 Task: Find connections with filter location Halifax with filter topic #branding with filter profile language French with filter current company Aditi Consulting with filter school NMKRV College for Women with filter industry Food and Beverage Services with filter service category Home Networking with filter keywords title Customer Service
Action: Mouse moved to (507, 93)
Screenshot: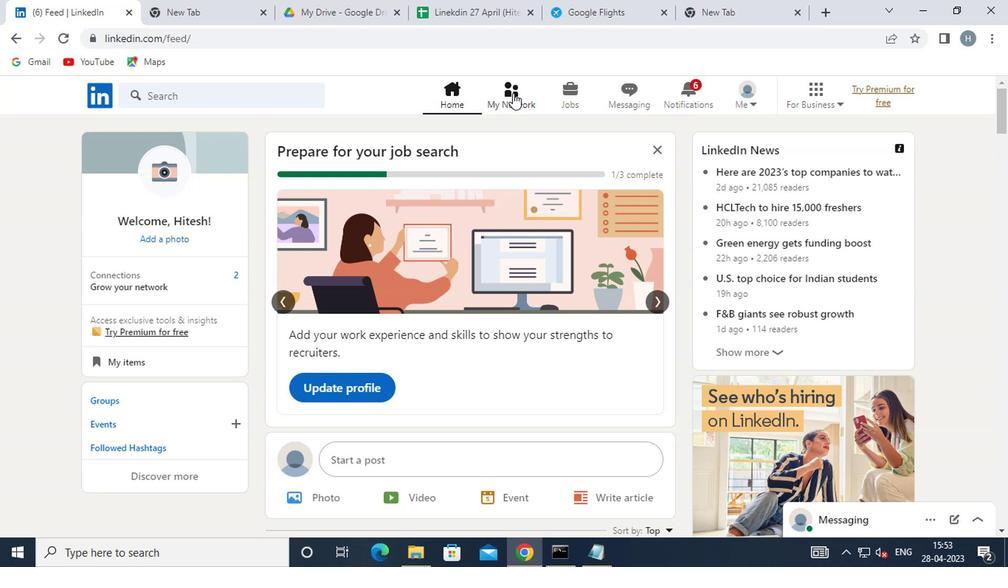 
Action: Mouse pressed left at (507, 93)
Screenshot: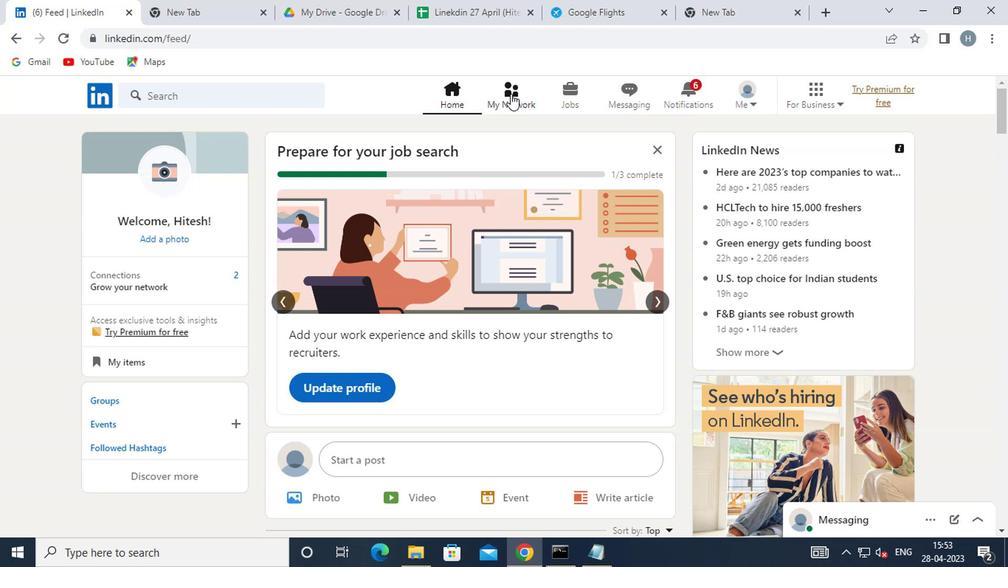 
Action: Mouse moved to (215, 175)
Screenshot: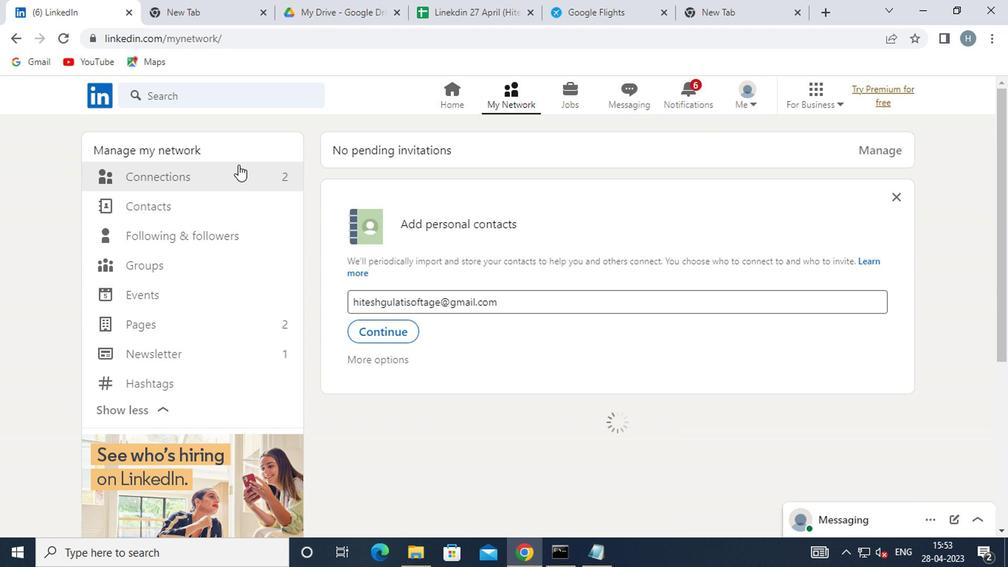 
Action: Mouse pressed left at (215, 175)
Screenshot: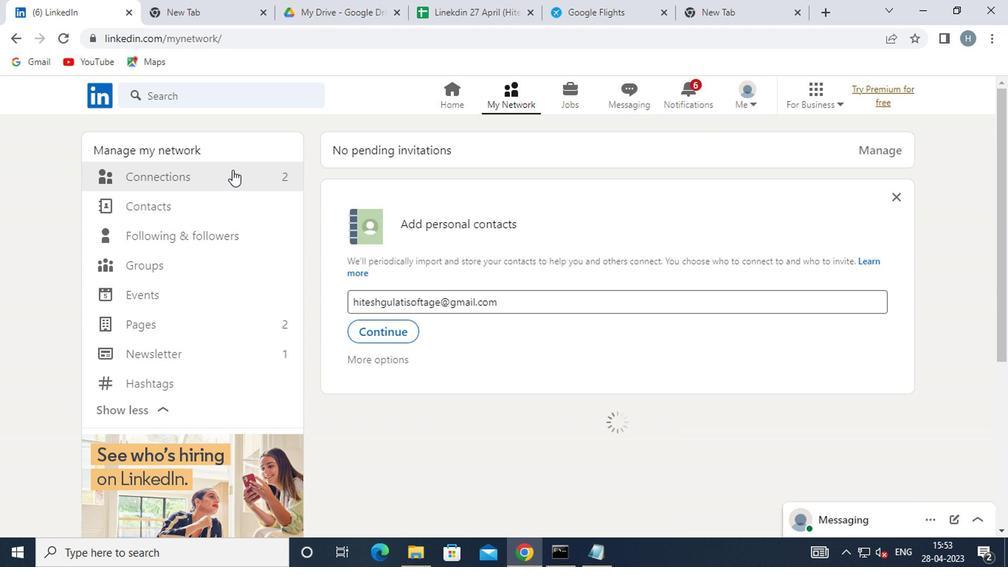 
Action: Mouse moved to (586, 175)
Screenshot: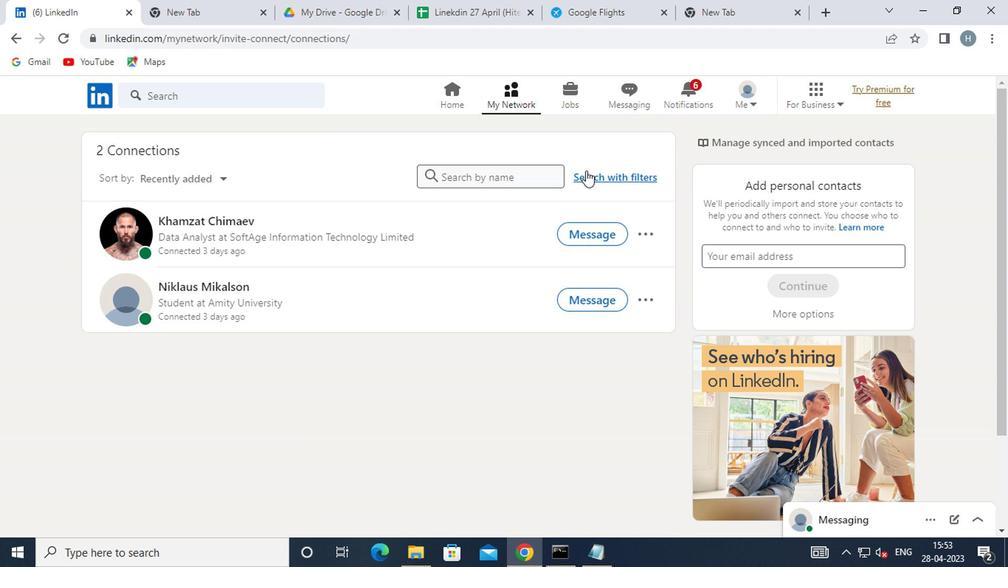 
Action: Mouse pressed left at (586, 175)
Screenshot: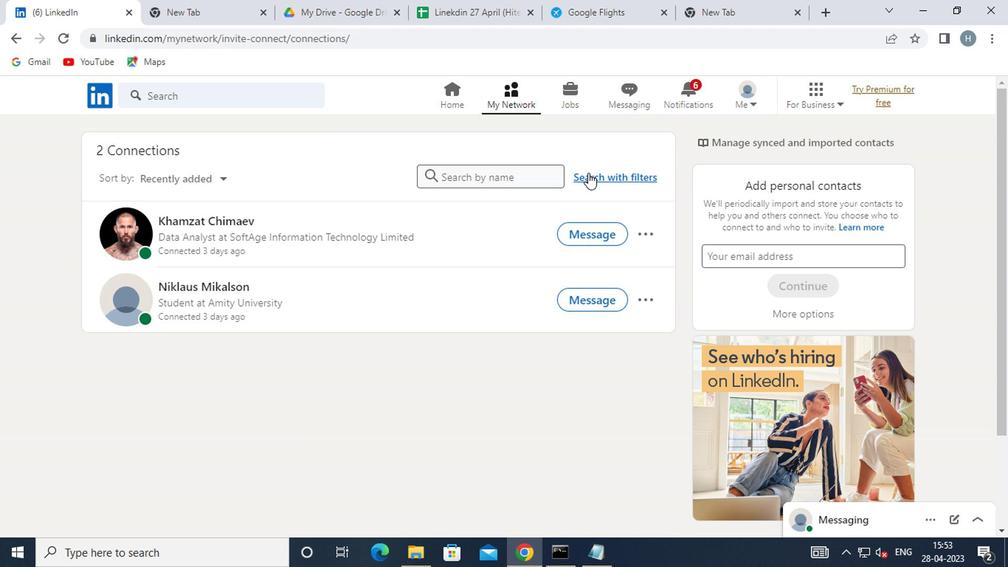 
Action: Mouse moved to (545, 133)
Screenshot: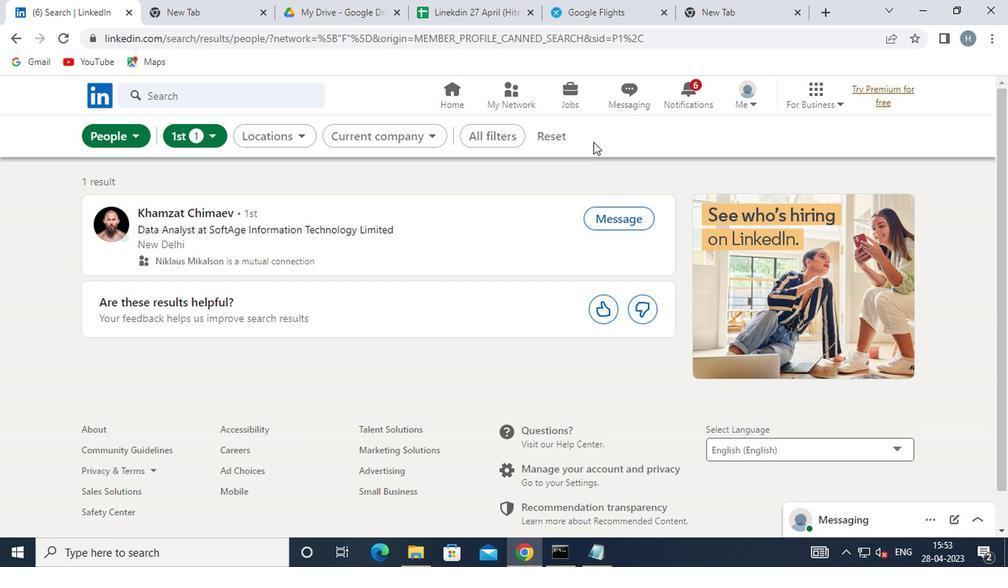 
Action: Mouse pressed left at (545, 133)
Screenshot: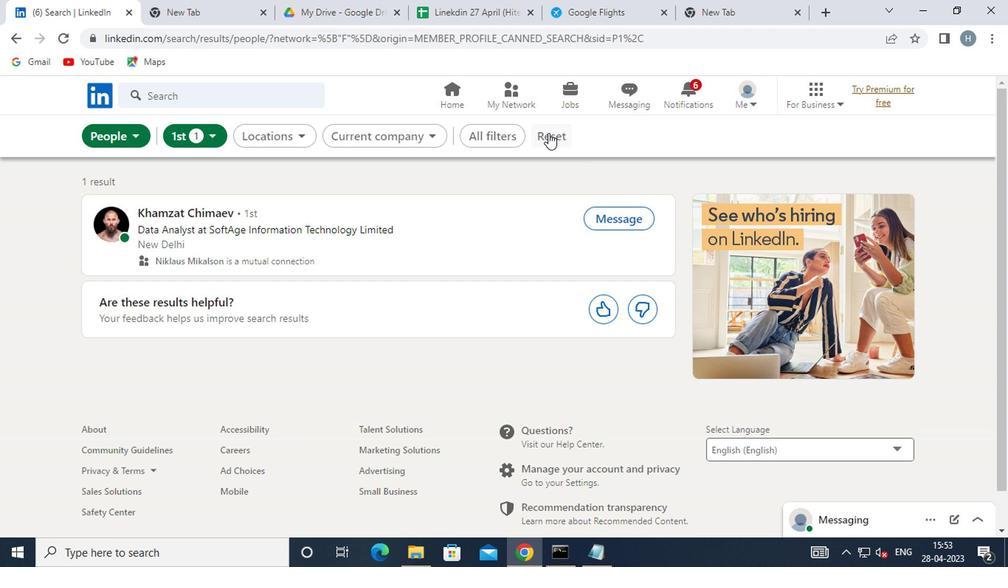 
Action: Mouse moved to (527, 134)
Screenshot: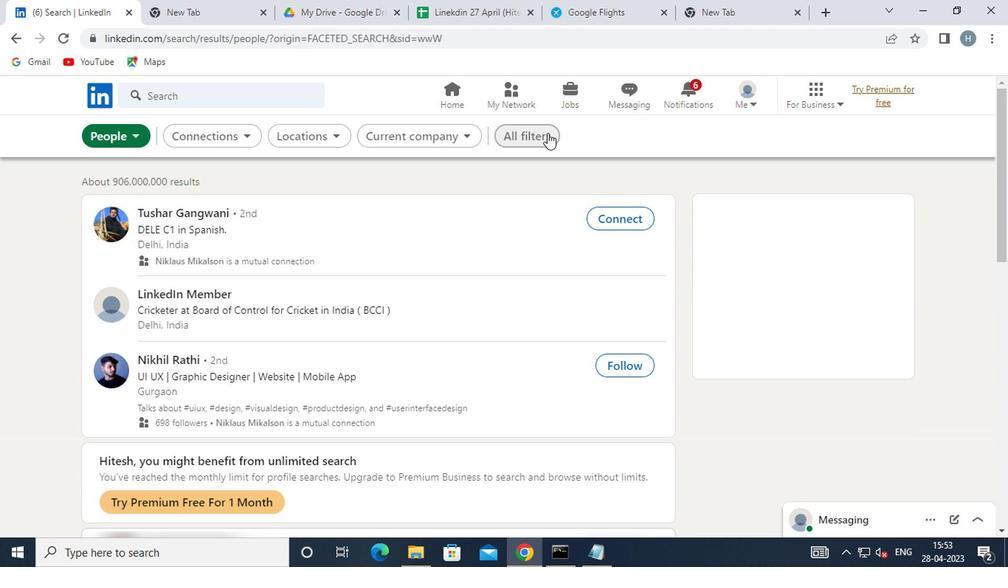 
Action: Mouse pressed left at (527, 134)
Screenshot: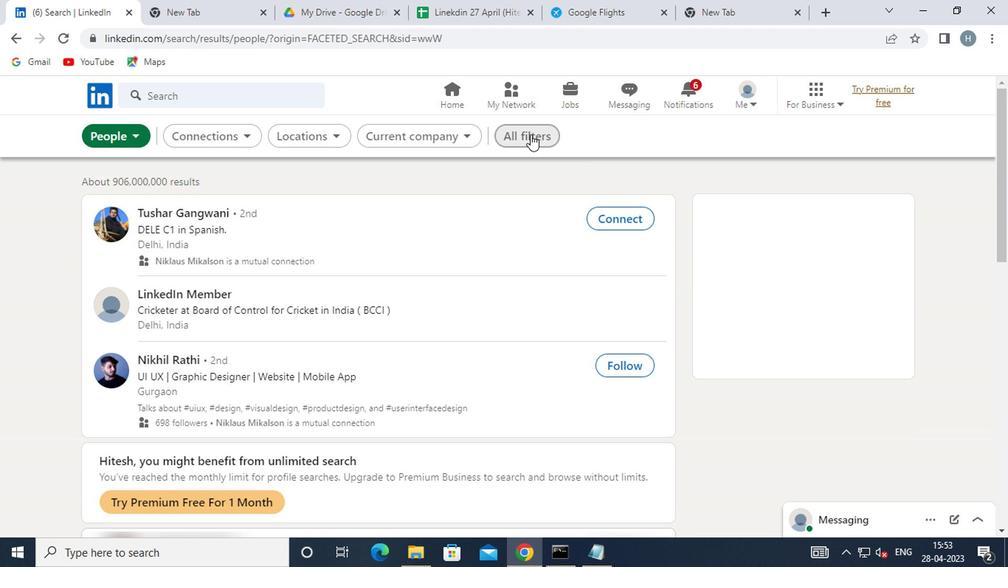 
Action: Mouse moved to (707, 260)
Screenshot: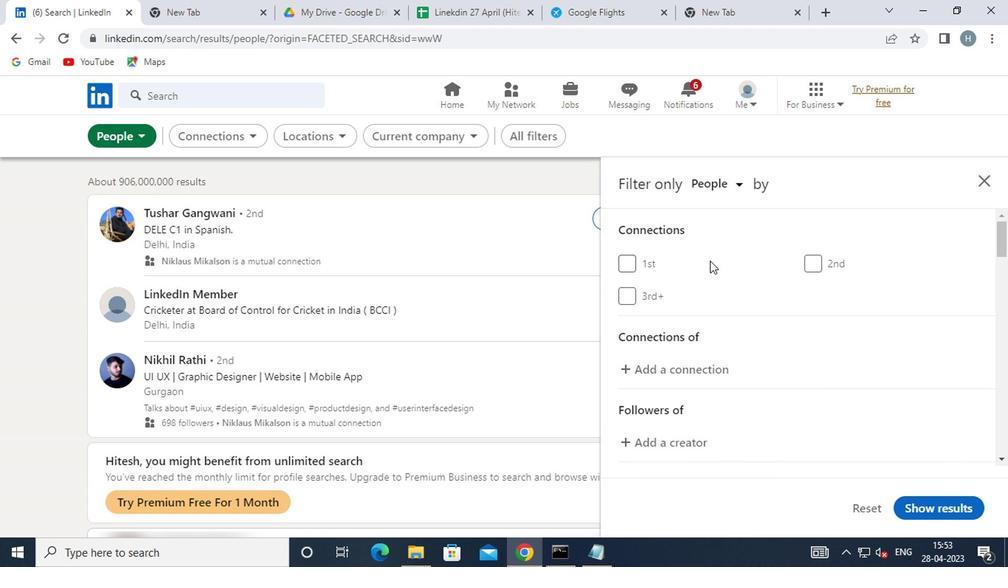 
Action: Mouse scrolled (707, 259) with delta (0, -1)
Screenshot: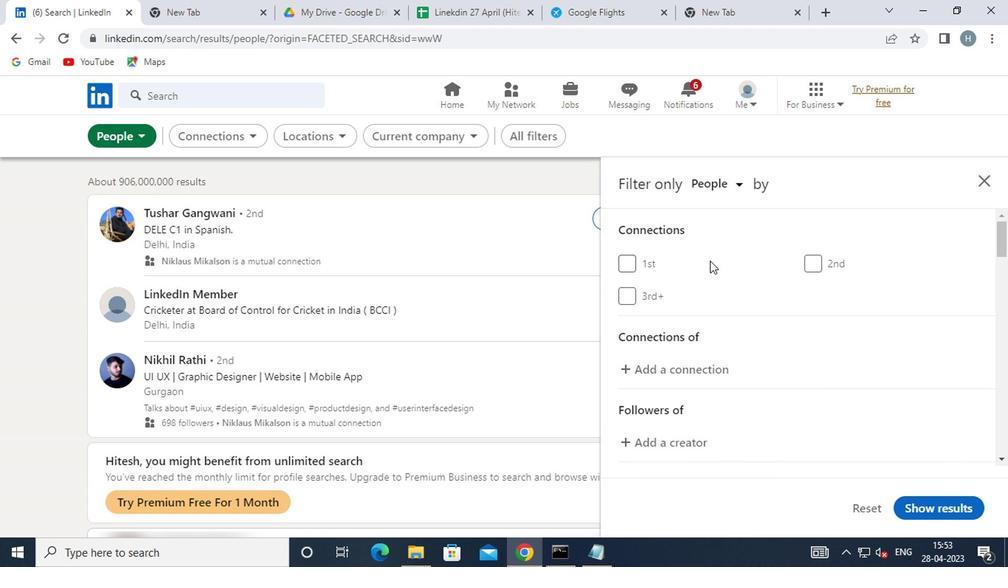 
Action: Mouse moved to (707, 261)
Screenshot: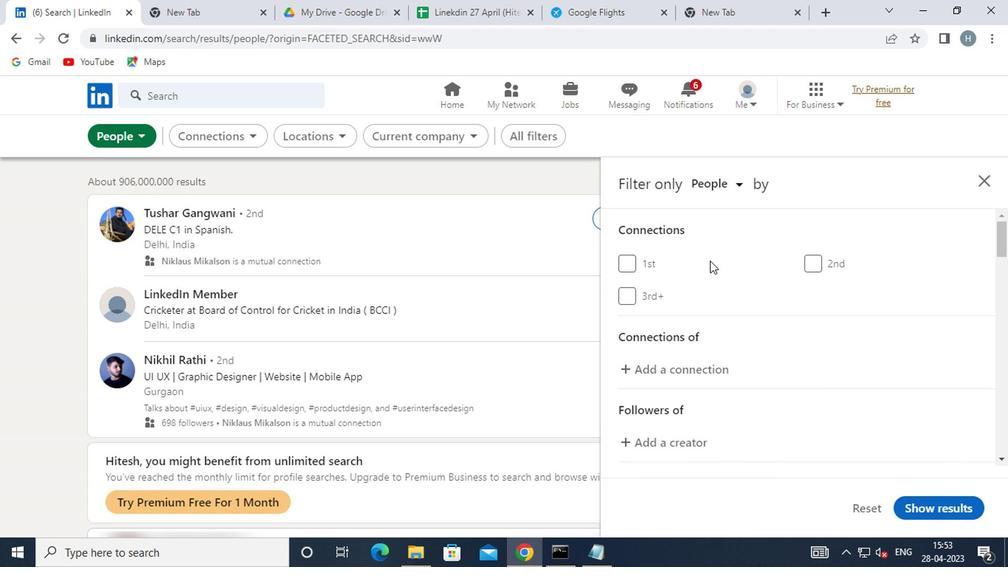 
Action: Mouse scrolled (707, 260) with delta (0, 0)
Screenshot: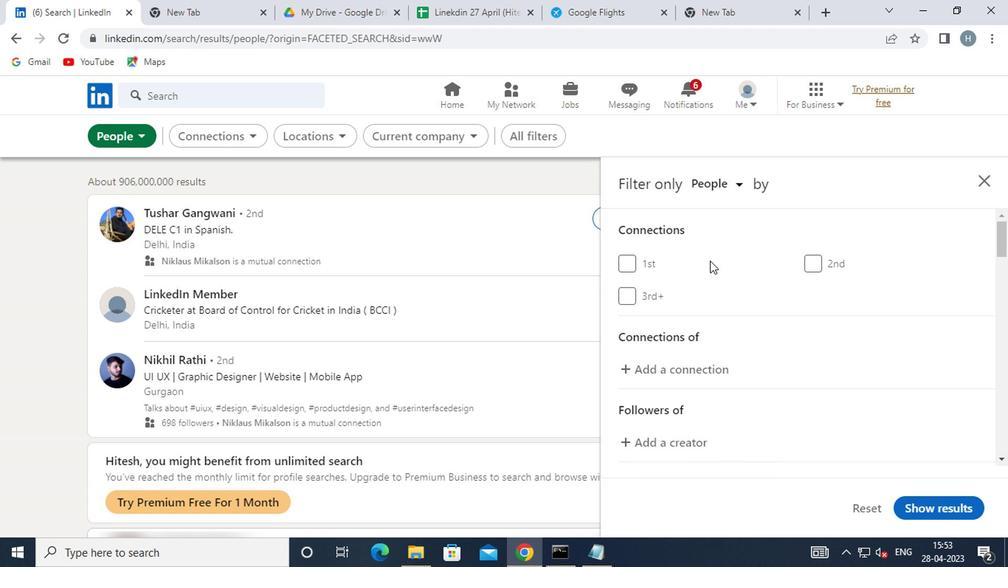 
Action: Mouse scrolled (707, 260) with delta (0, 0)
Screenshot: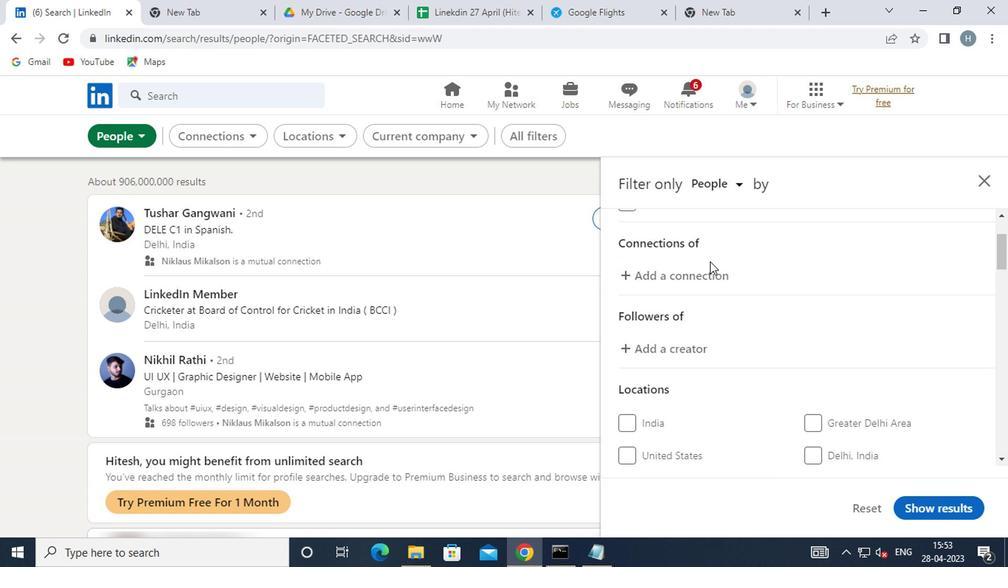
Action: Mouse scrolled (707, 260) with delta (0, 0)
Screenshot: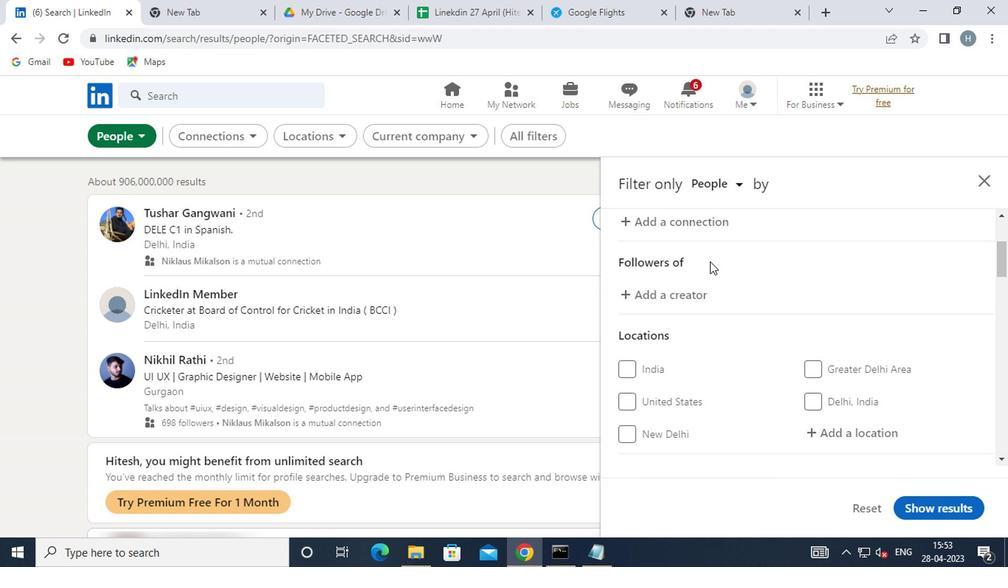 
Action: Mouse moved to (833, 282)
Screenshot: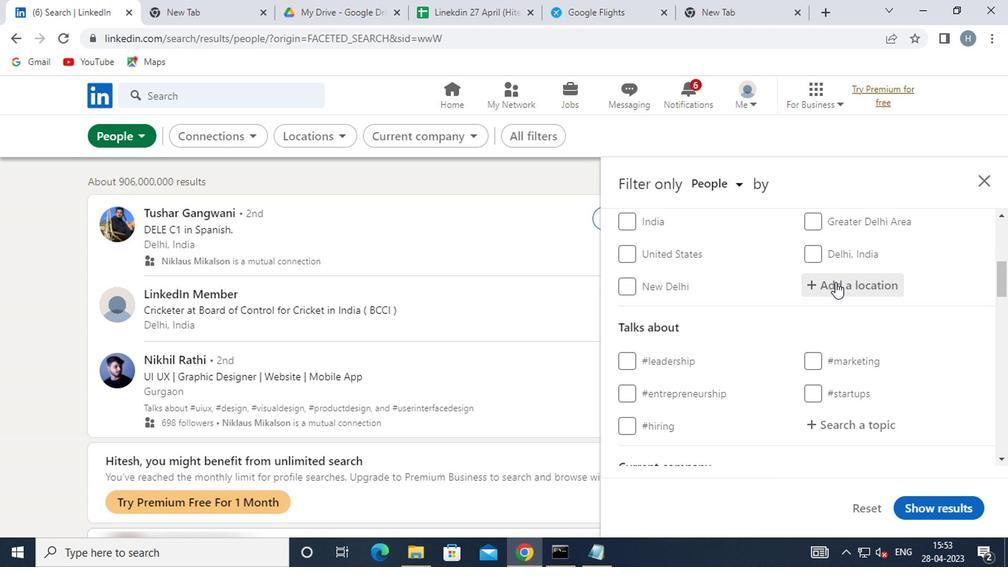 
Action: Mouse pressed left at (833, 282)
Screenshot: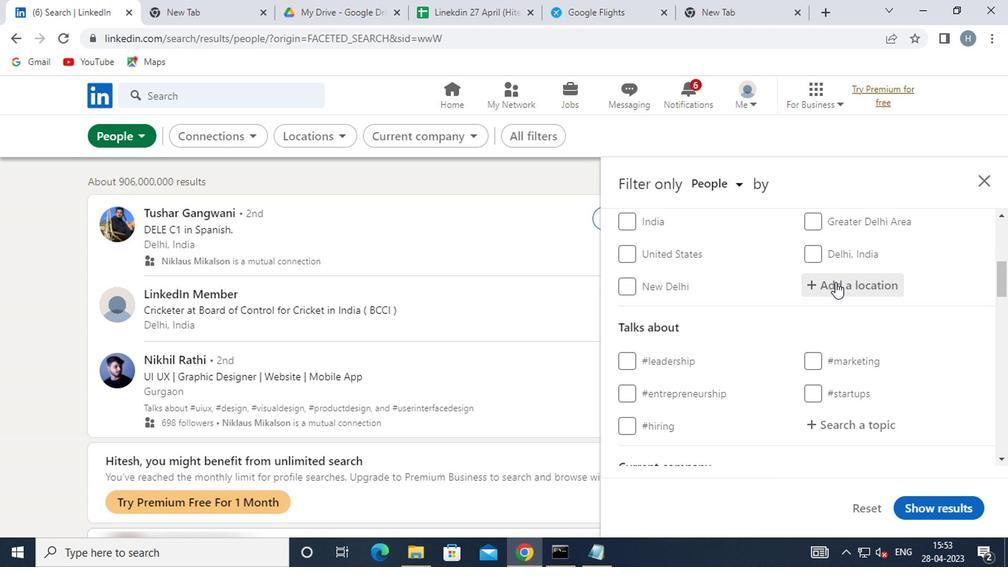 
Action: Key pressed <Key.shift>HALIFAX<Key.enter>
Screenshot: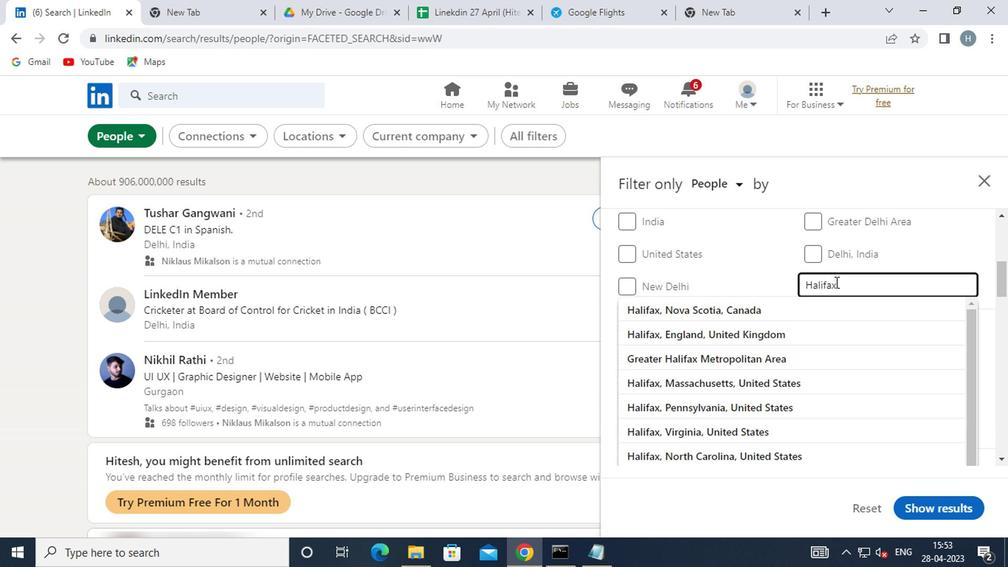 
Action: Mouse moved to (844, 306)
Screenshot: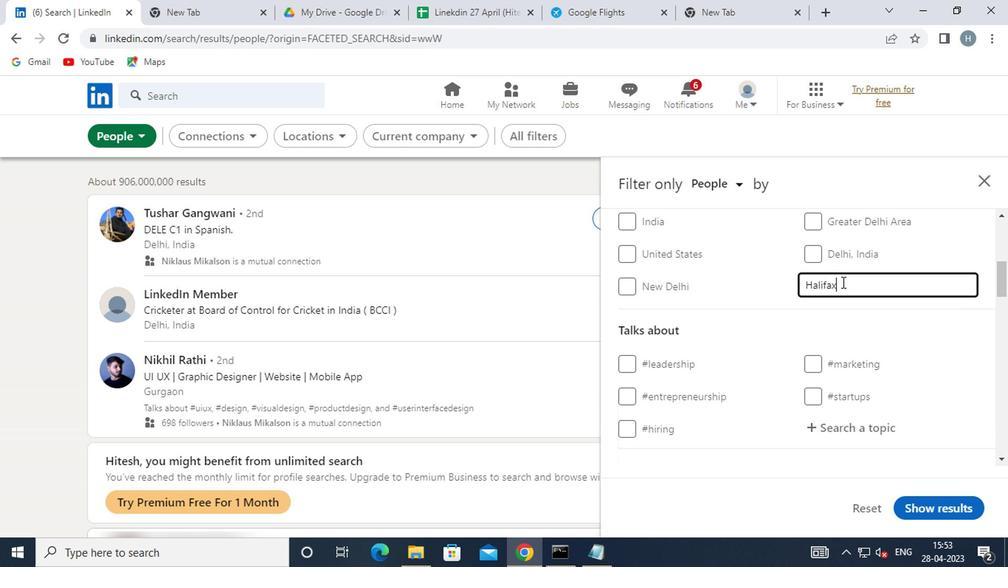 
Action: Mouse scrolled (844, 306) with delta (0, 0)
Screenshot: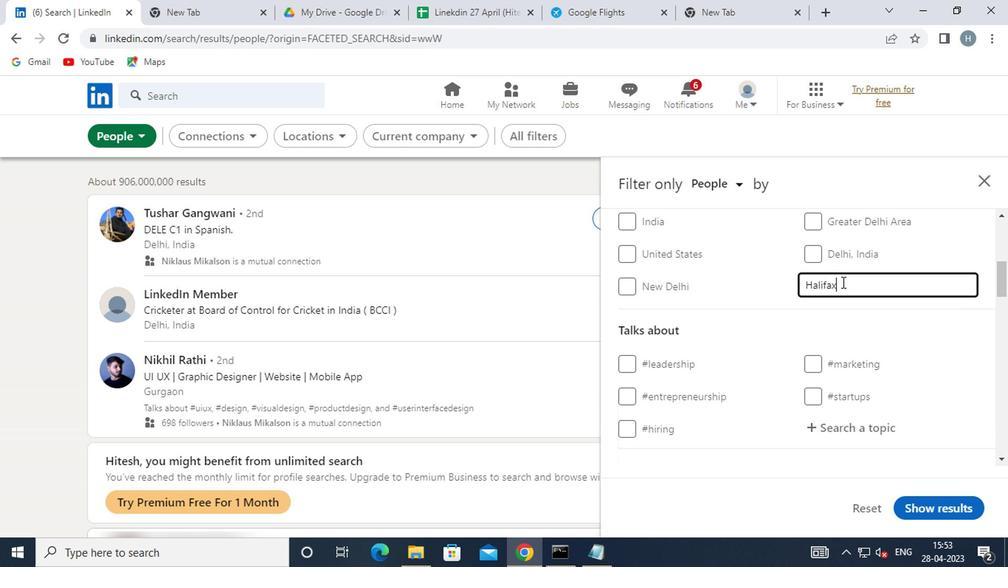 
Action: Mouse moved to (844, 307)
Screenshot: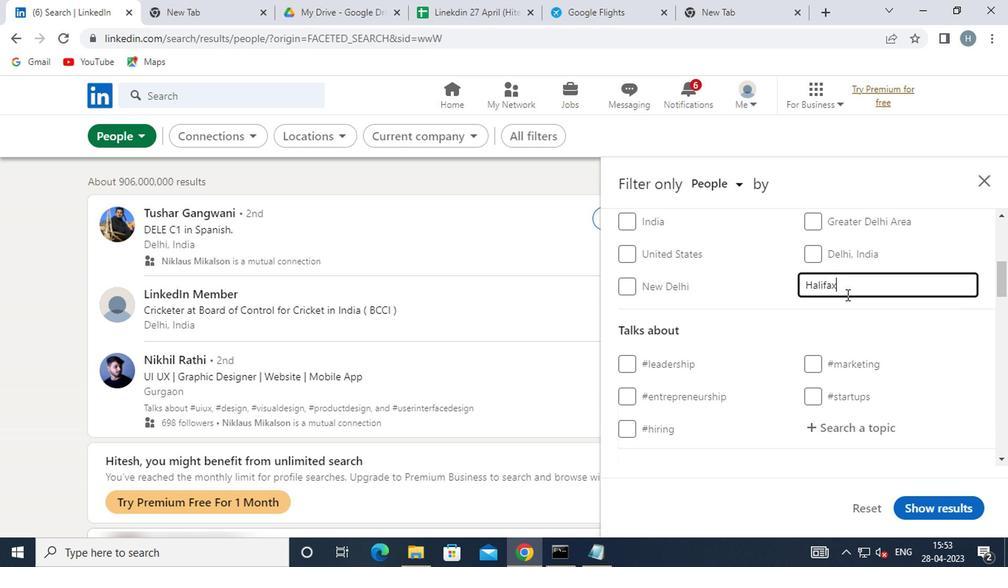 
Action: Mouse scrolled (844, 306) with delta (0, 0)
Screenshot: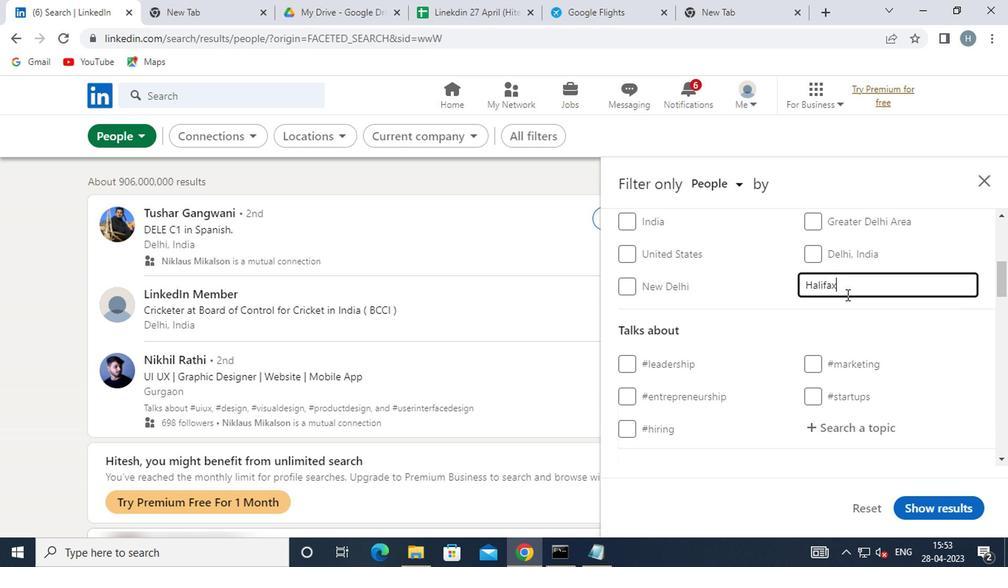 
Action: Mouse moved to (862, 277)
Screenshot: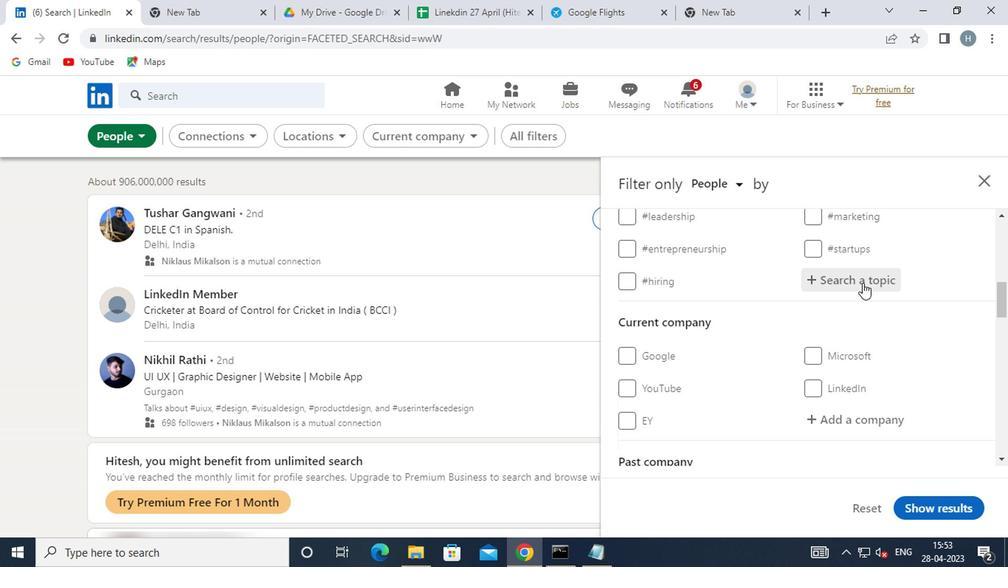 
Action: Mouse pressed left at (862, 277)
Screenshot: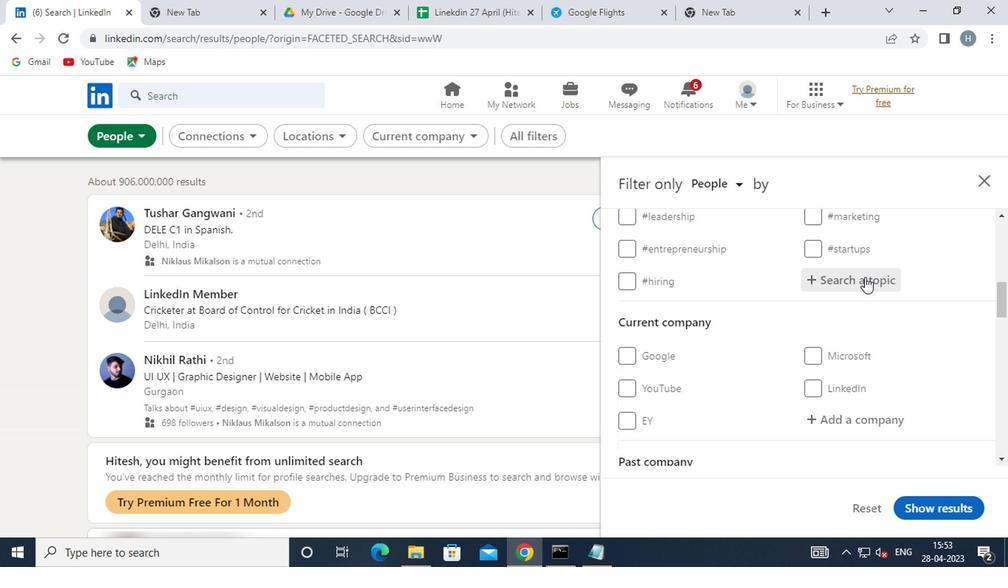 
Action: Key pressed <Key.shift>BRANDI
Screenshot: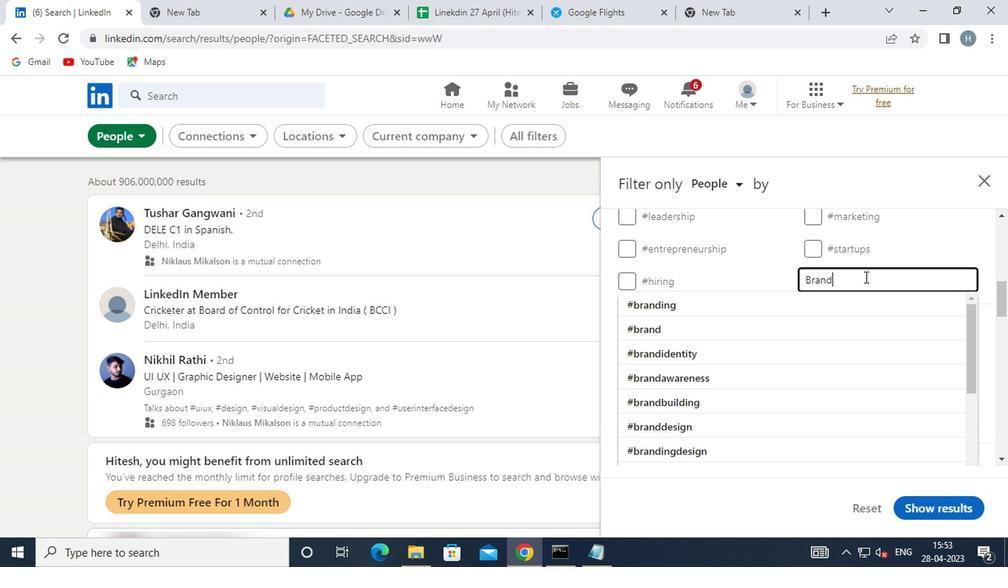 
Action: Mouse moved to (756, 296)
Screenshot: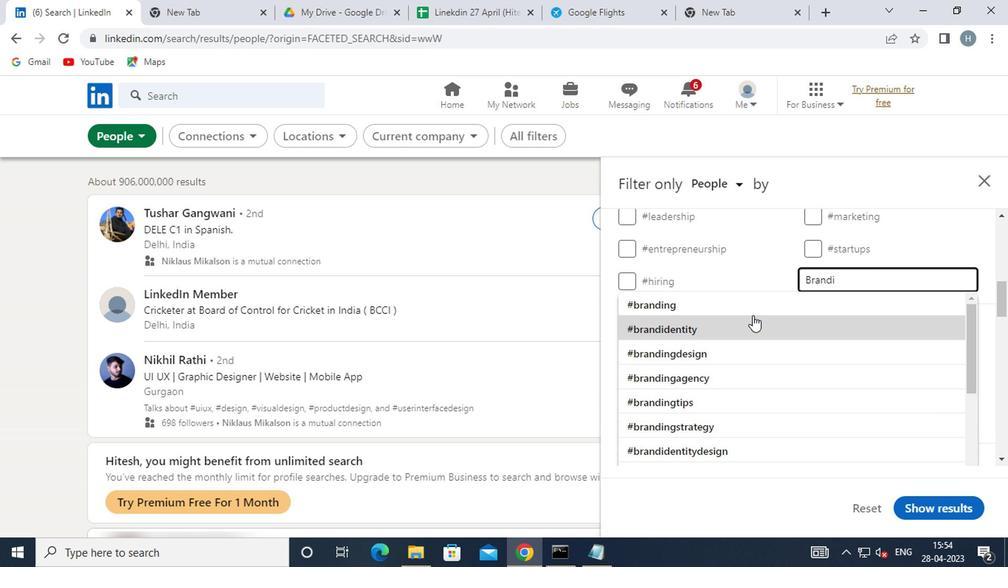 
Action: Mouse pressed left at (756, 296)
Screenshot: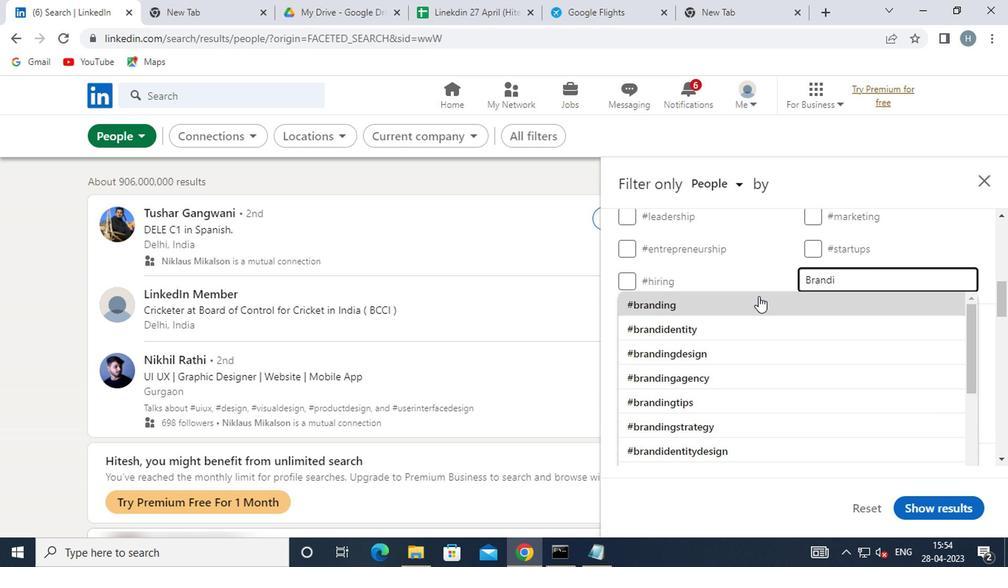 
Action: Mouse moved to (748, 300)
Screenshot: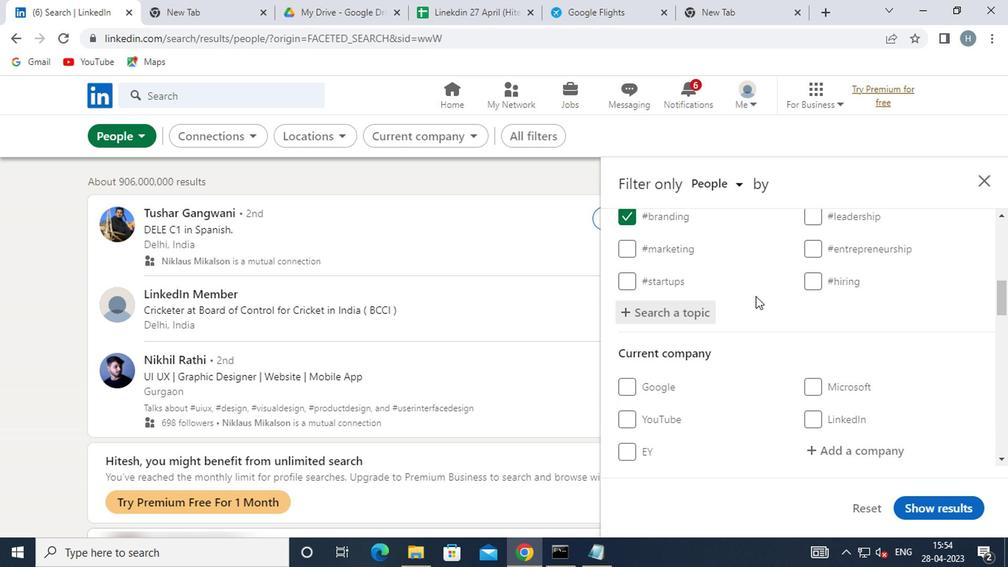 
Action: Mouse scrolled (748, 299) with delta (0, -1)
Screenshot: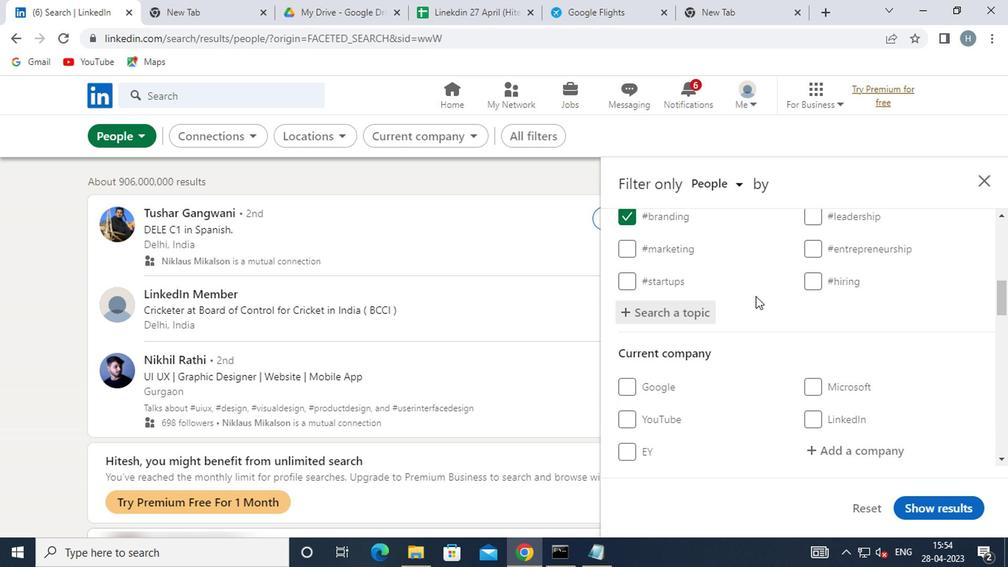 
Action: Mouse moved to (747, 301)
Screenshot: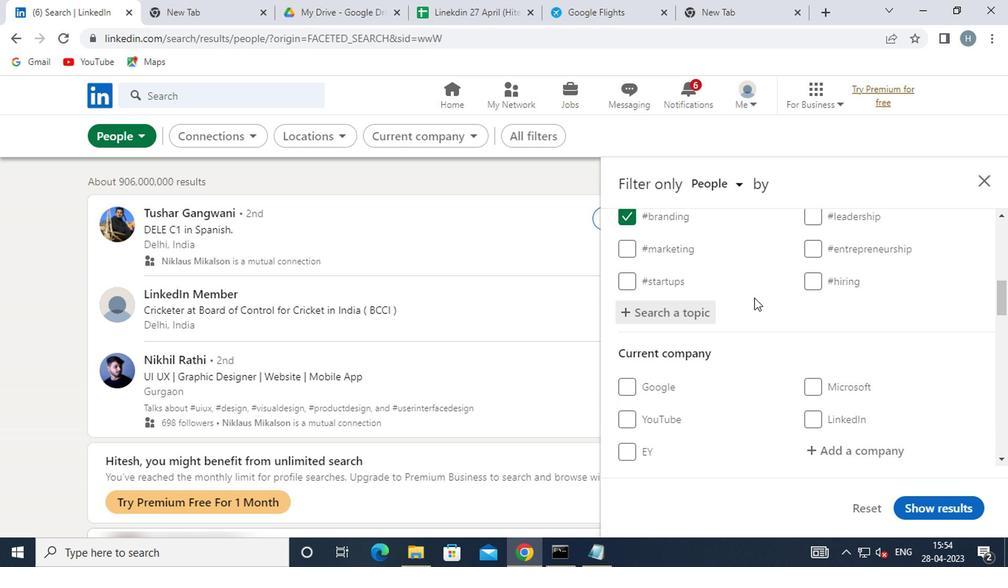 
Action: Mouse scrolled (747, 300) with delta (0, 0)
Screenshot: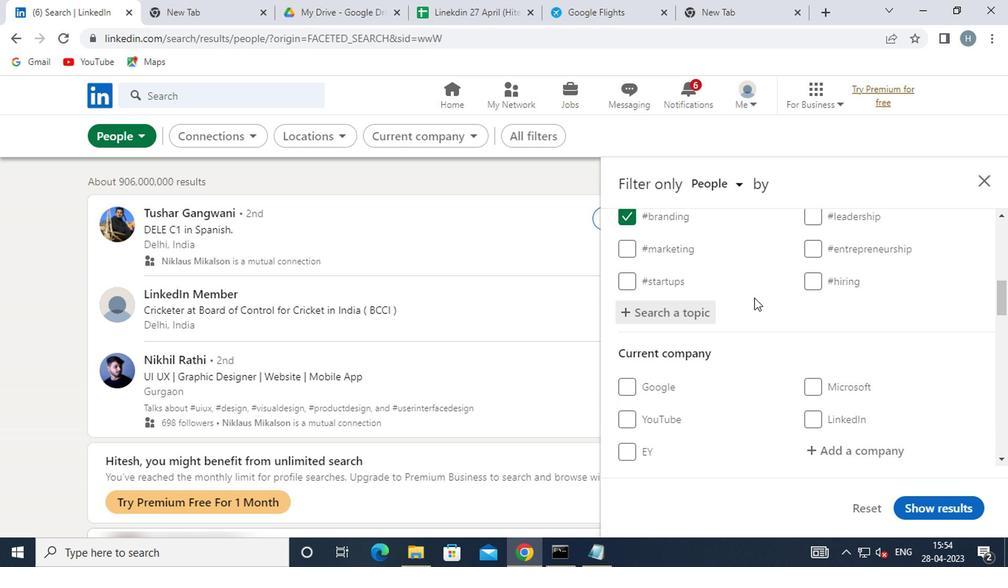 
Action: Mouse scrolled (747, 300) with delta (0, 0)
Screenshot: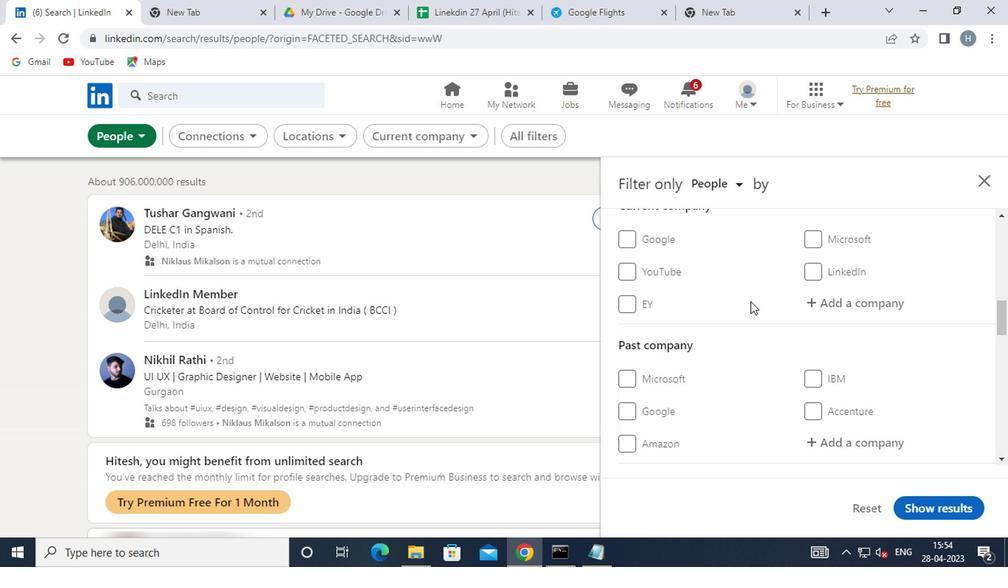 
Action: Mouse scrolled (747, 300) with delta (0, 0)
Screenshot: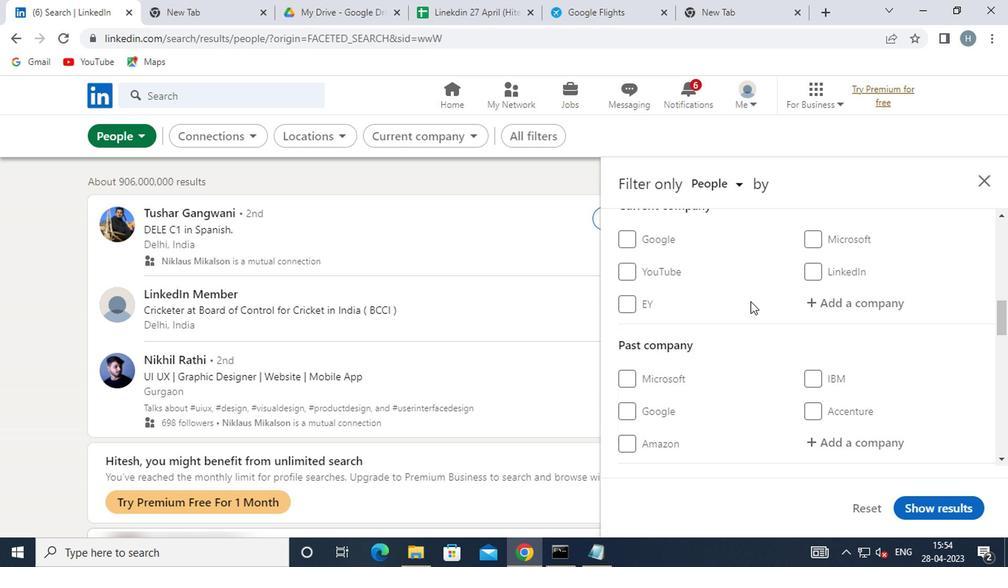 
Action: Mouse moved to (746, 302)
Screenshot: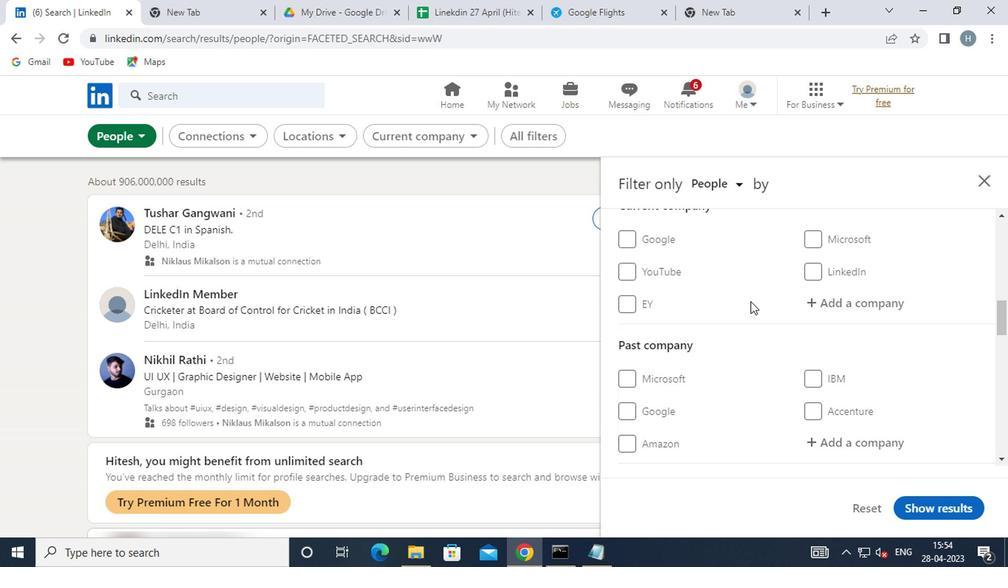 
Action: Mouse scrolled (746, 301) with delta (0, -1)
Screenshot: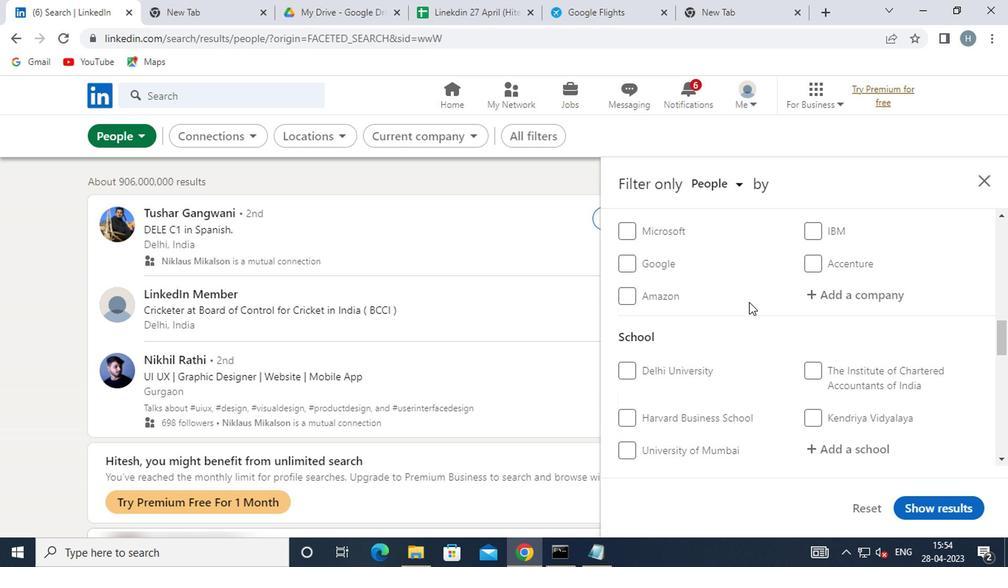 
Action: Mouse scrolled (746, 301) with delta (0, -1)
Screenshot: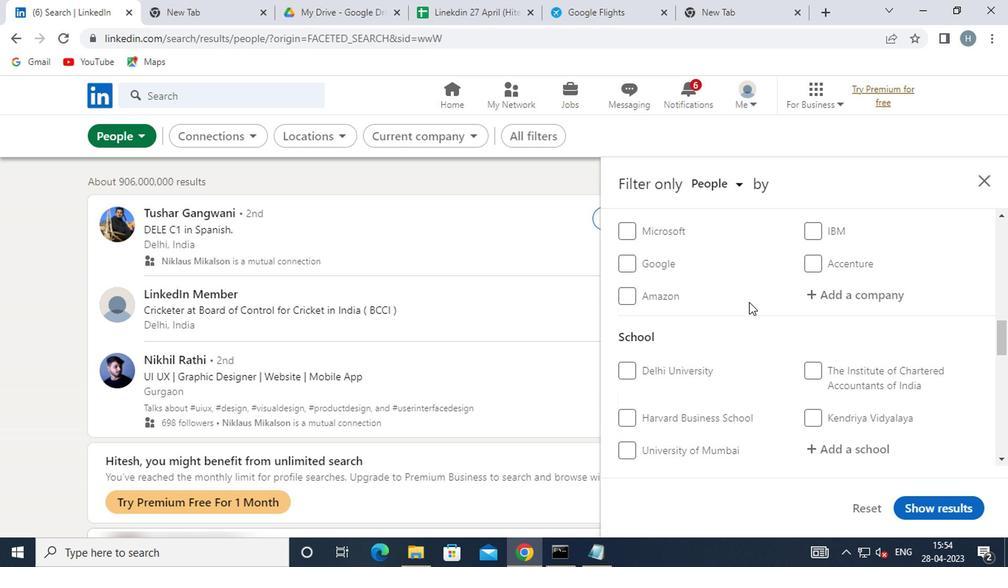 
Action: Mouse moved to (744, 302)
Screenshot: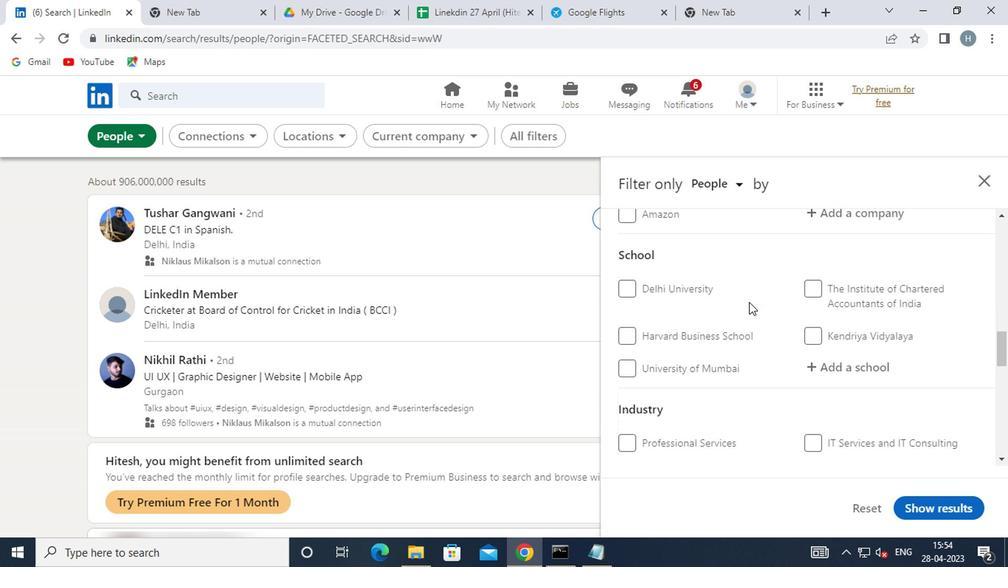 
Action: Mouse scrolled (744, 302) with delta (0, 0)
Screenshot: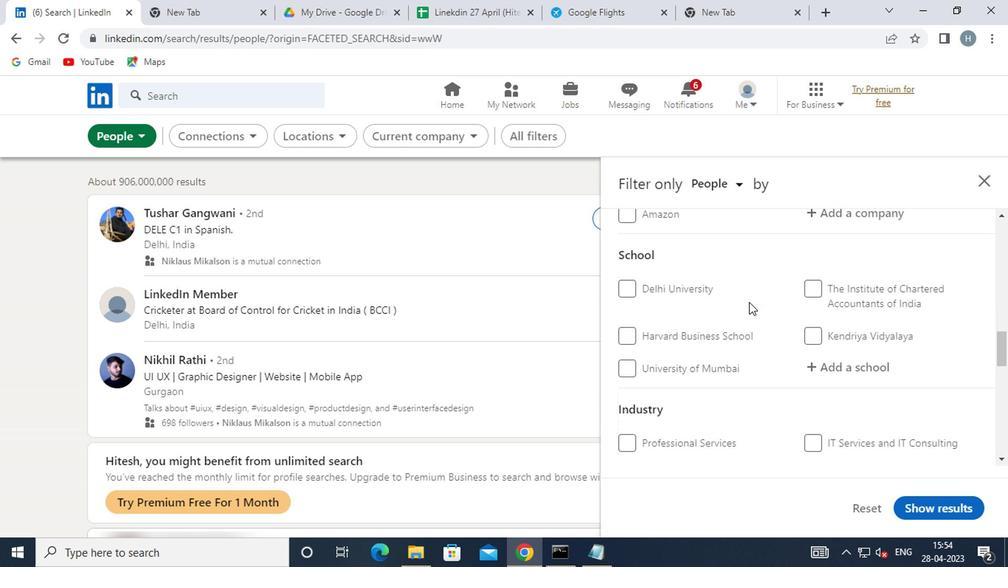 
Action: Mouse moved to (744, 303)
Screenshot: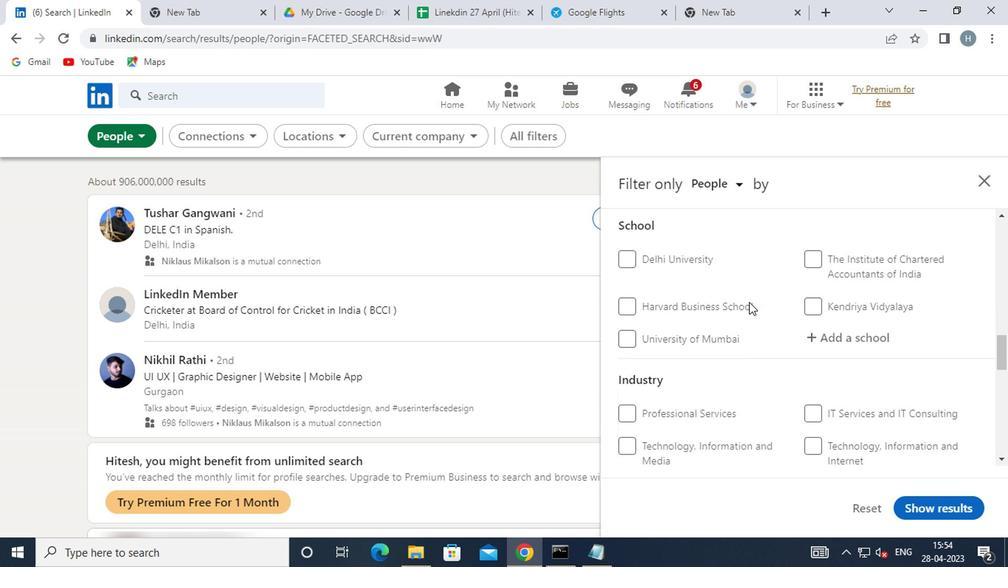 
Action: Mouse scrolled (744, 302) with delta (0, 0)
Screenshot: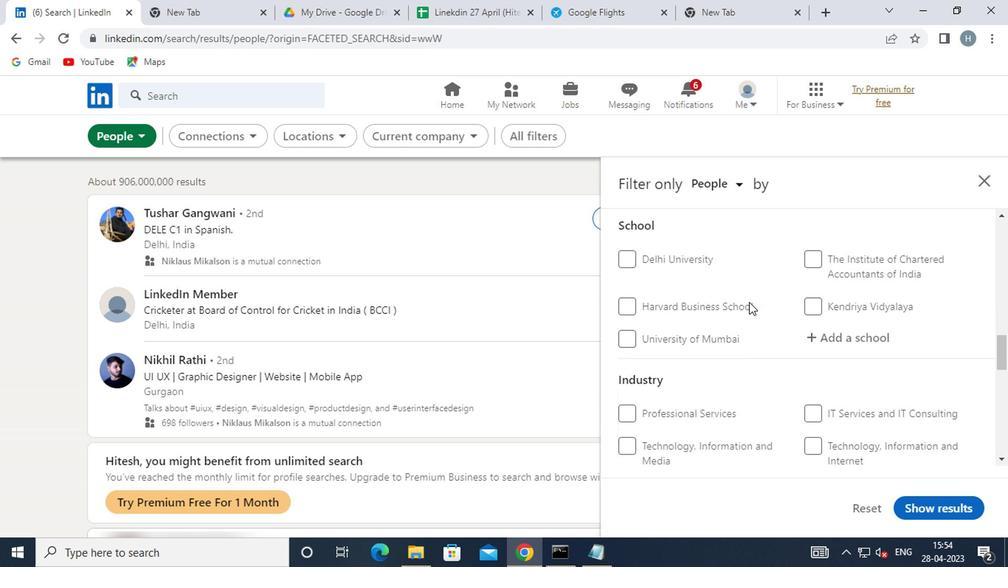 
Action: Mouse moved to (741, 306)
Screenshot: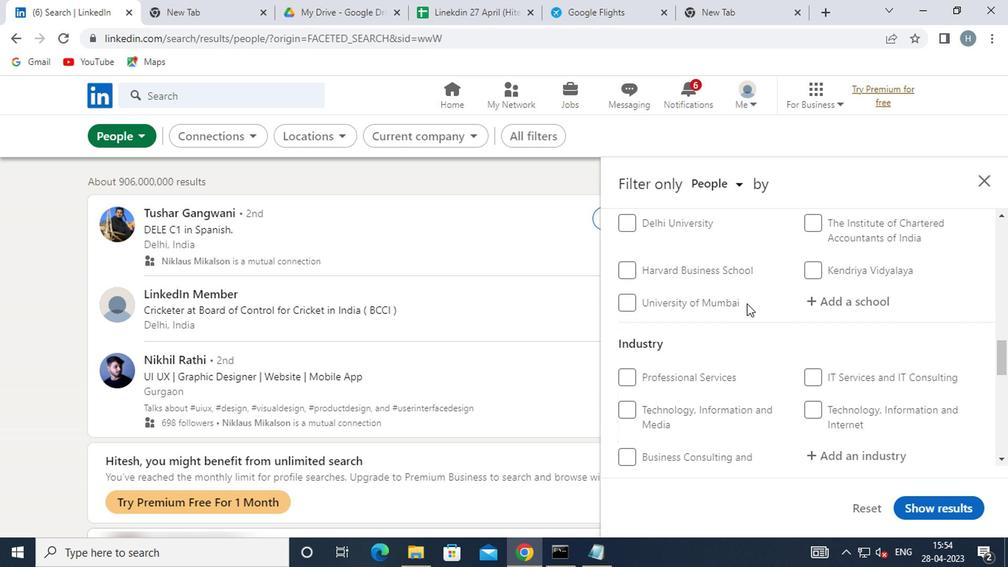 
Action: Mouse scrolled (741, 305) with delta (0, -1)
Screenshot: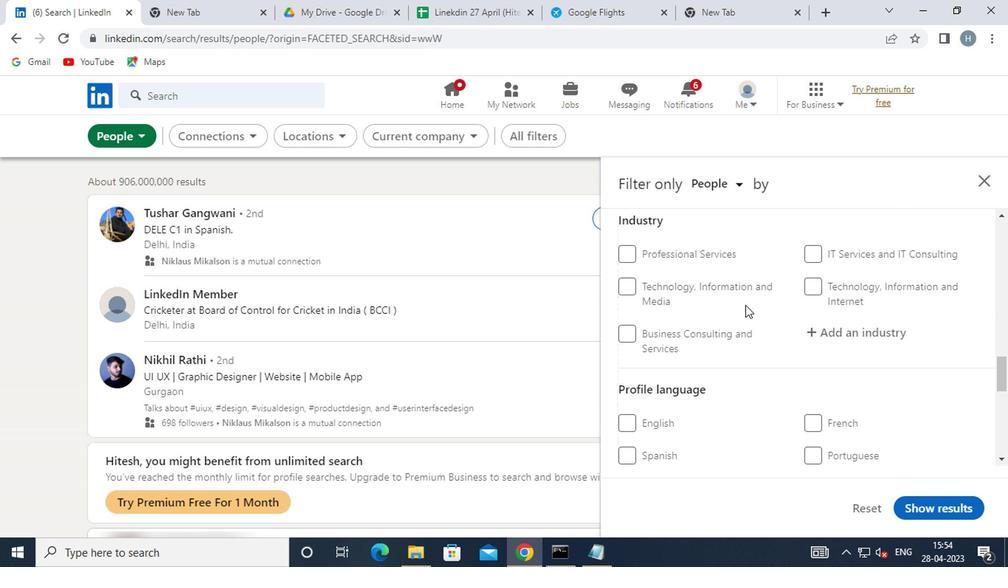 
Action: Mouse scrolled (741, 305) with delta (0, -1)
Screenshot: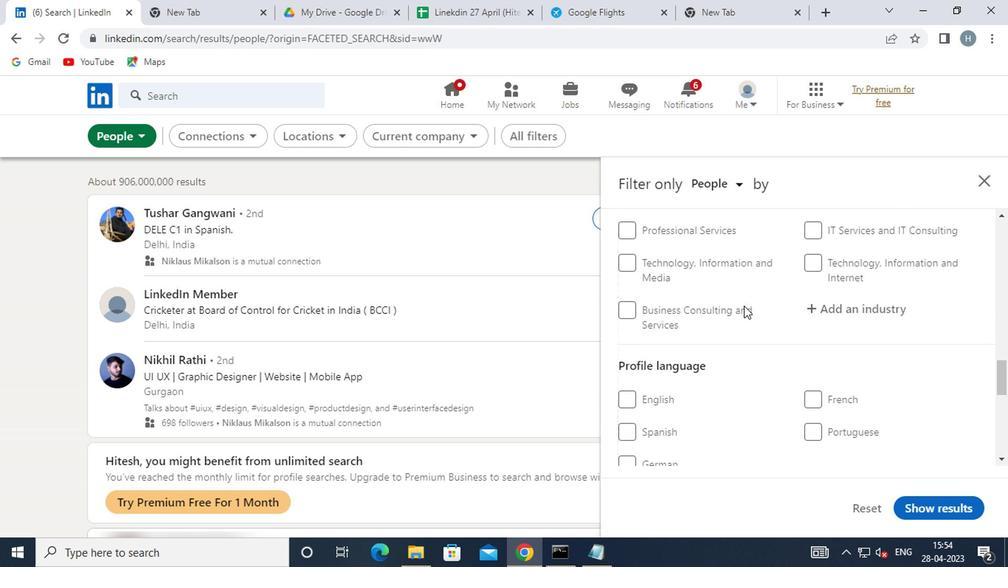 
Action: Mouse moved to (819, 249)
Screenshot: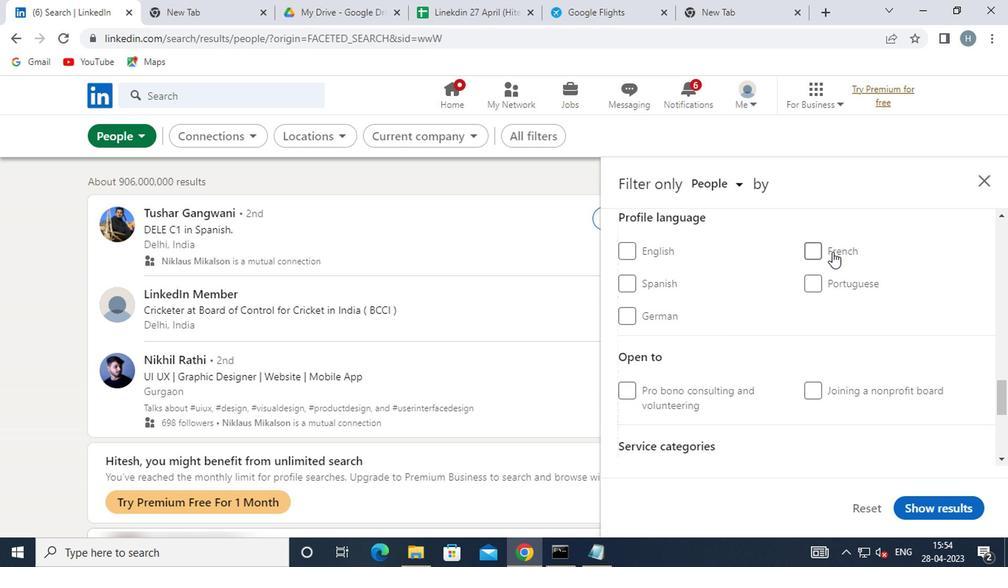 
Action: Mouse pressed left at (819, 249)
Screenshot: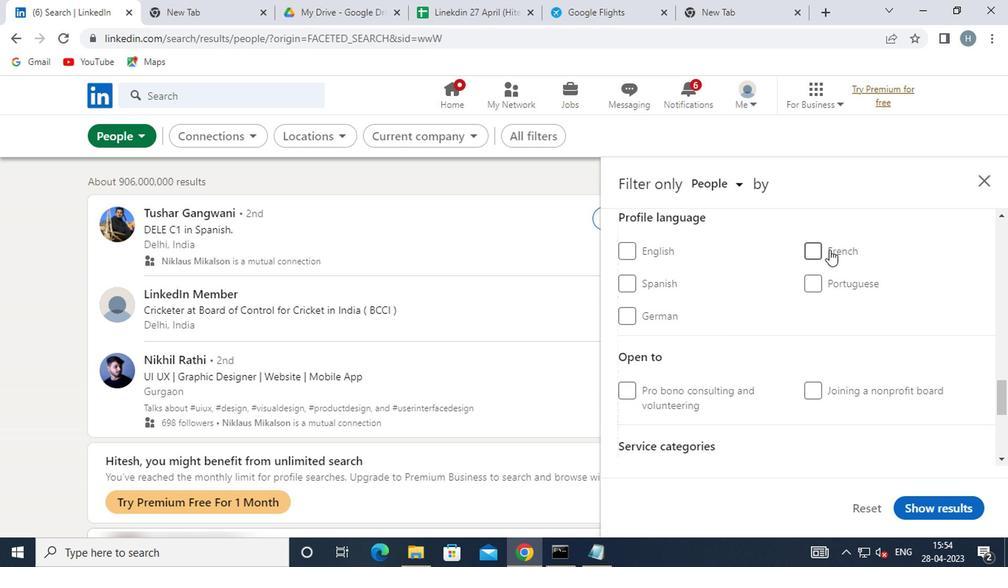 
Action: Mouse moved to (796, 304)
Screenshot: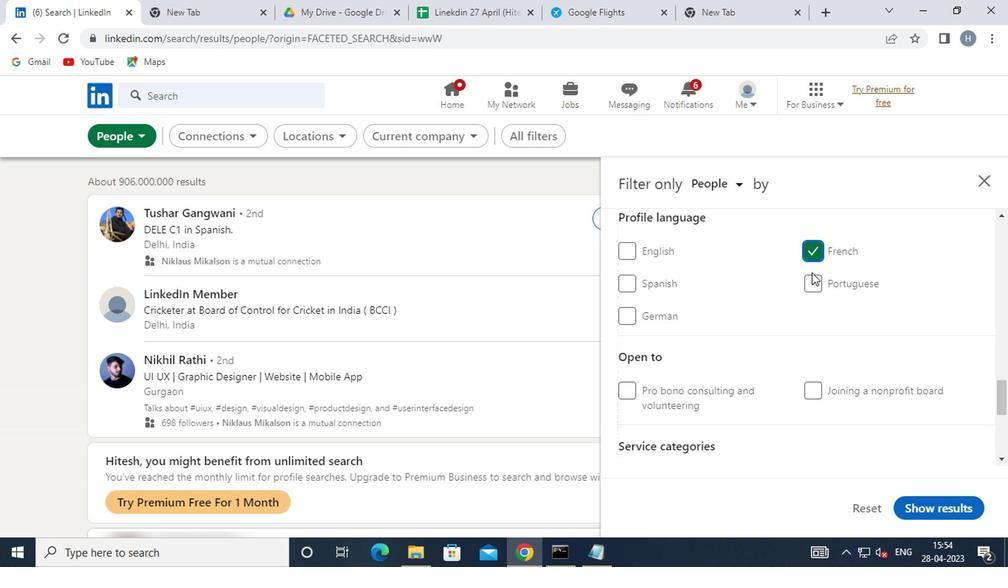 
Action: Mouse scrolled (796, 305) with delta (0, 0)
Screenshot: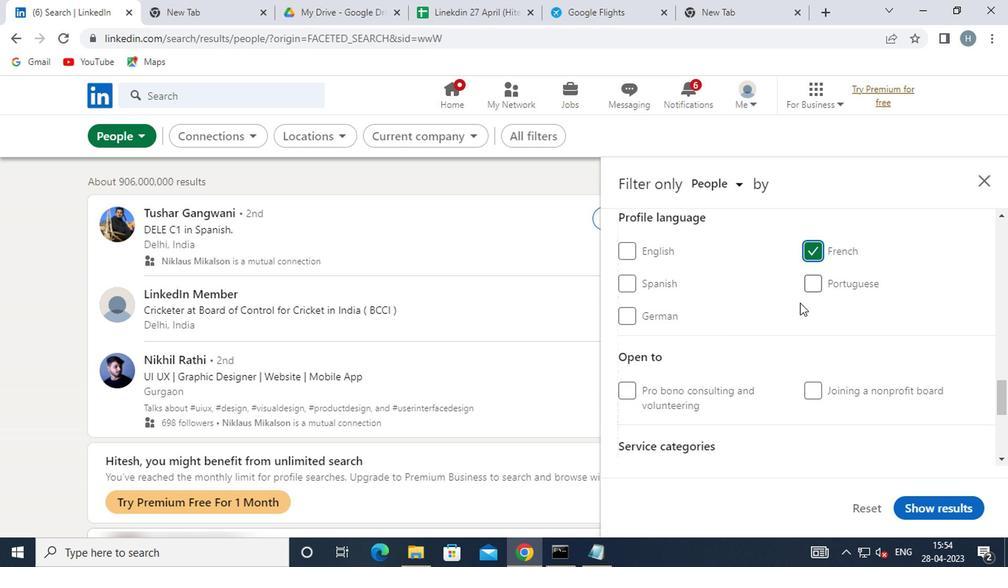 
Action: Mouse scrolled (796, 305) with delta (0, 0)
Screenshot: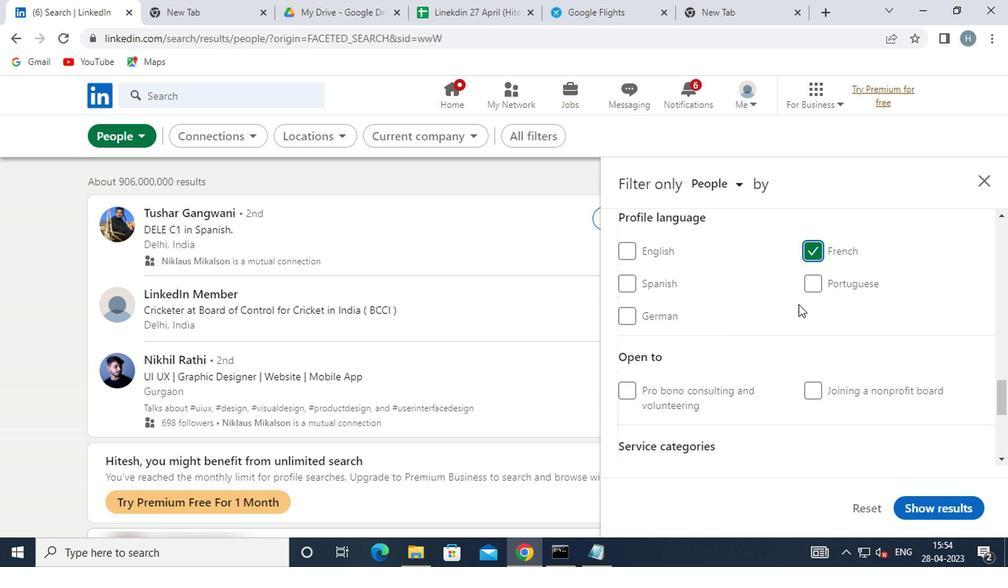 
Action: Mouse moved to (795, 304)
Screenshot: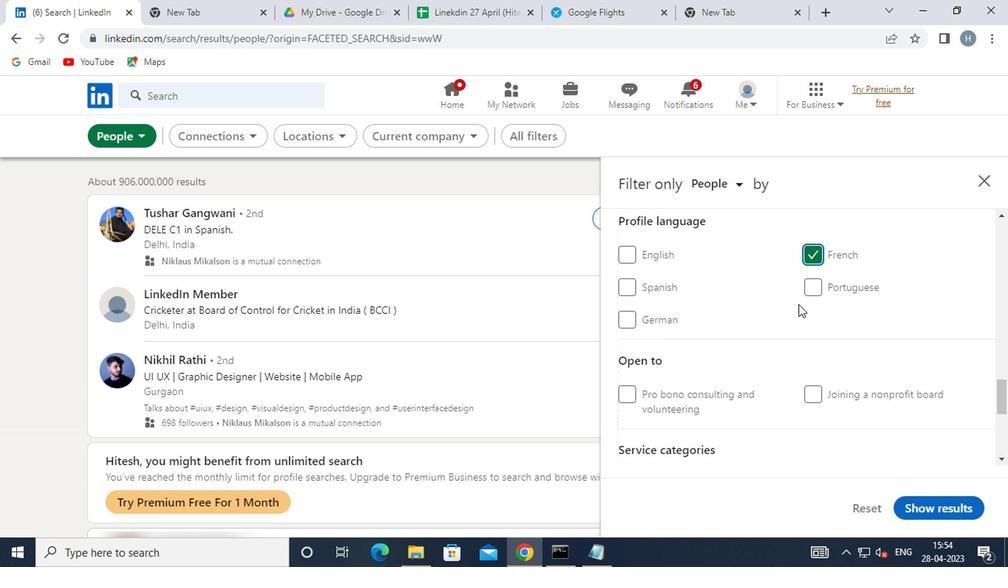 
Action: Mouse scrolled (795, 305) with delta (0, 0)
Screenshot: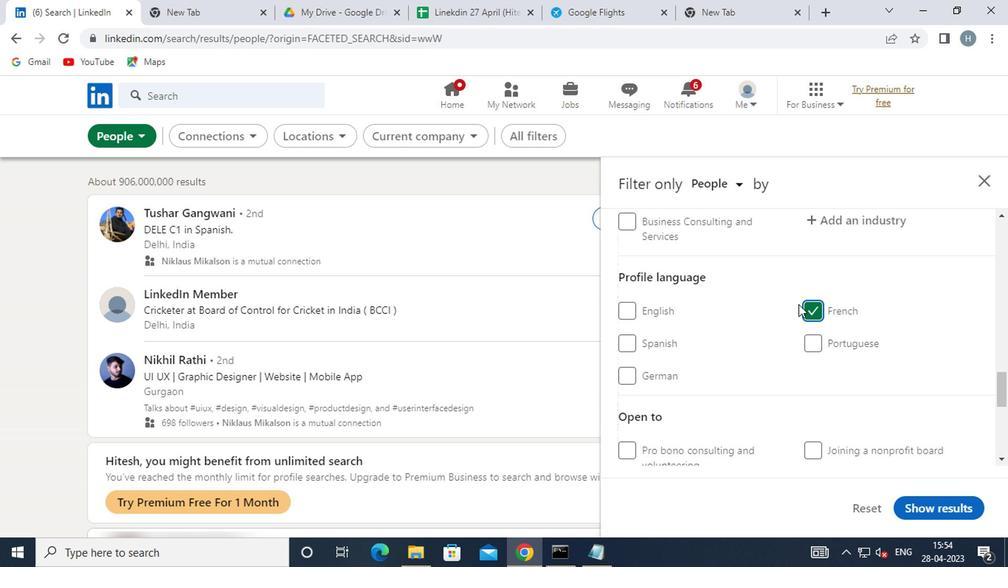 
Action: Mouse scrolled (795, 305) with delta (0, 0)
Screenshot: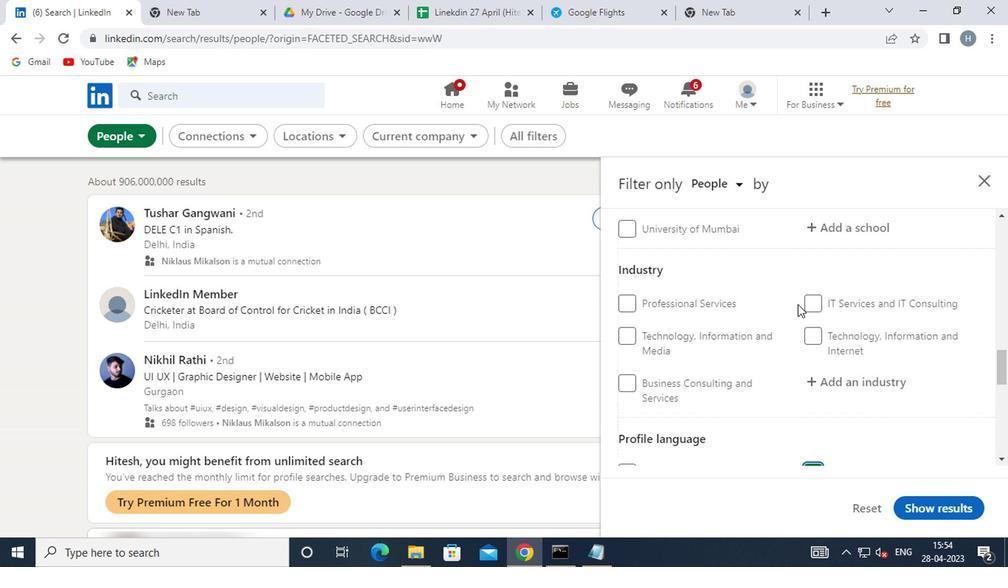 
Action: Mouse scrolled (795, 305) with delta (0, 0)
Screenshot: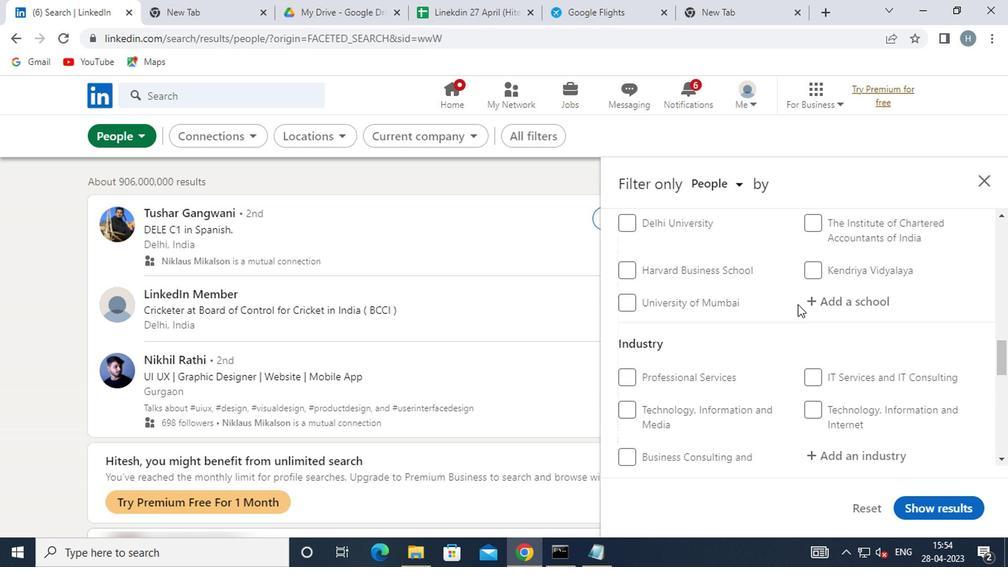 
Action: Mouse scrolled (795, 305) with delta (0, 0)
Screenshot: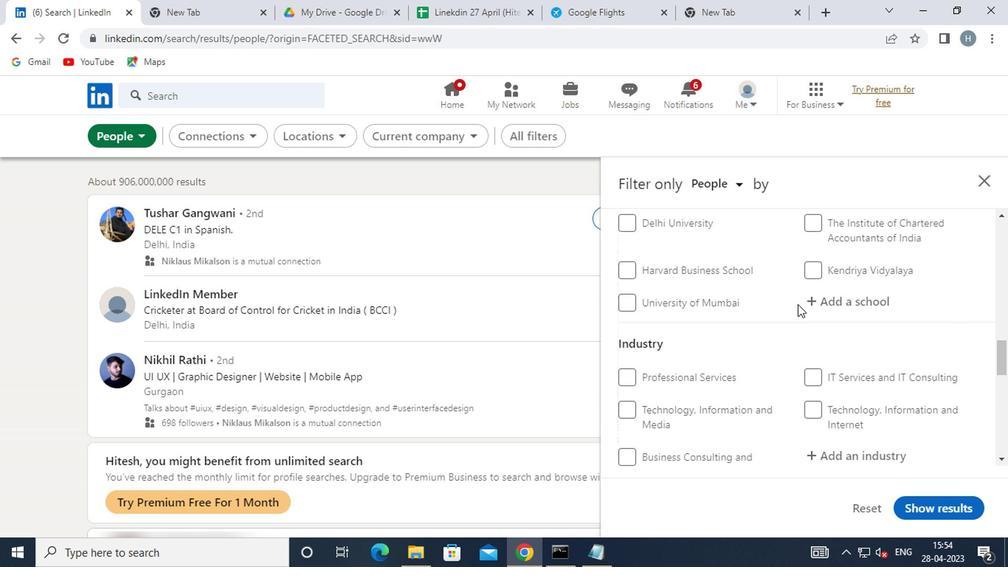
Action: Mouse scrolled (795, 305) with delta (0, 0)
Screenshot: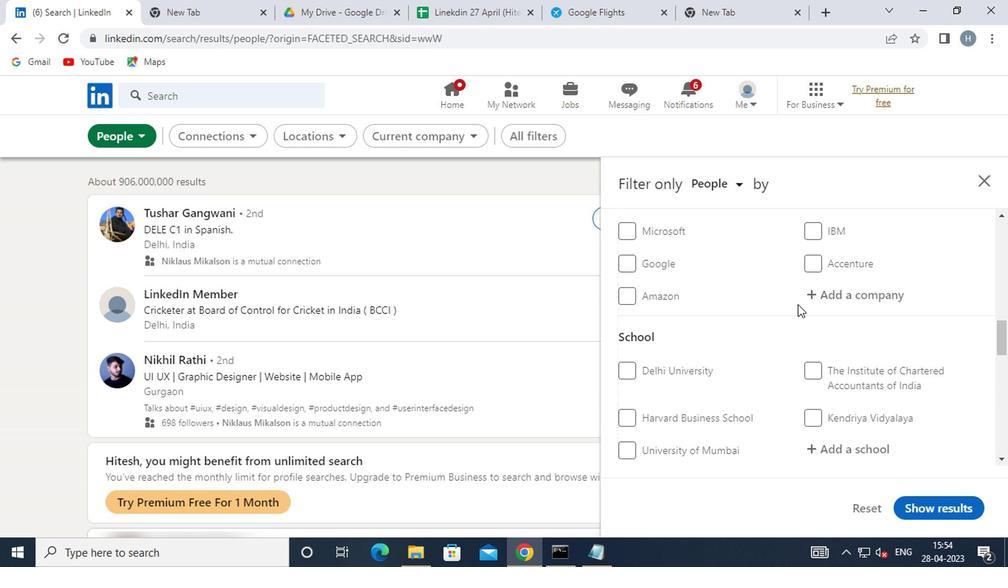 
Action: Mouse scrolled (795, 305) with delta (0, 0)
Screenshot: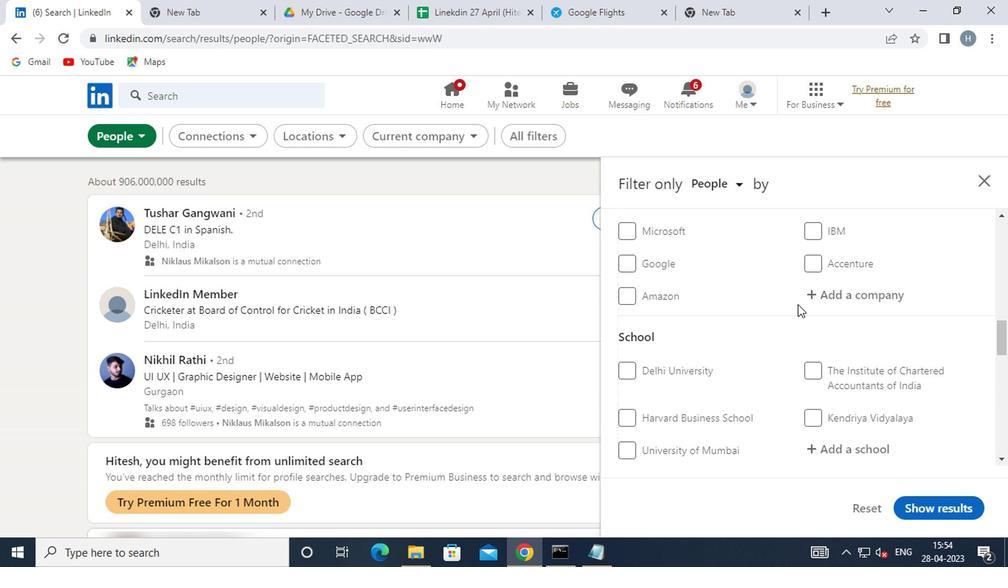
Action: Mouse scrolled (795, 305) with delta (0, 0)
Screenshot: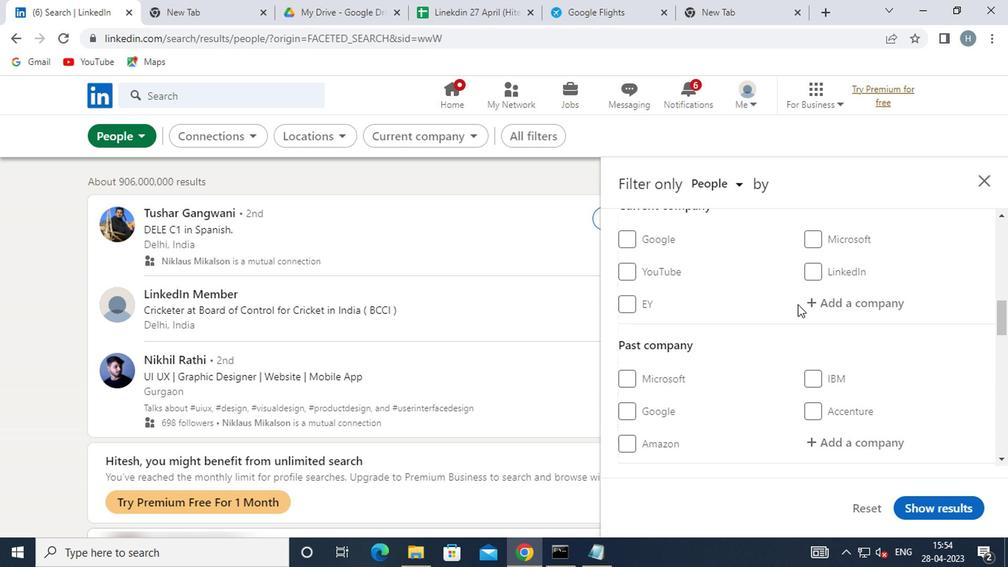 
Action: Mouse scrolled (795, 305) with delta (0, 0)
Screenshot: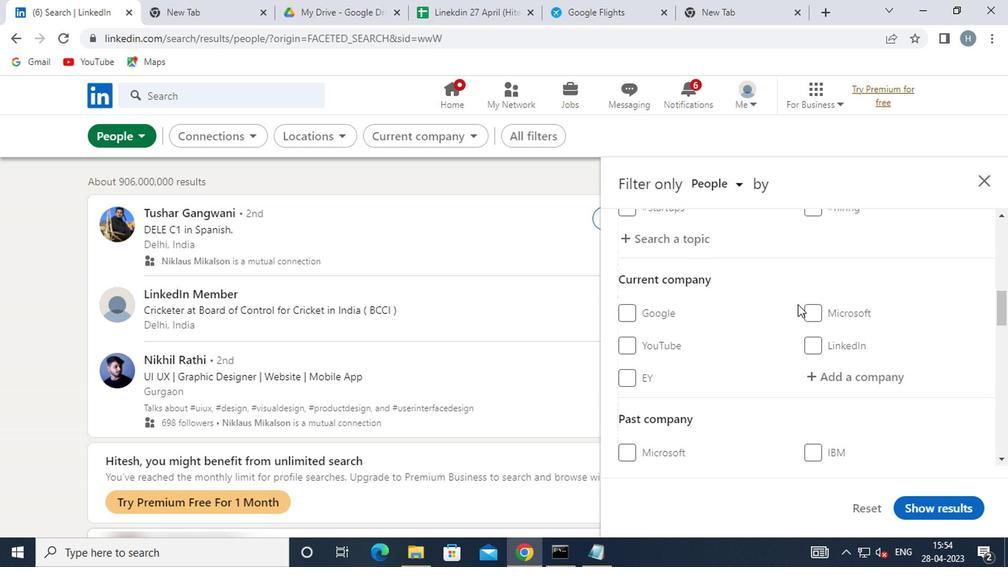 
Action: Mouse scrolled (795, 305) with delta (0, 0)
Screenshot: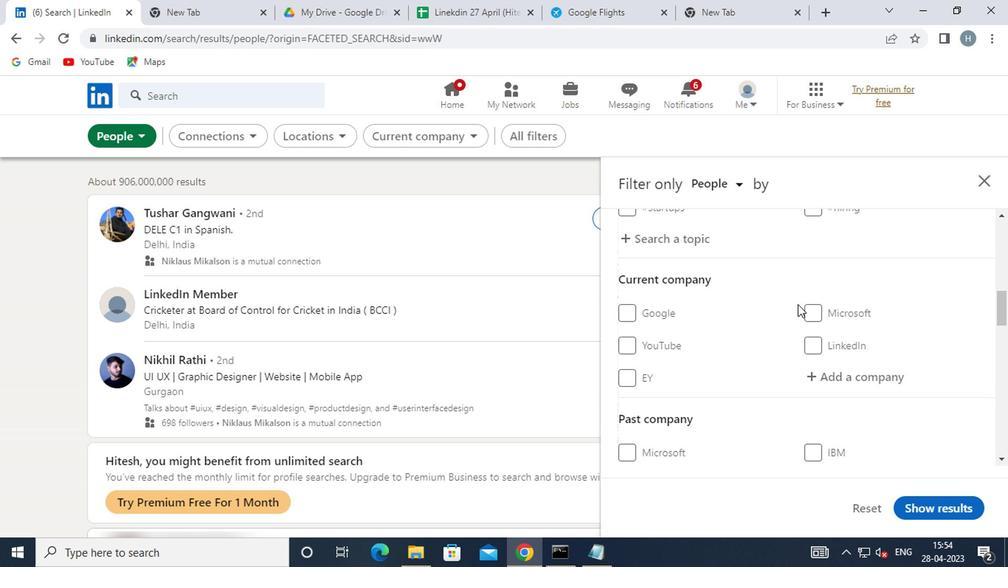 
Action: Mouse scrolled (795, 303) with delta (0, -1)
Screenshot: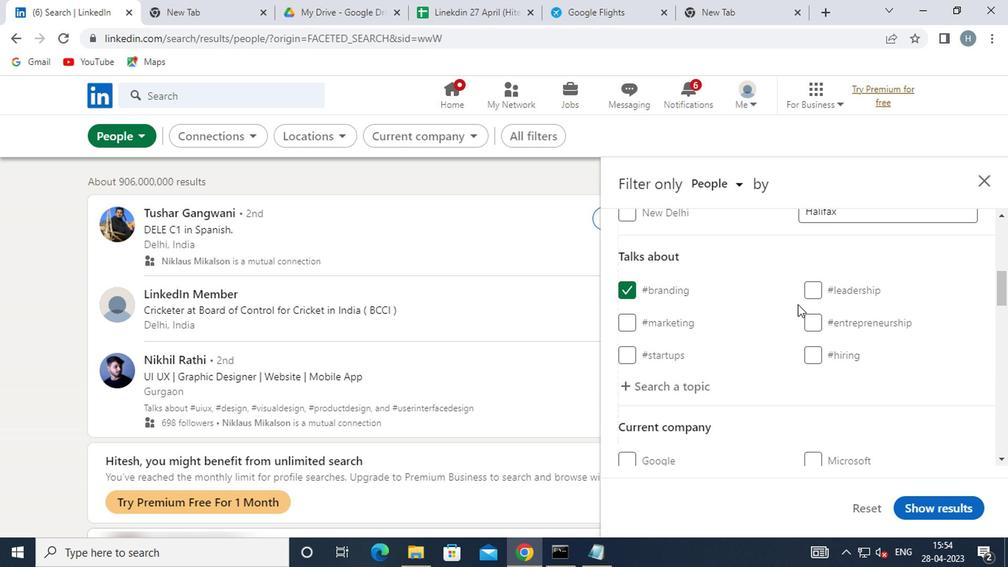 
Action: Mouse scrolled (795, 303) with delta (0, -1)
Screenshot: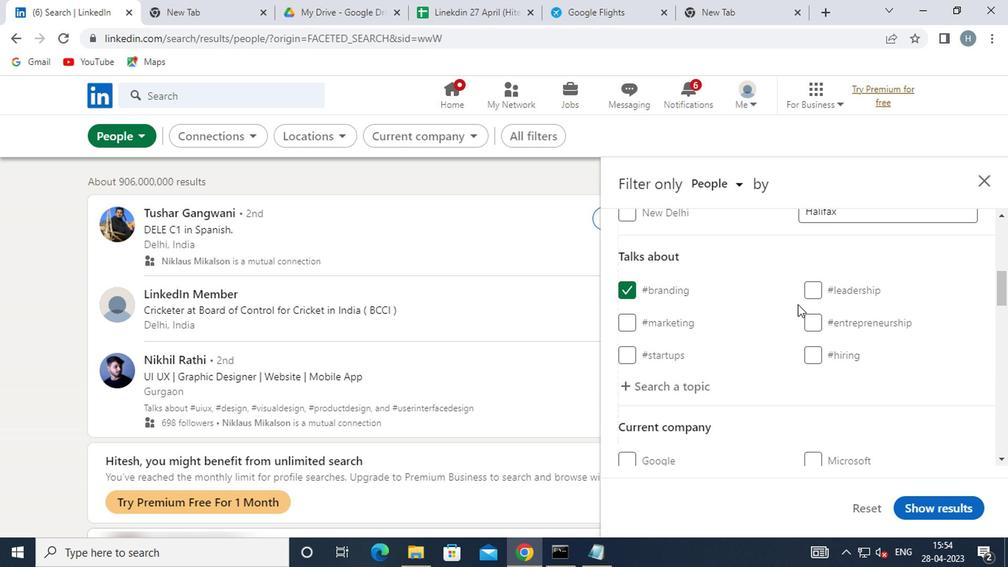 
Action: Mouse moved to (795, 305)
Screenshot: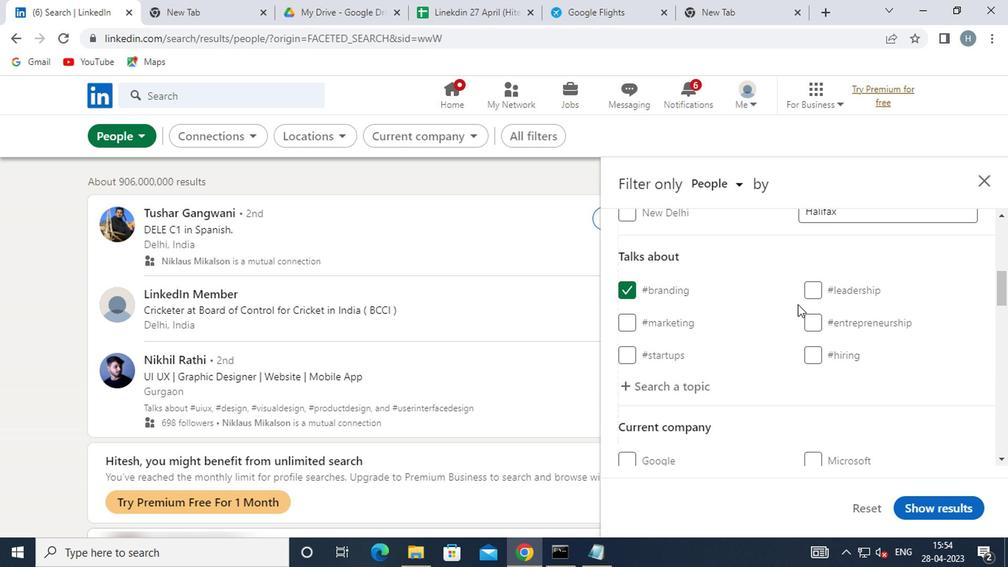 
Action: Mouse scrolled (795, 304) with delta (0, 0)
Screenshot: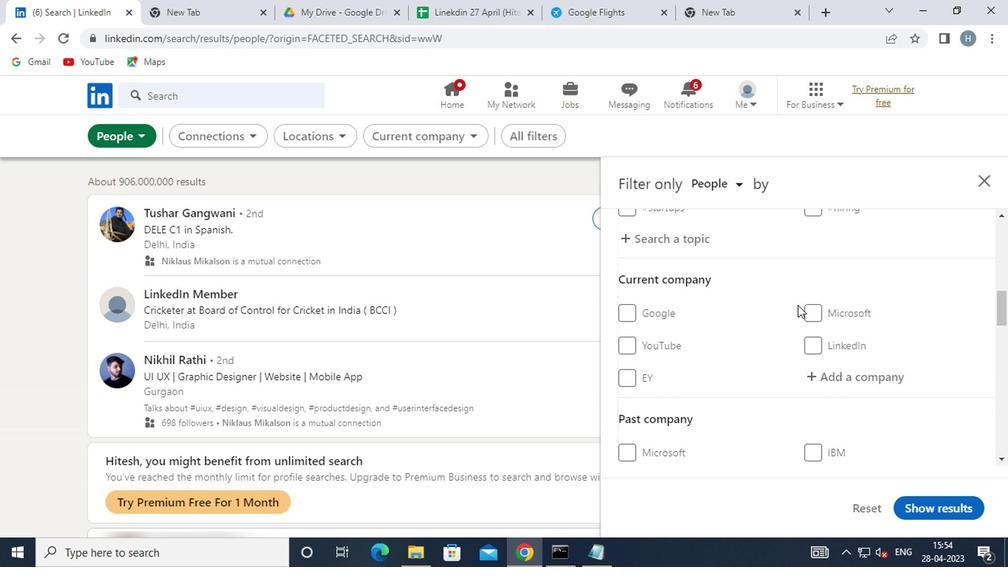 
Action: Mouse moved to (832, 303)
Screenshot: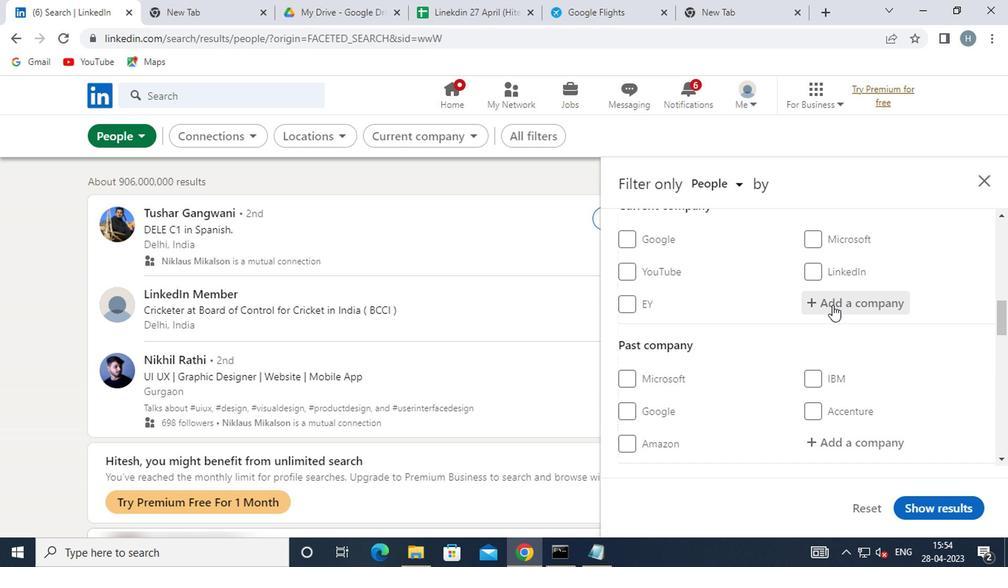 
Action: Mouse pressed left at (832, 303)
Screenshot: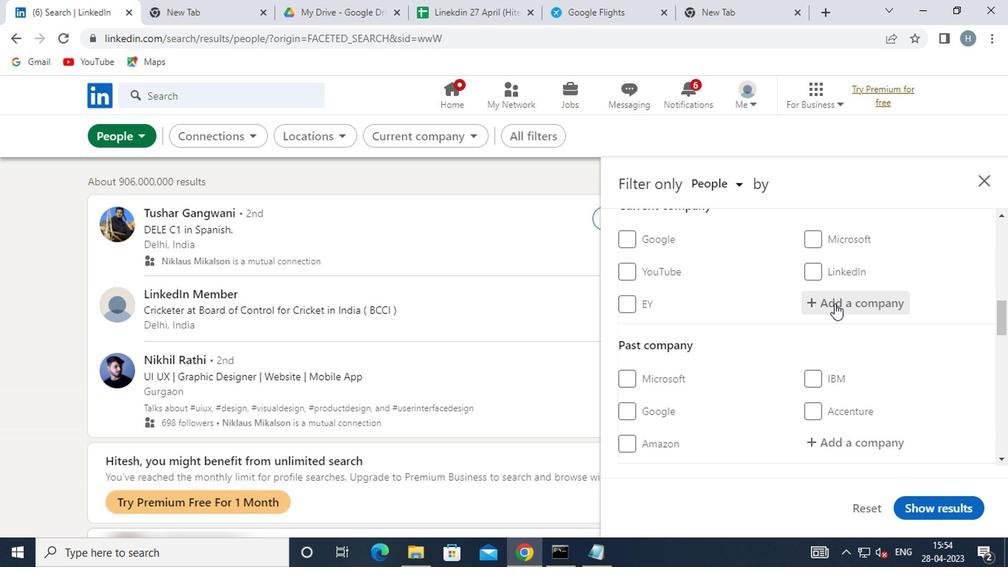 
Action: Mouse moved to (832, 302)
Screenshot: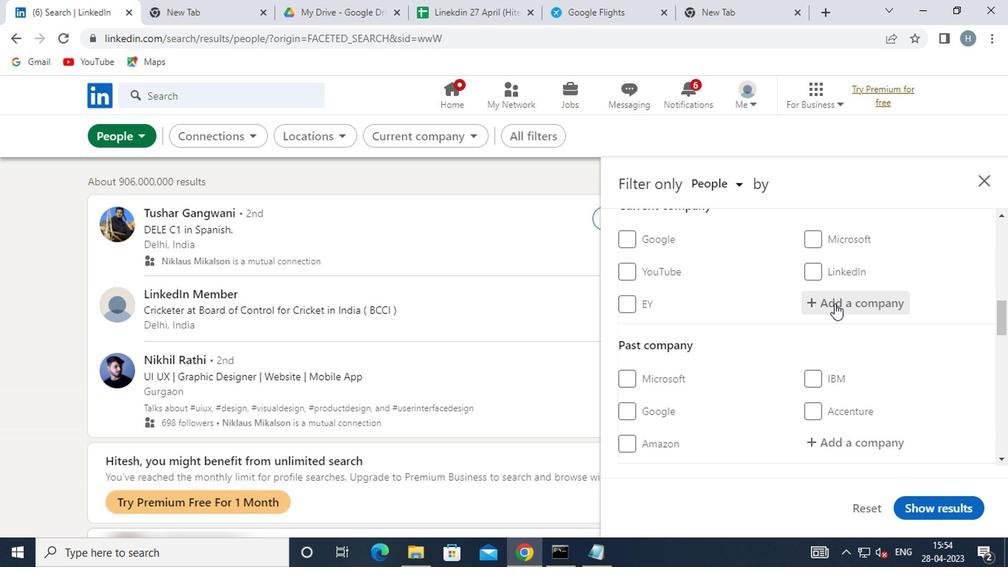 
Action: Key pressed <Key.shift>ADITI<Key.space><Key.shift>CONS
Screenshot: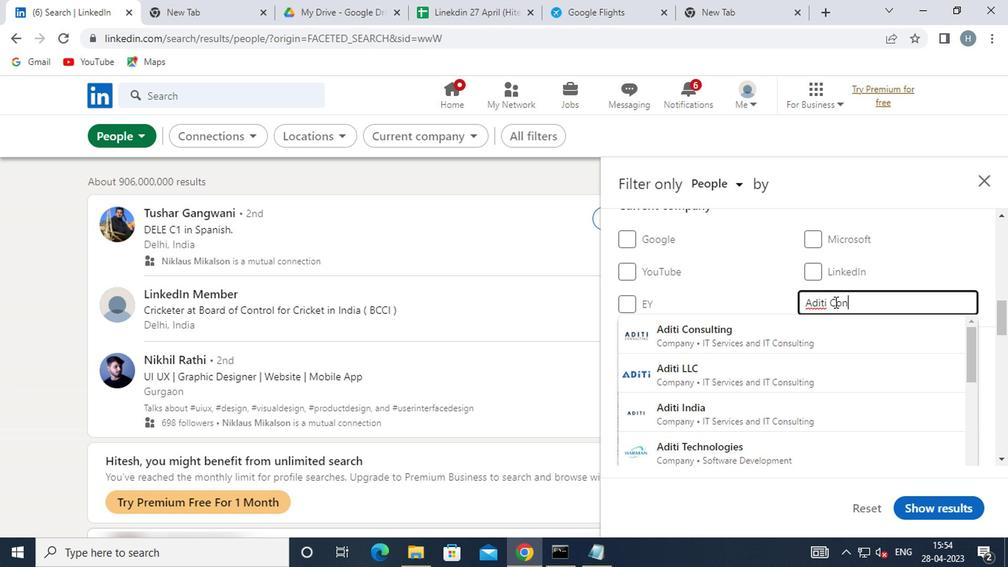 
Action: Mouse moved to (798, 328)
Screenshot: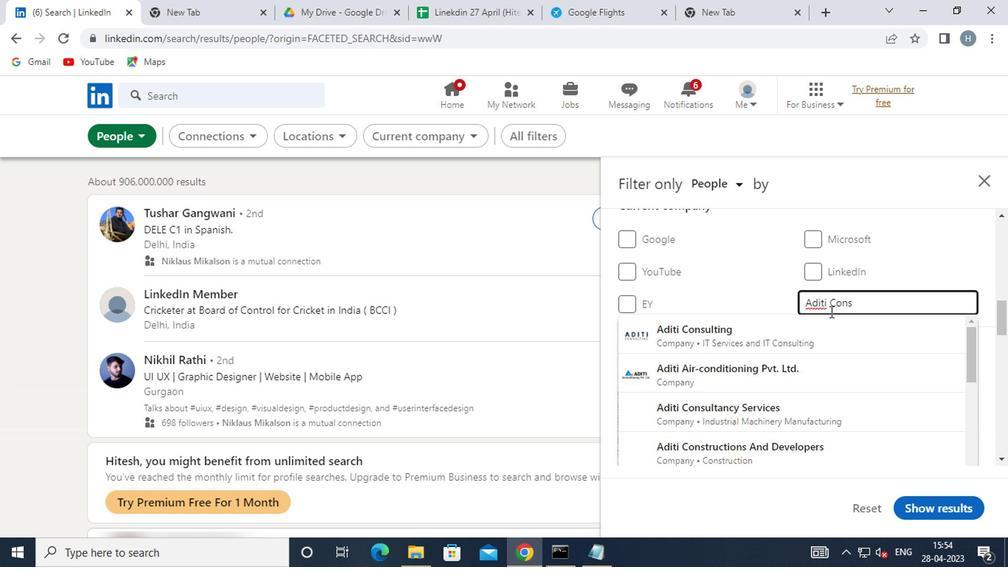 
Action: Mouse pressed left at (798, 328)
Screenshot: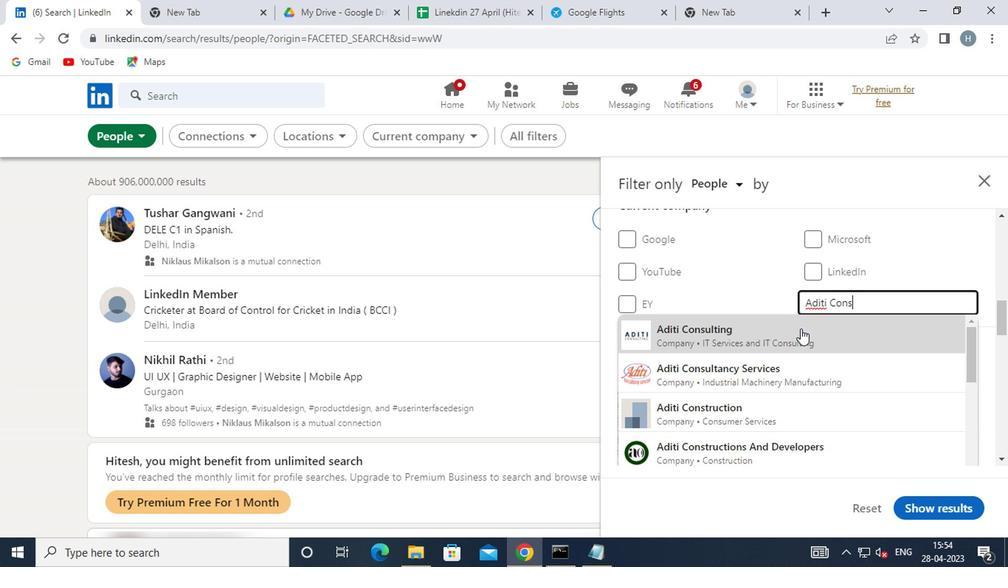 
Action: Mouse moved to (770, 322)
Screenshot: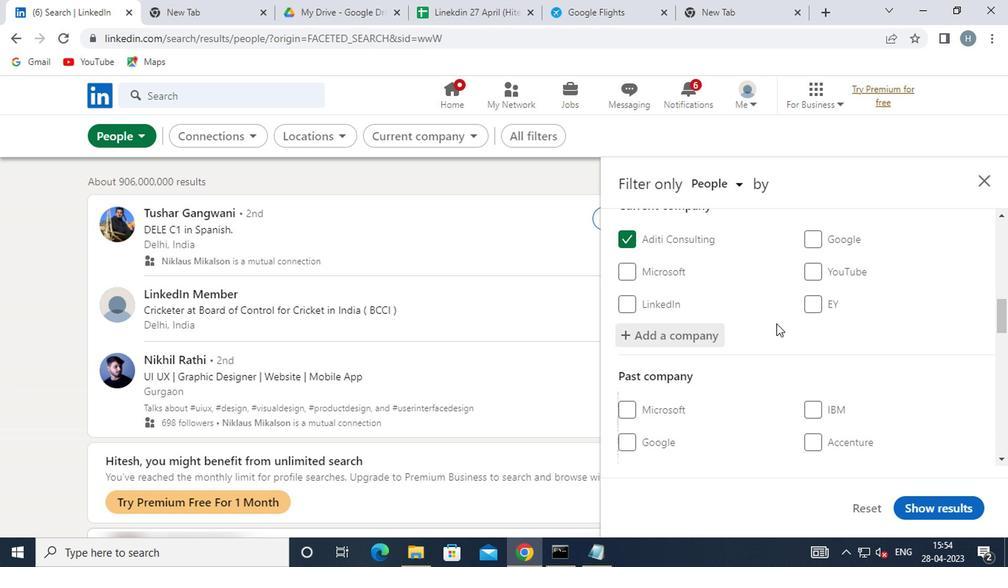 
Action: Mouse scrolled (770, 321) with delta (0, -1)
Screenshot: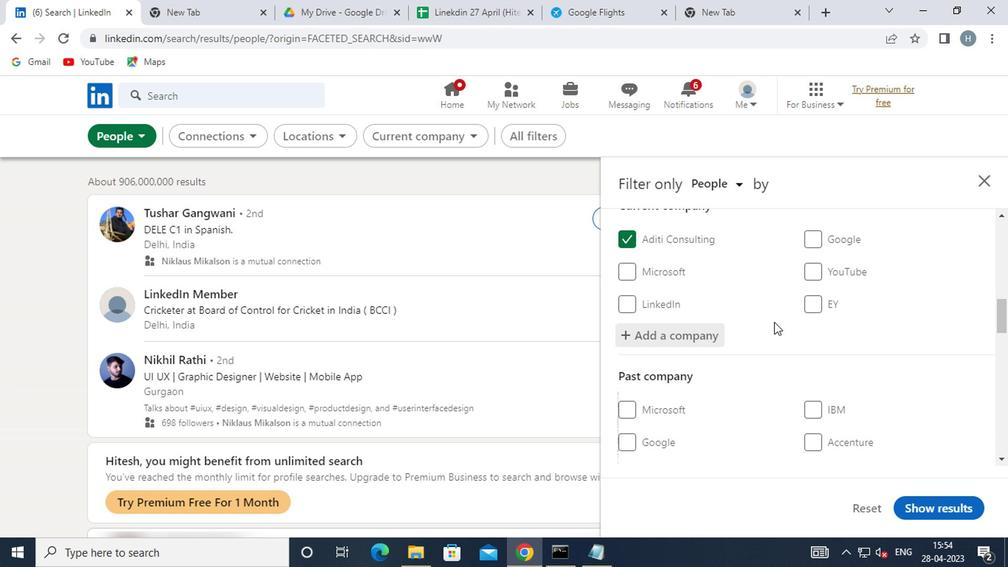 
Action: Mouse moved to (768, 322)
Screenshot: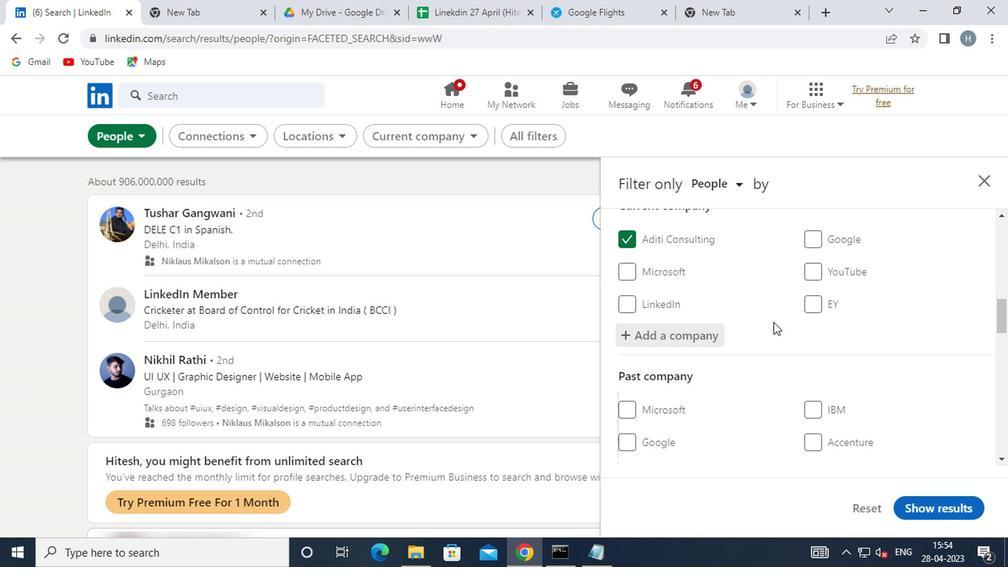 
Action: Mouse scrolled (768, 321) with delta (0, -1)
Screenshot: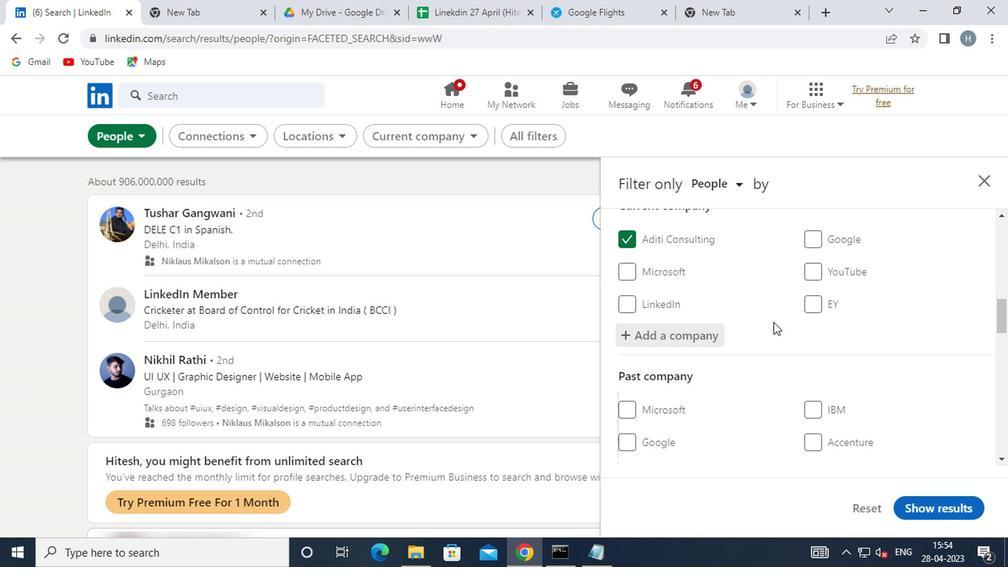 
Action: Mouse moved to (768, 322)
Screenshot: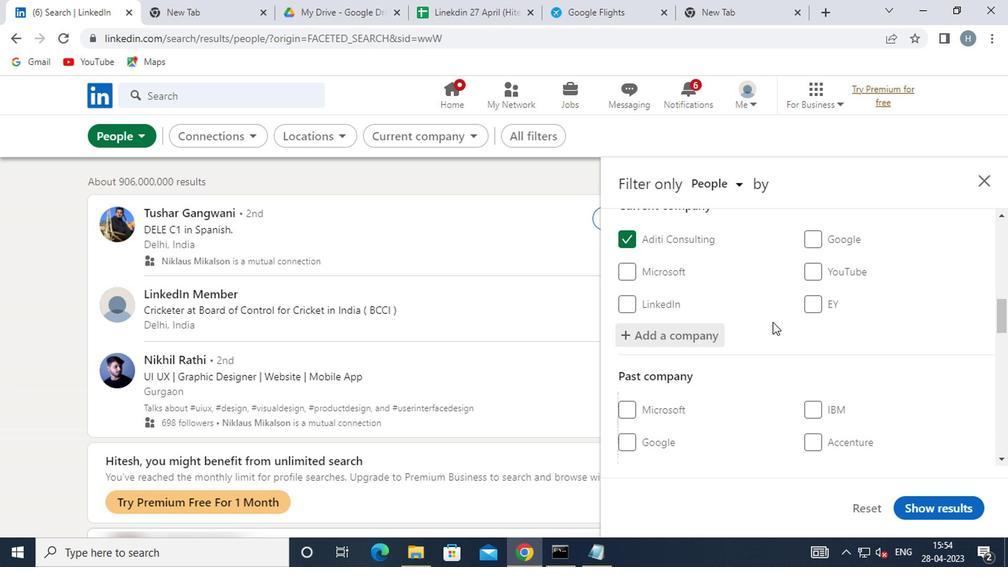 
Action: Mouse scrolled (768, 321) with delta (0, -1)
Screenshot: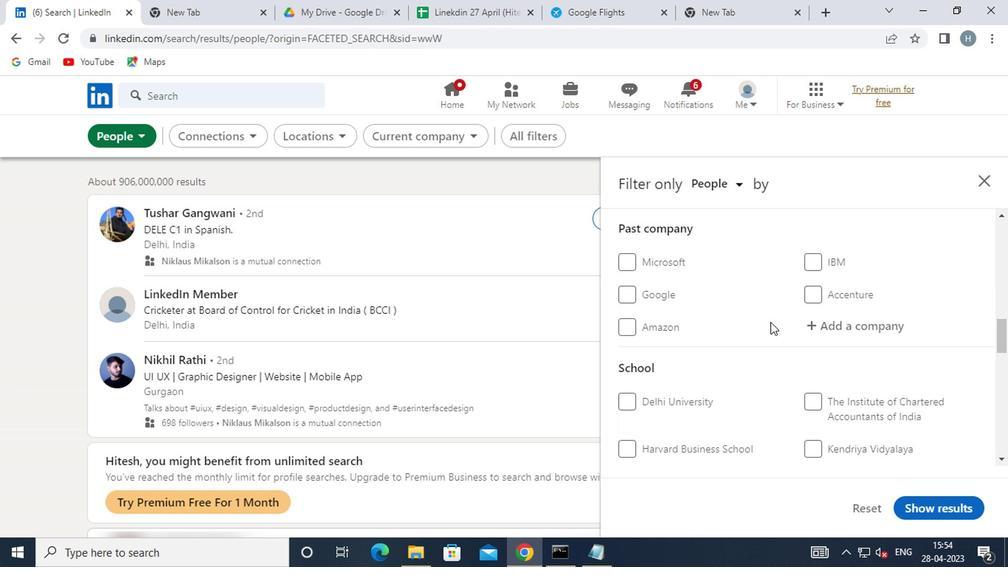 
Action: Mouse scrolled (768, 321) with delta (0, -1)
Screenshot: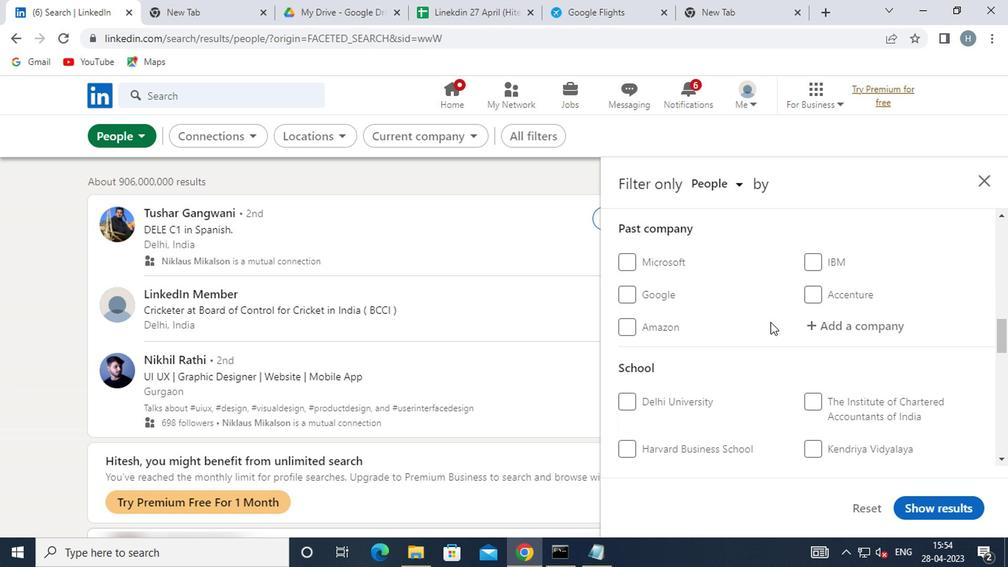 
Action: Mouse moved to (857, 328)
Screenshot: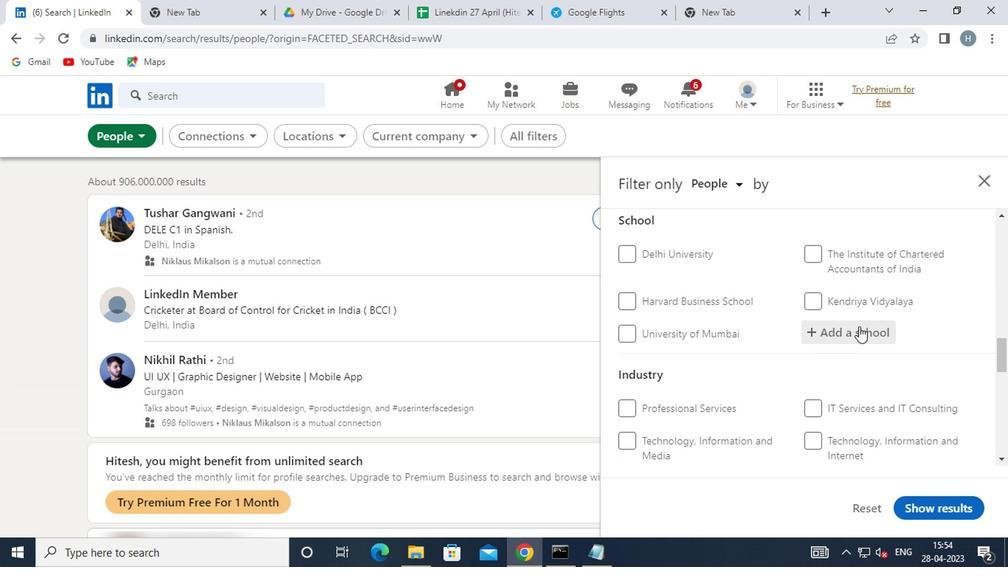 
Action: Mouse pressed left at (857, 328)
Screenshot: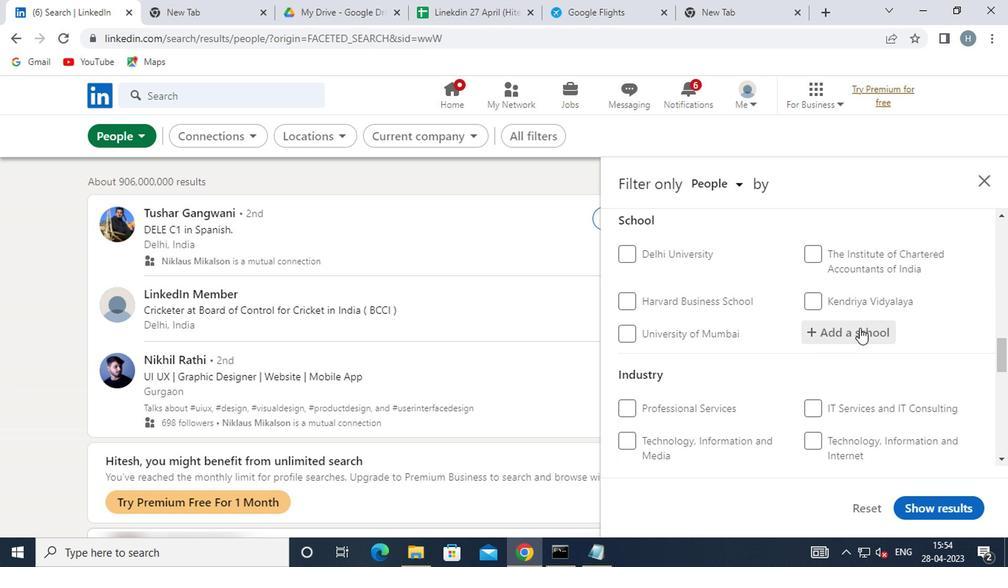 
Action: Key pressed <Key.shift><Key.shift><Key.shift><Key.shift><Key.shift><Key.shift><Key.shift><Key.shift><Key.shift><Key.shift><Key.shift><Key.shift><Key.shift><Key.shift>NMKRV<Key.space>C
Screenshot: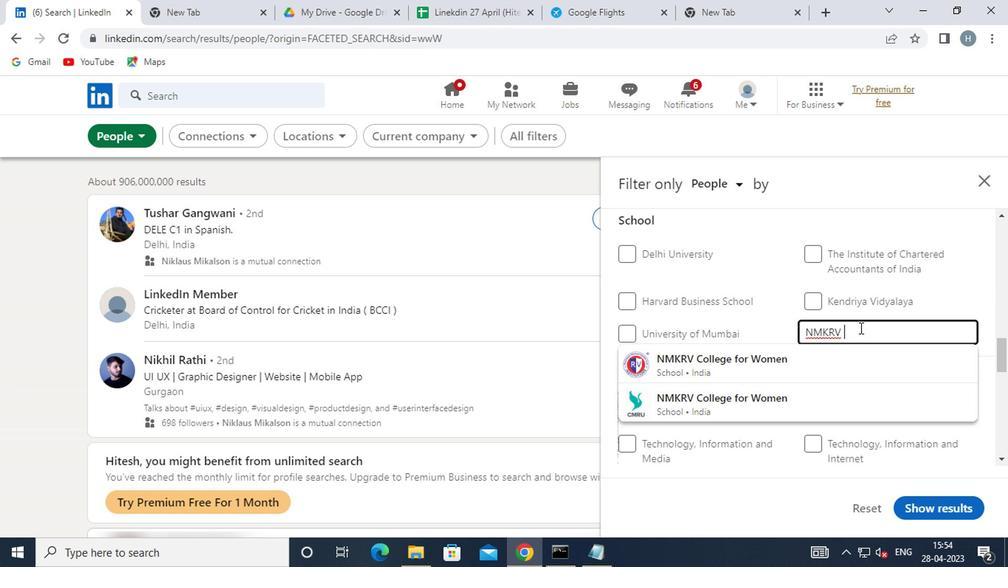 
Action: Mouse moved to (819, 359)
Screenshot: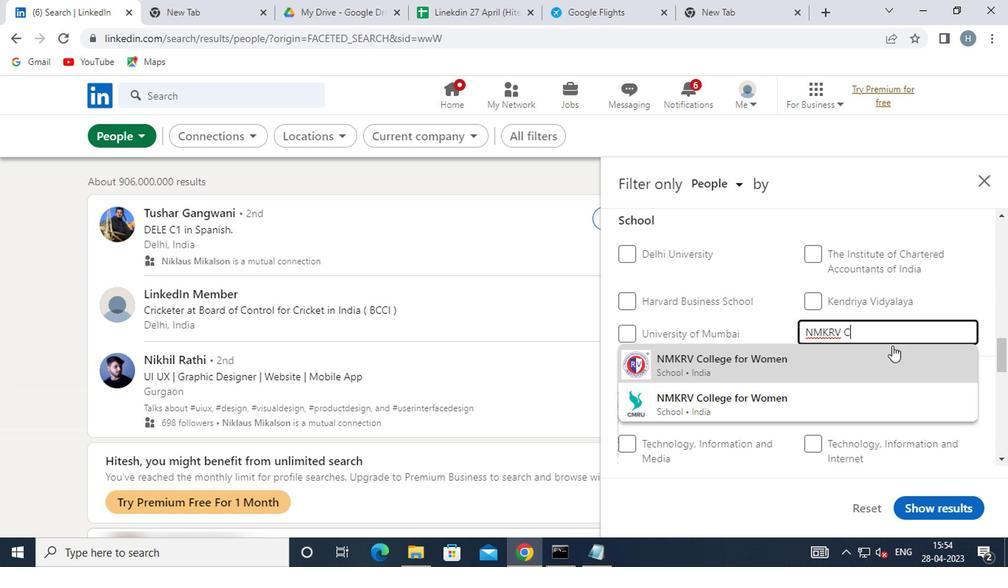 
Action: Mouse pressed left at (819, 359)
Screenshot: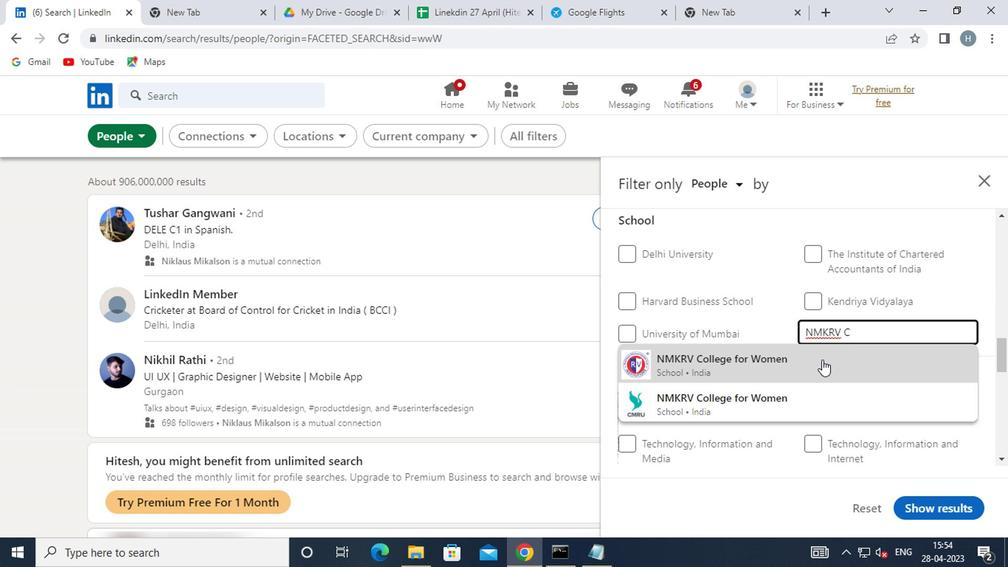 
Action: Mouse moved to (764, 348)
Screenshot: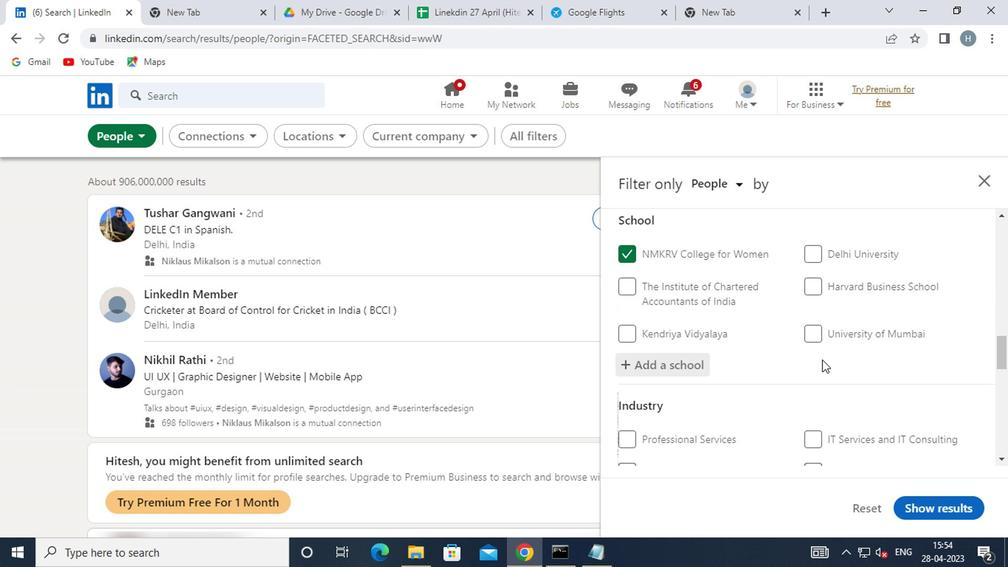 
Action: Mouse scrolled (764, 347) with delta (0, -1)
Screenshot: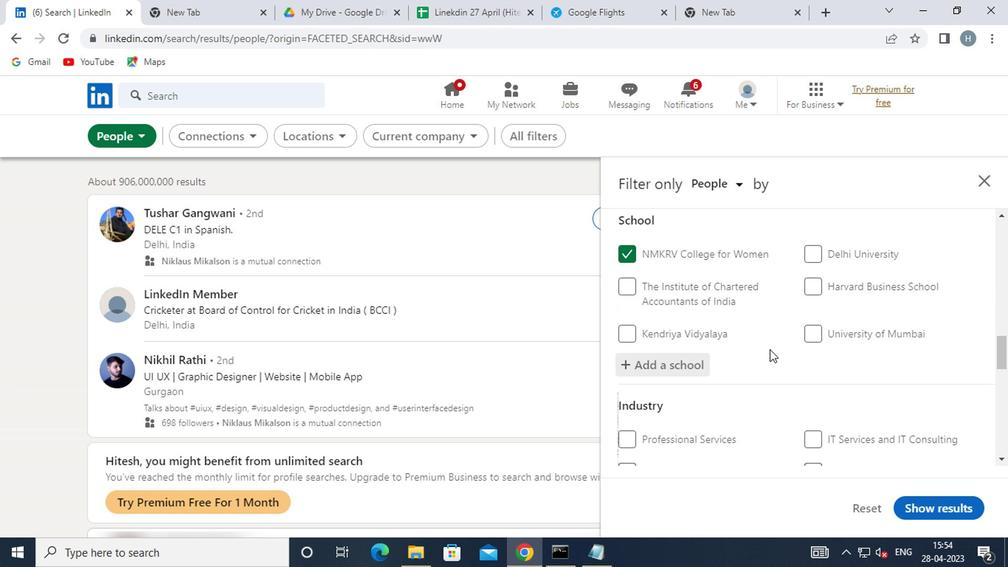 
Action: Mouse scrolled (764, 347) with delta (0, -1)
Screenshot: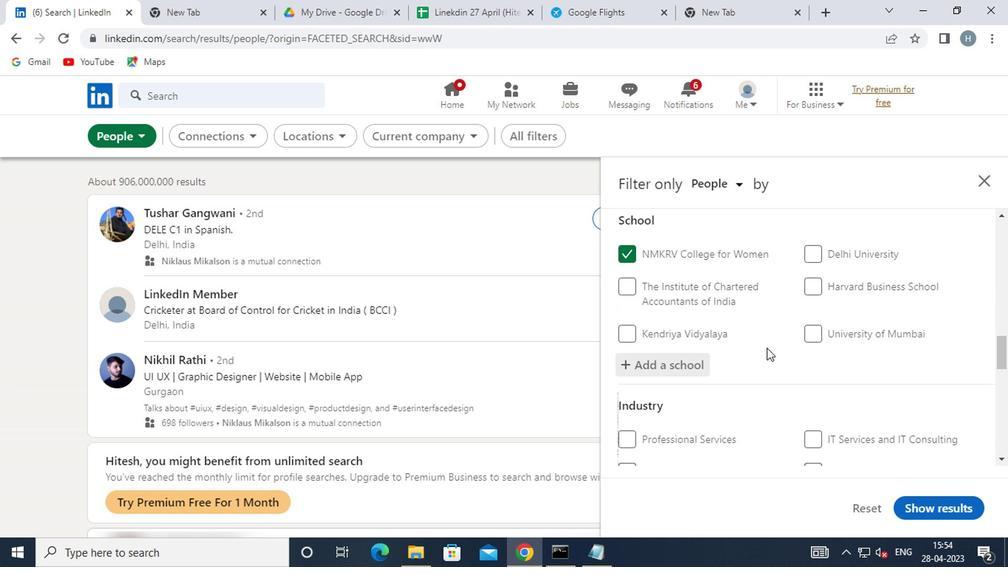 
Action: Mouse moved to (770, 341)
Screenshot: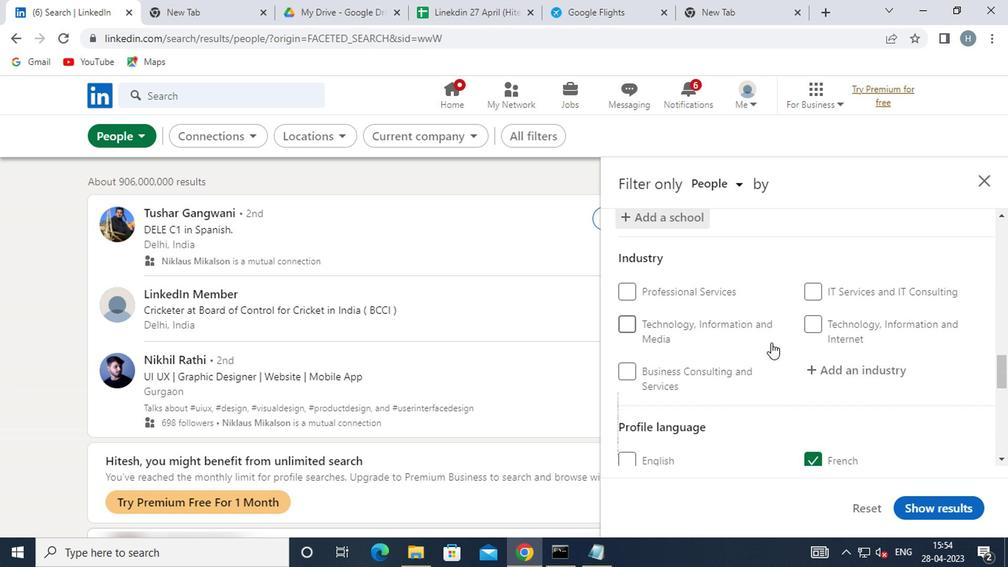 
Action: Mouse scrolled (770, 340) with delta (0, 0)
Screenshot: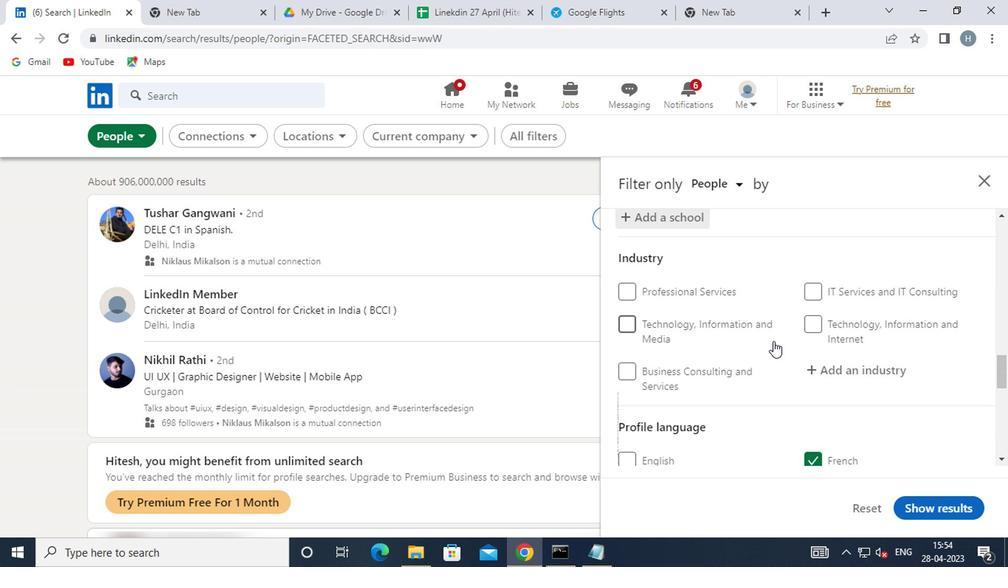 
Action: Mouse moved to (817, 296)
Screenshot: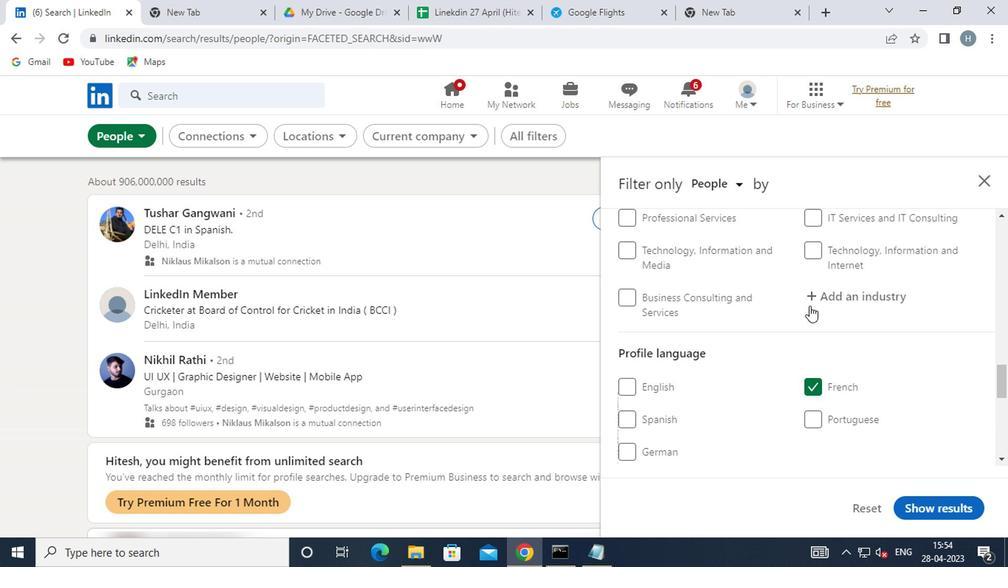 
Action: Mouse pressed left at (817, 296)
Screenshot: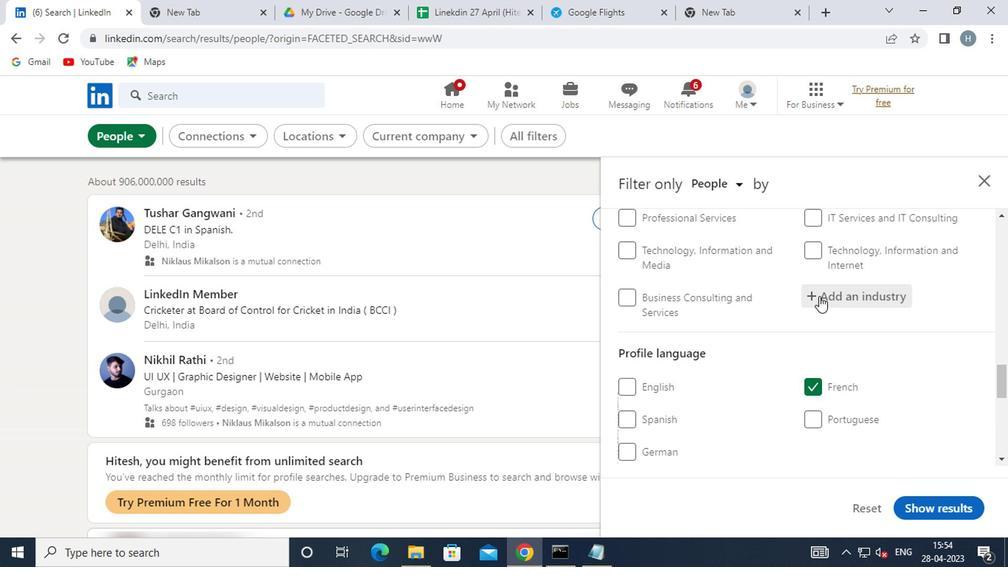 
Action: Key pressed <Key.shift>FOOD<Key.space>
Screenshot: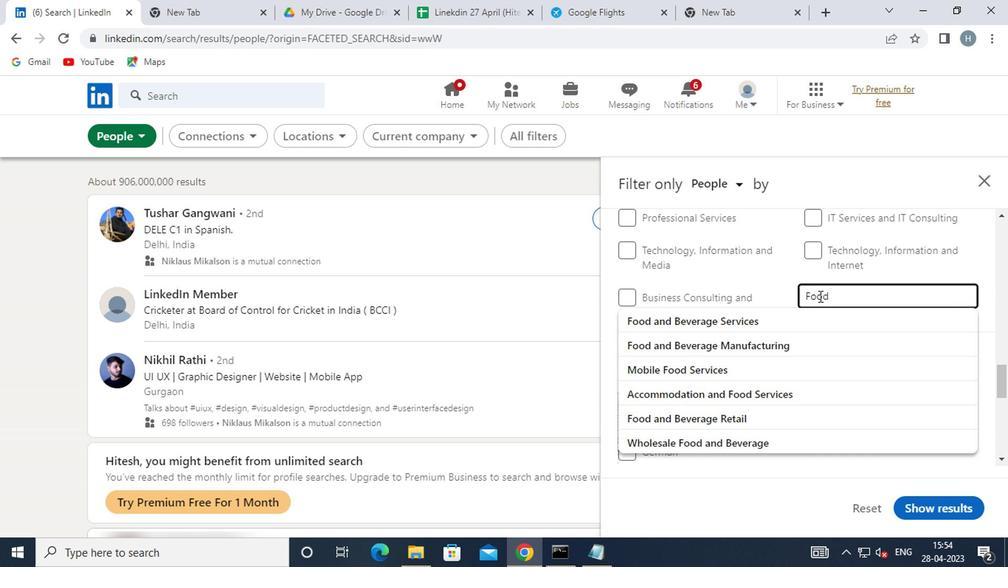 
Action: Mouse moved to (767, 324)
Screenshot: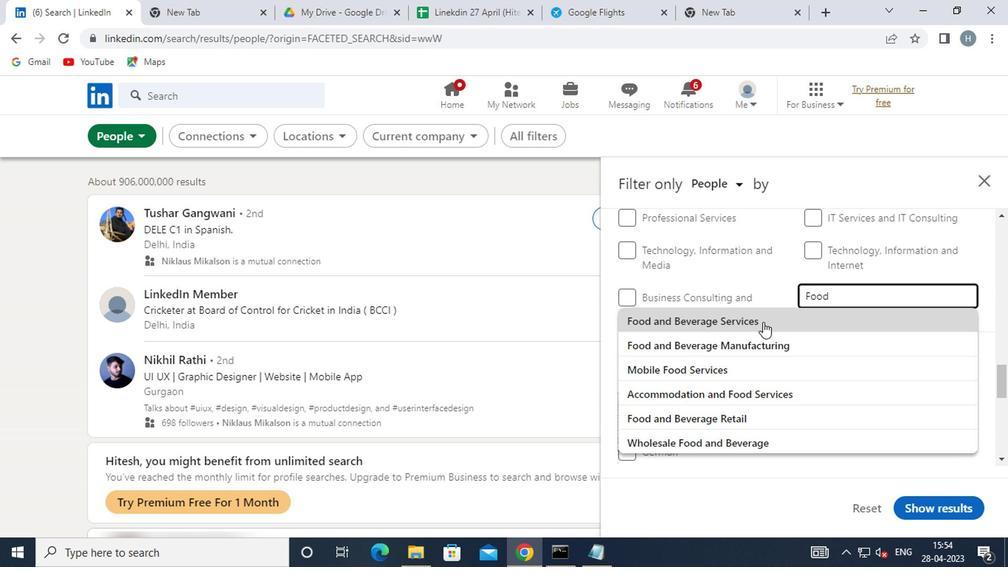 
Action: Mouse pressed left at (767, 324)
Screenshot: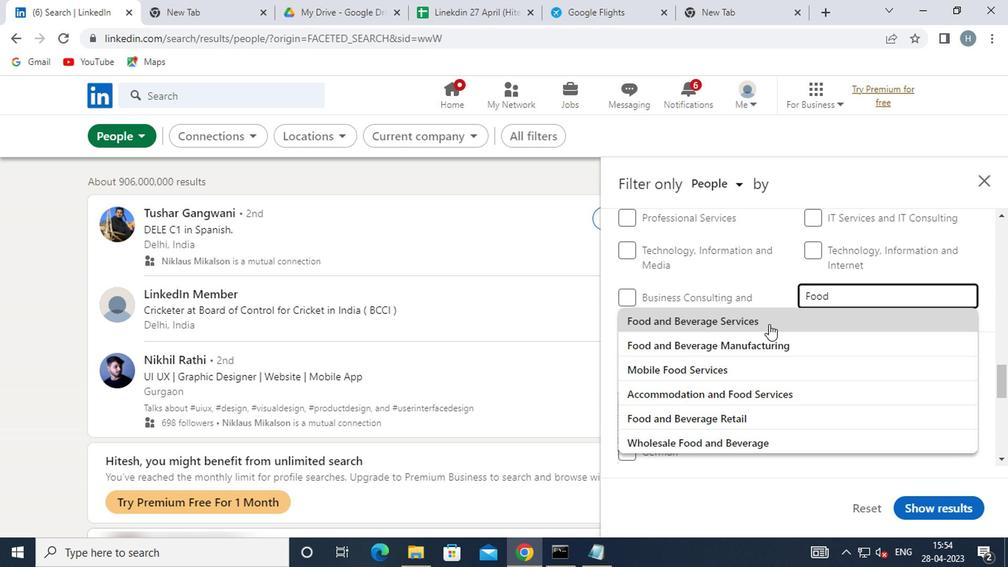
Action: Mouse moved to (740, 322)
Screenshot: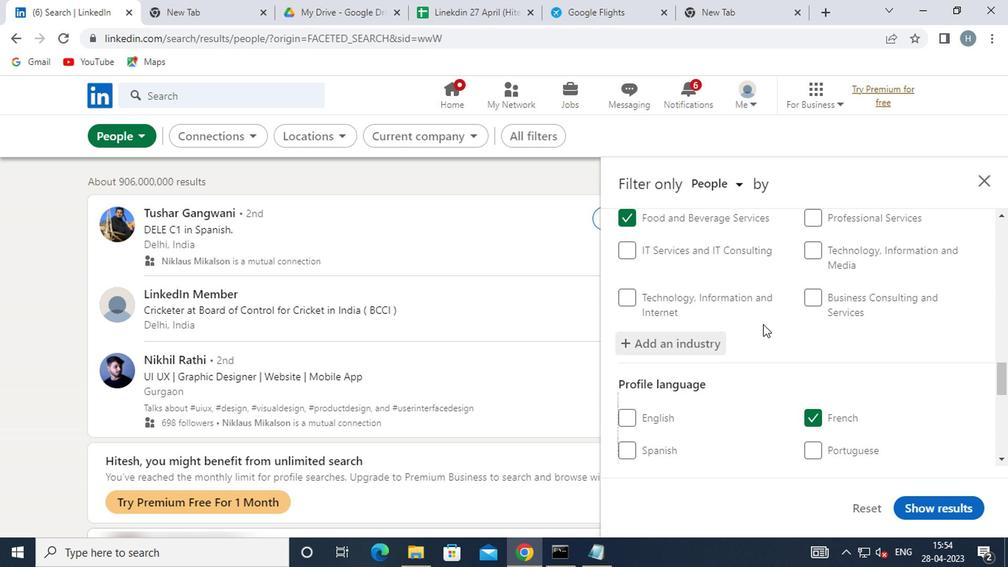
Action: Mouse scrolled (740, 322) with delta (0, 0)
Screenshot: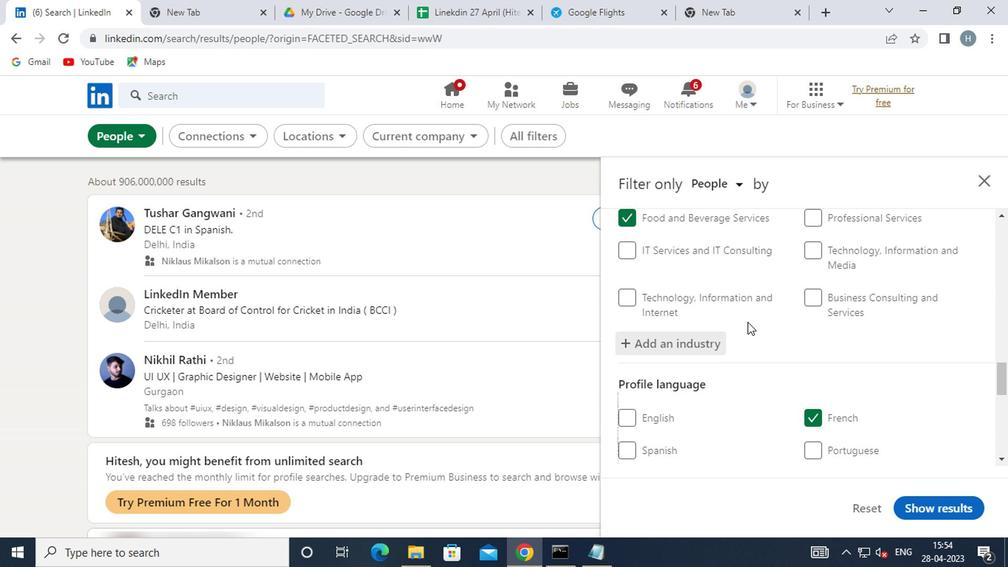 
Action: Mouse scrolled (740, 322) with delta (0, 0)
Screenshot: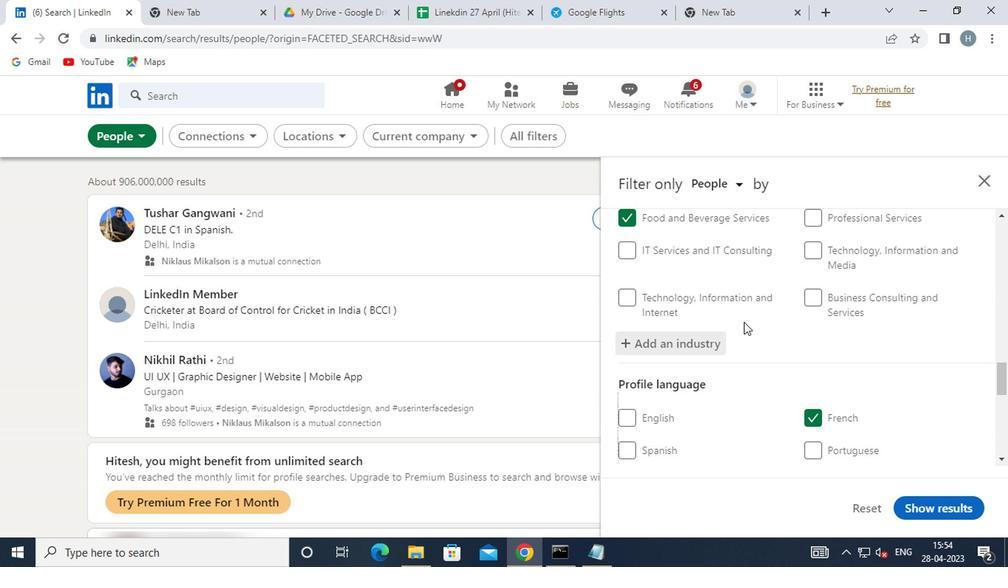 
Action: Mouse scrolled (740, 322) with delta (0, 0)
Screenshot: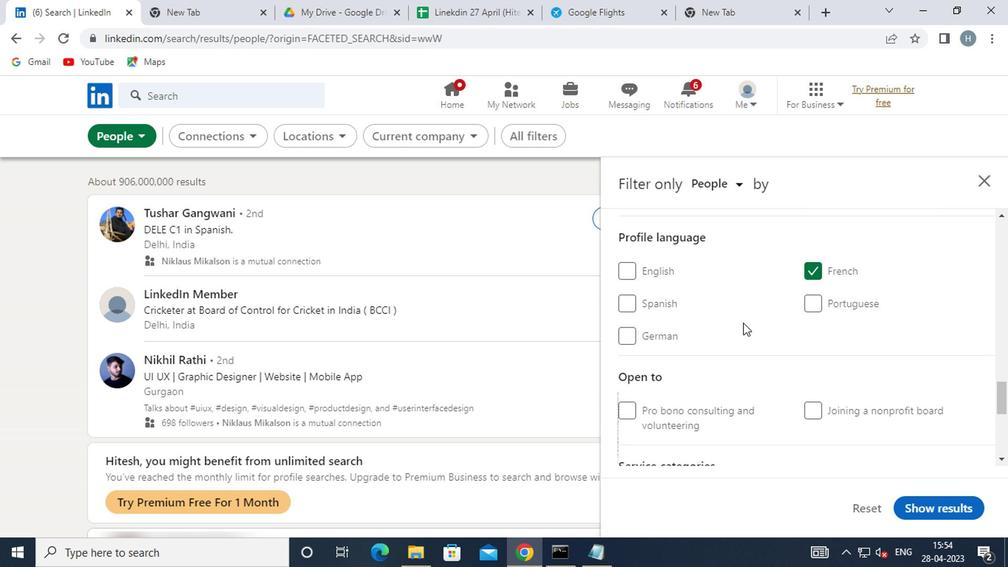 
Action: Mouse scrolled (740, 322) with delta (0, 0)
Screenshot: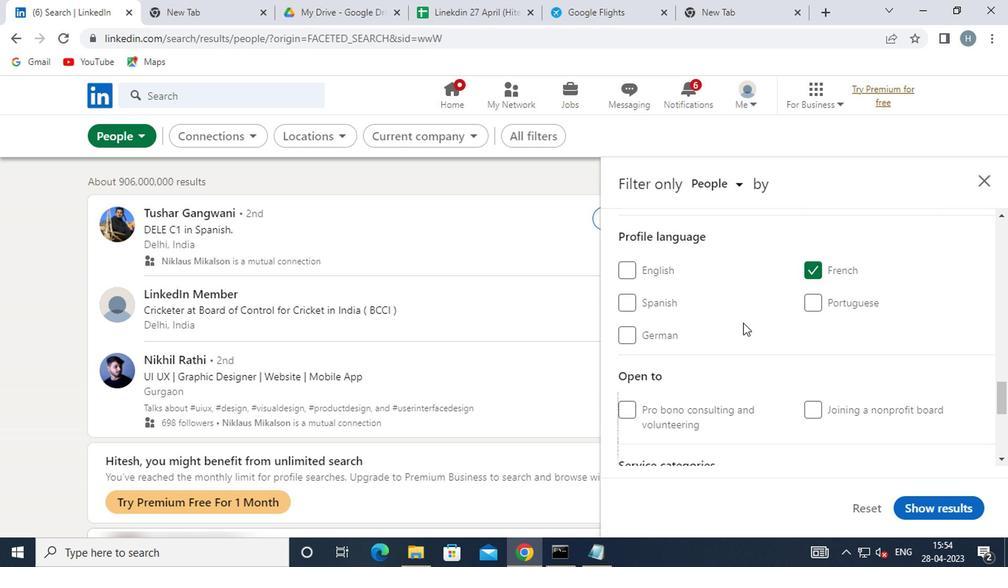 
Action: Mouse moved to (744, 321)
Screenshot: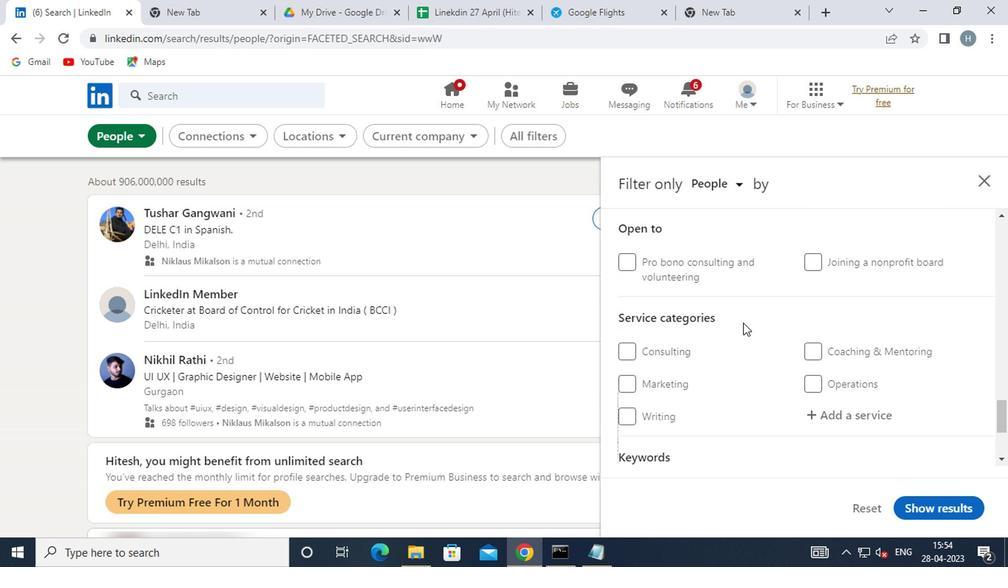 
Action: Mouse scrolled (744, 320) with delta (0, 0)
Screenshot: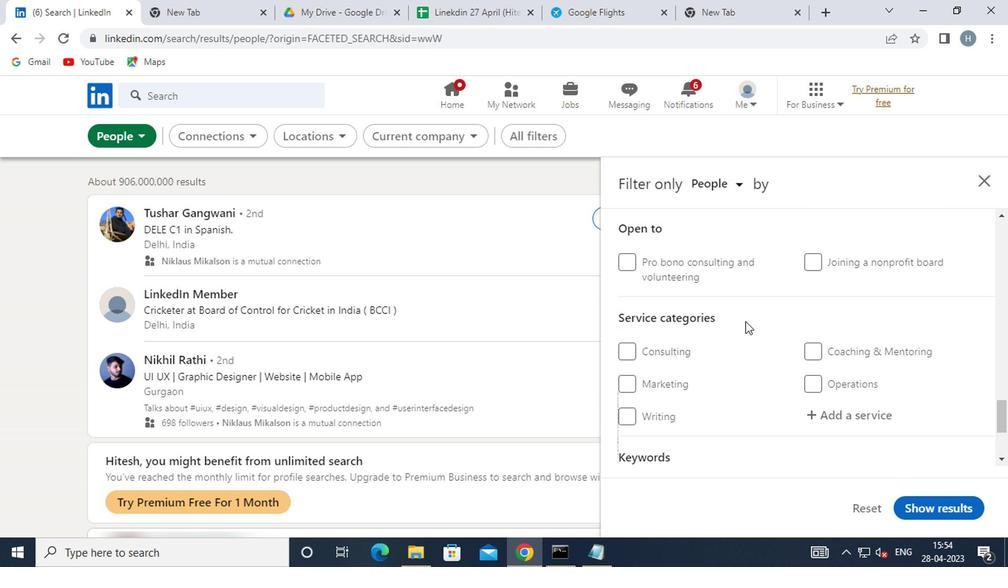
Action: Mouse moved to (745, 321)
Screenshot: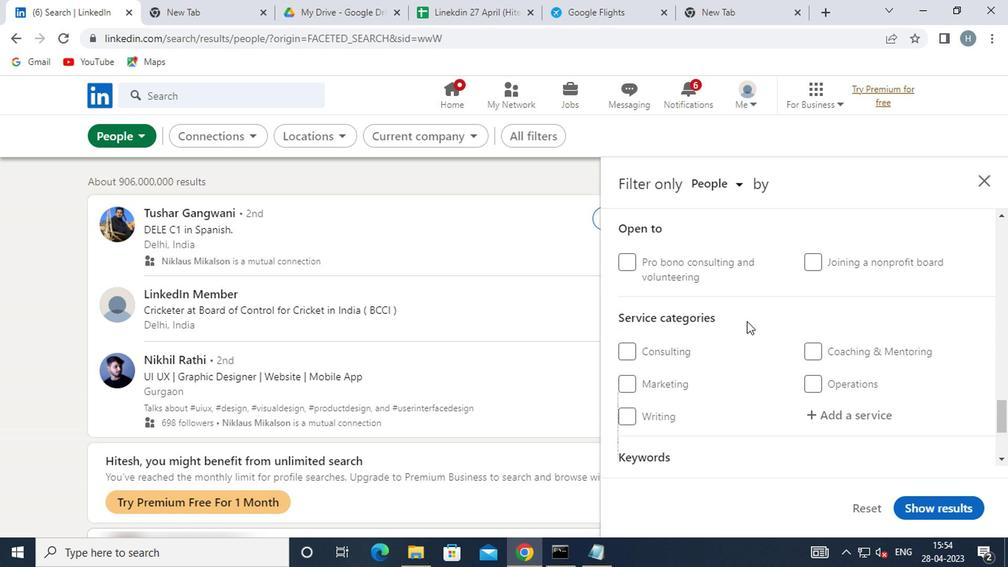 
Action: Mouse scrolled (745, 320) with delta (0, 0)
Screenshot: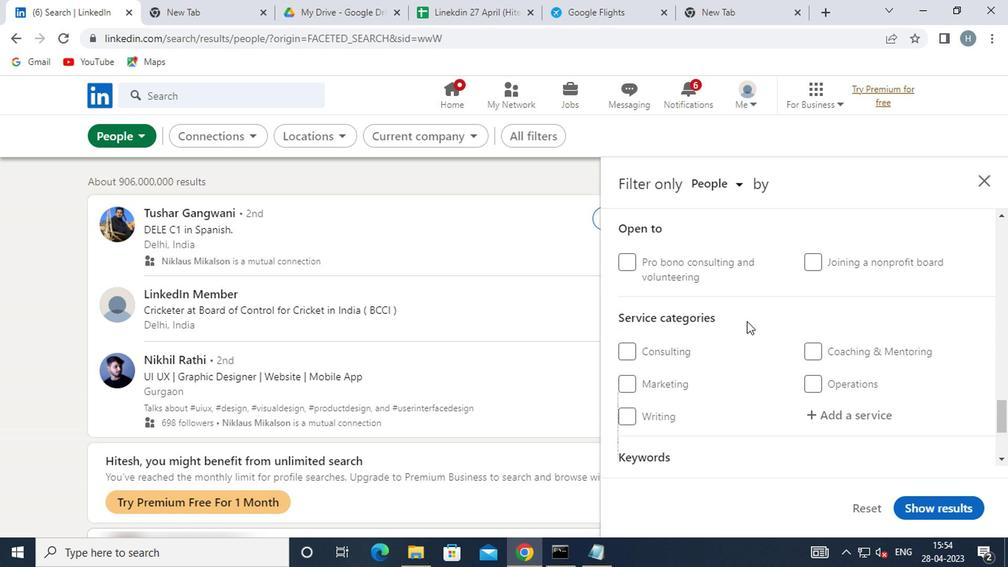 
Action: Mouse moved to (855, 269)
Screenshot: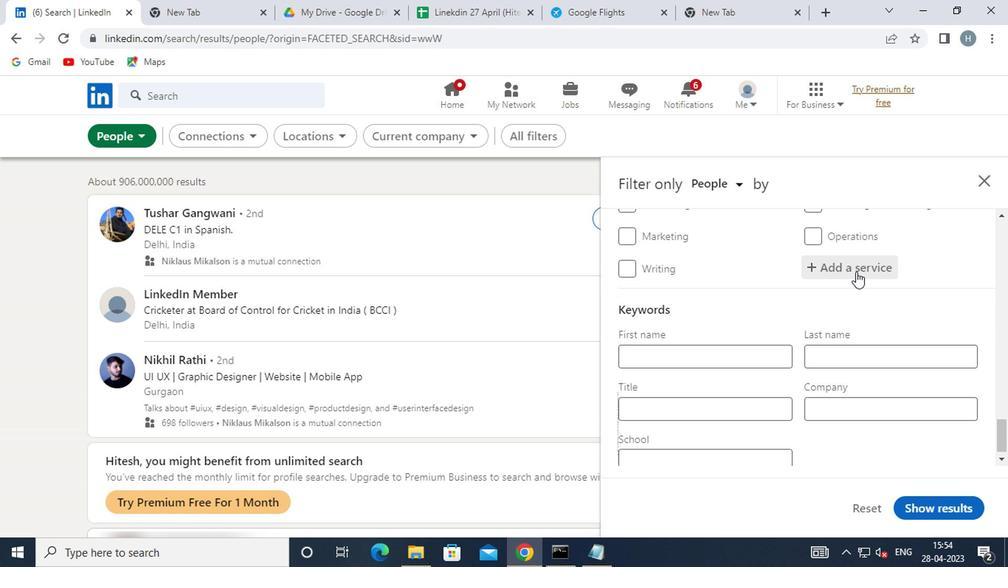 
Action: Mouse pressed left at (855, 269)
Screenshot: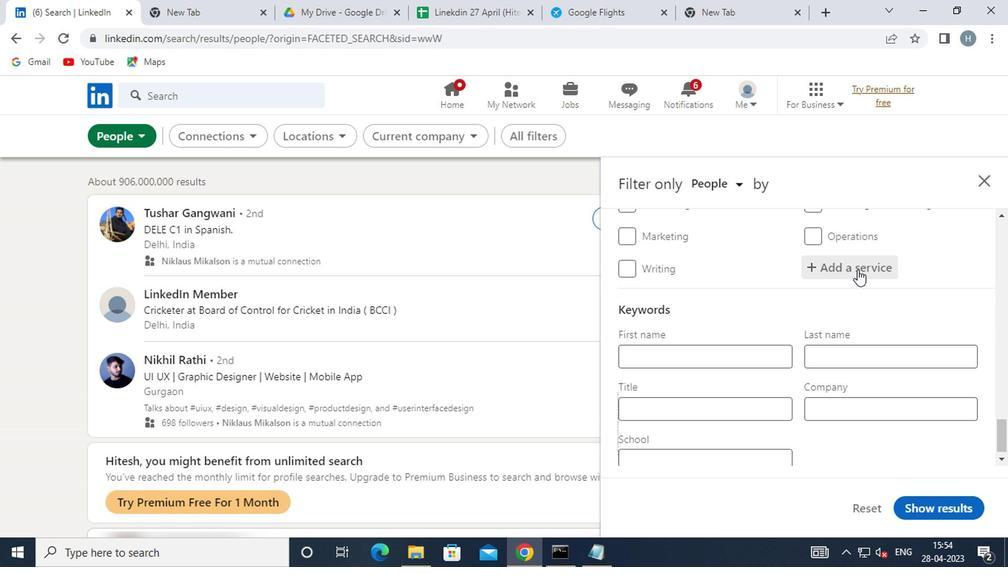 
Action: Key pressed <Key.shift>HOME<Key.space><Key.shift>N
Screenshot: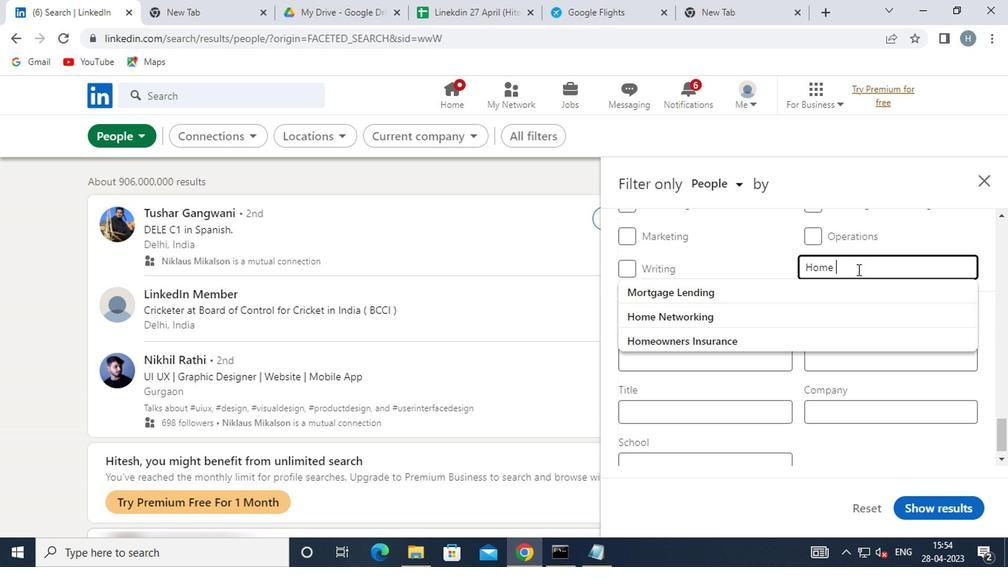 
Action: Mouse moved to (793, 287)
Screenshot: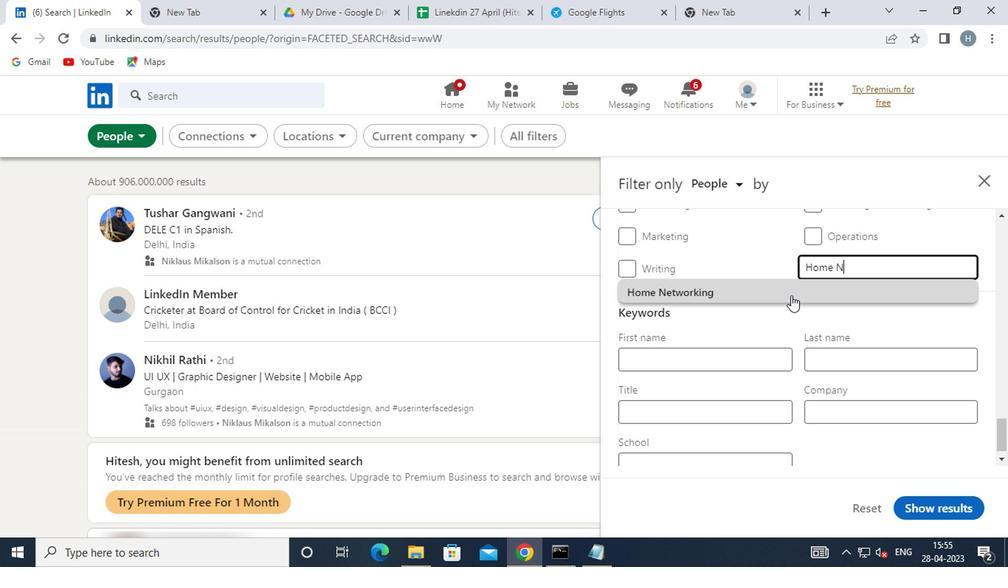 
Action: Mouse pressed left at (793, 287)
Screenshot: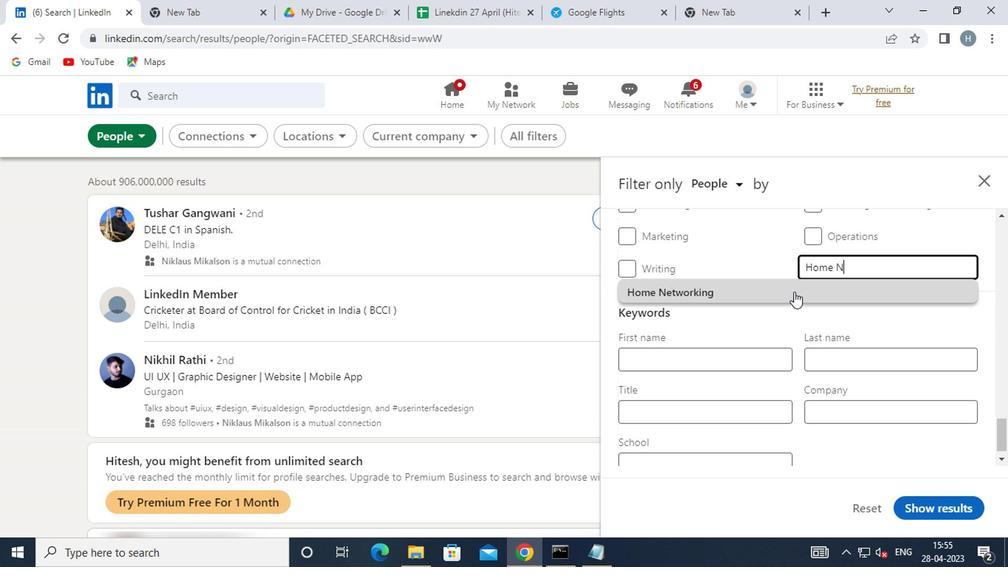 
Action: Mouse moved to (787, 295)
Screenshot: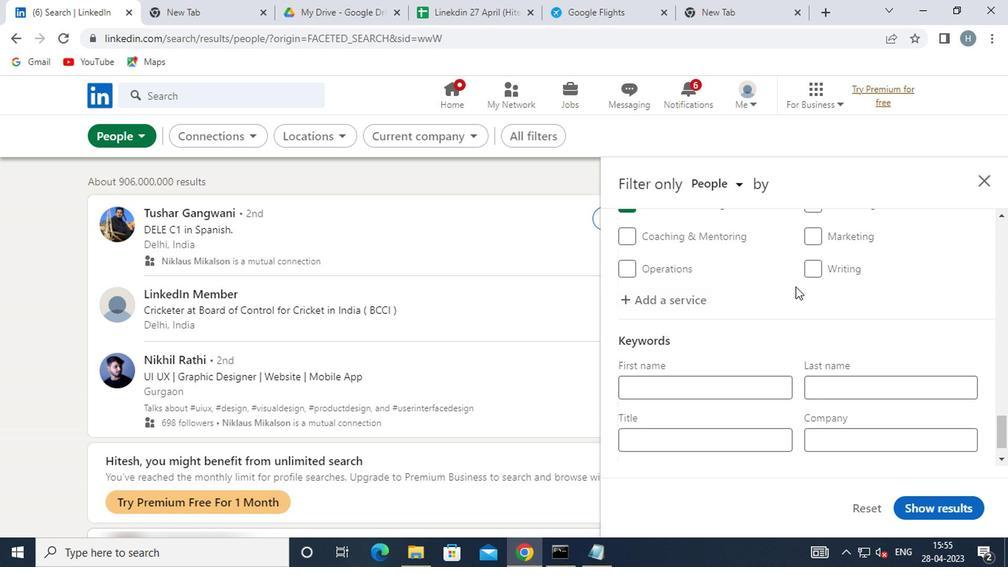 
Action: Mouse scrolled (787, 295) with delta (0, 0)
Screenshot: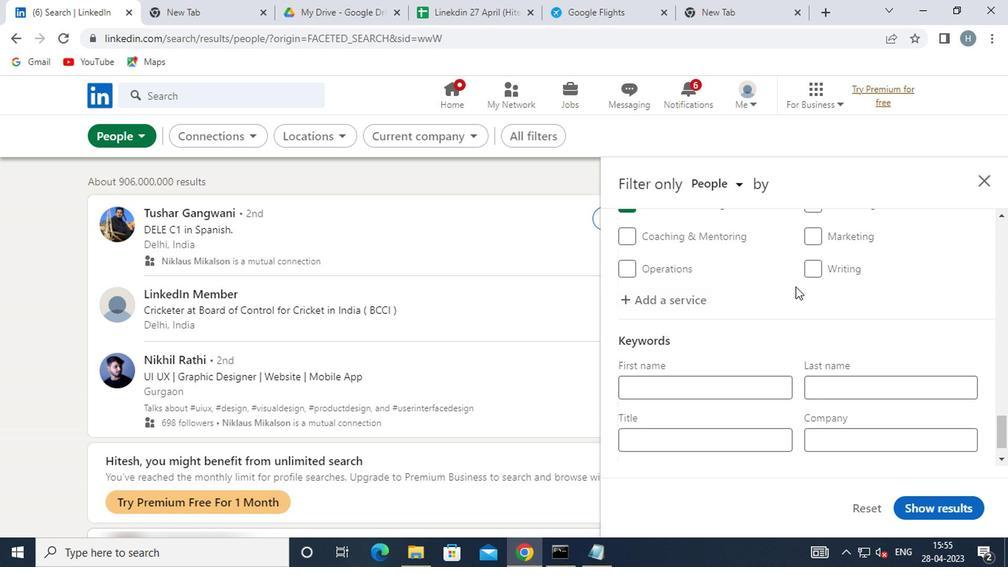 
Action: Mouse moved to (785, 299)
Screenshot: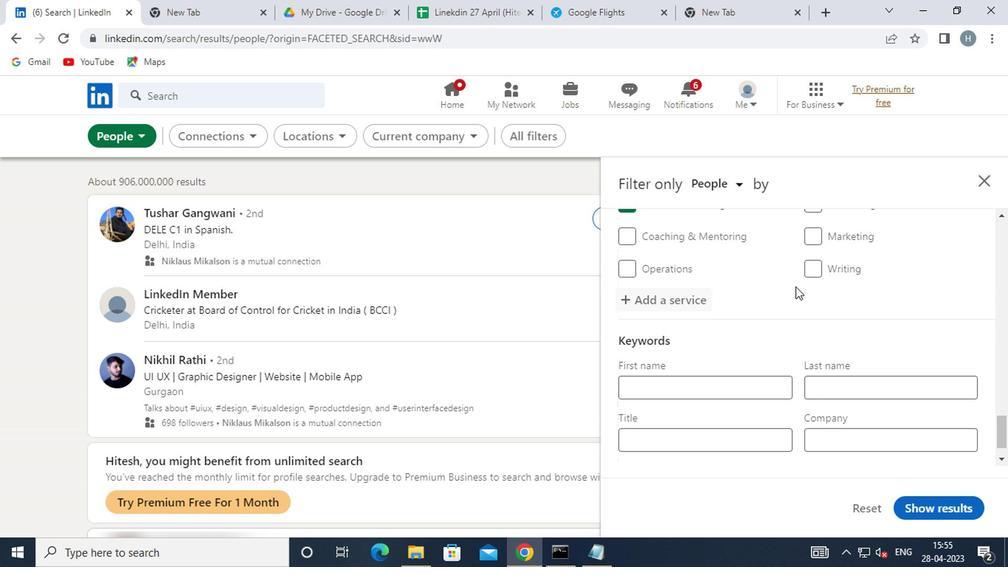 
Action: Mouse scrolled (785, 299) with delta (0, 0)
Screenshot: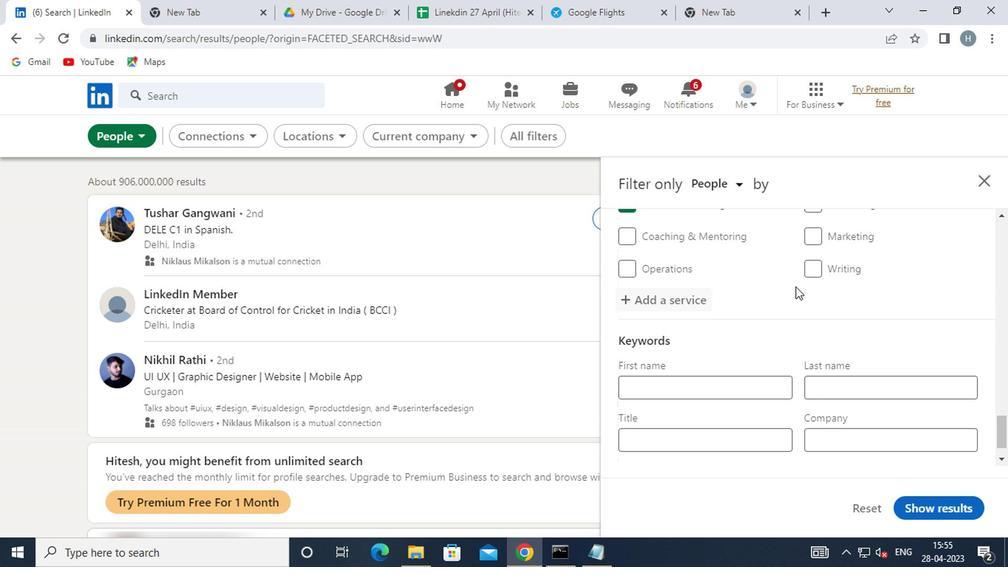 
Action: Mouse moved to (781, 304)
Screenshot: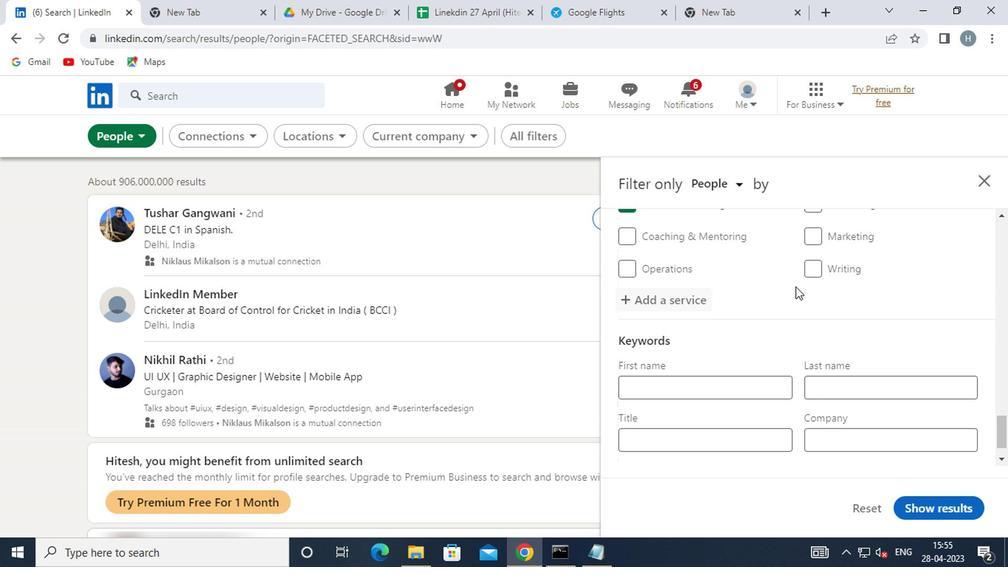 
Action: Mouse scrolled (781, 303) with delta (0, -1)
Screenshot: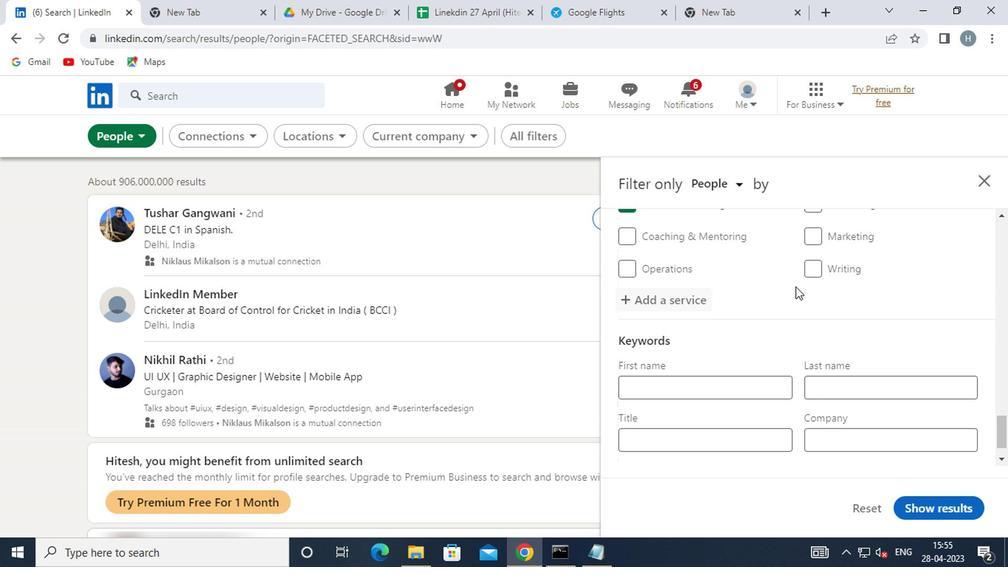 
Action: Mouse moved to (726, 399)
Screenshot: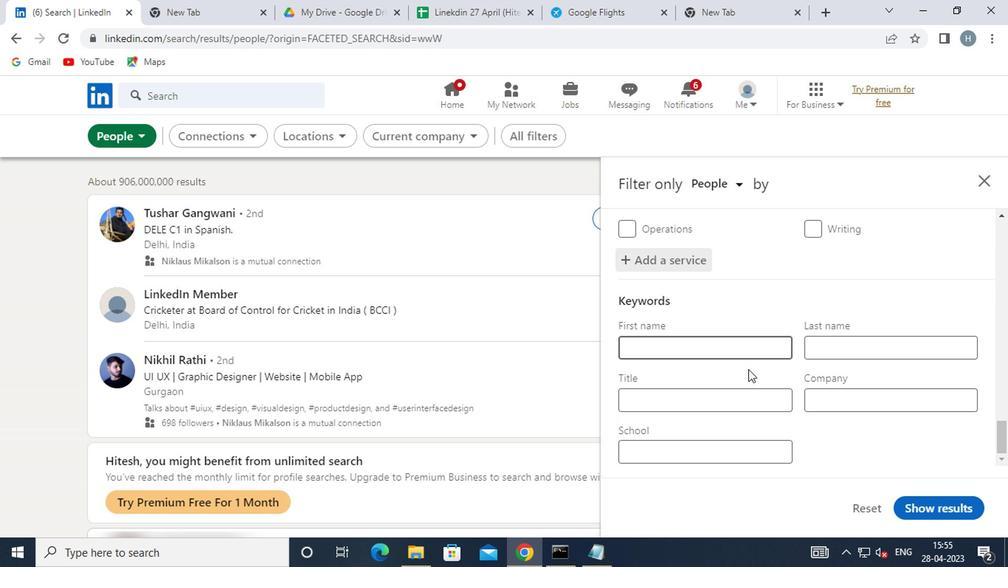 
Action: Mouse pressed left at (726, 399)
Screenshot: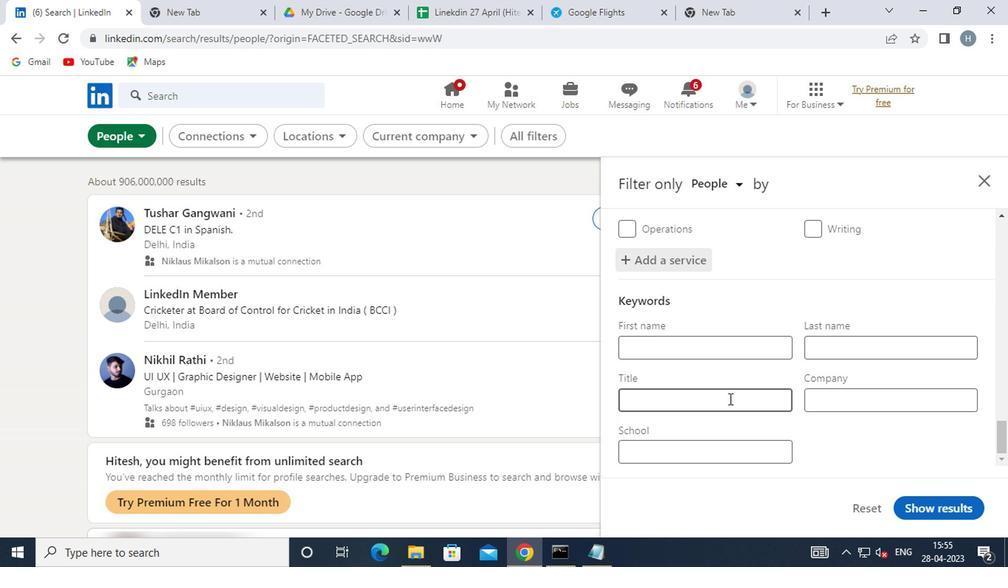 
Action: Mouse moved to (726, 399)
Screenshot: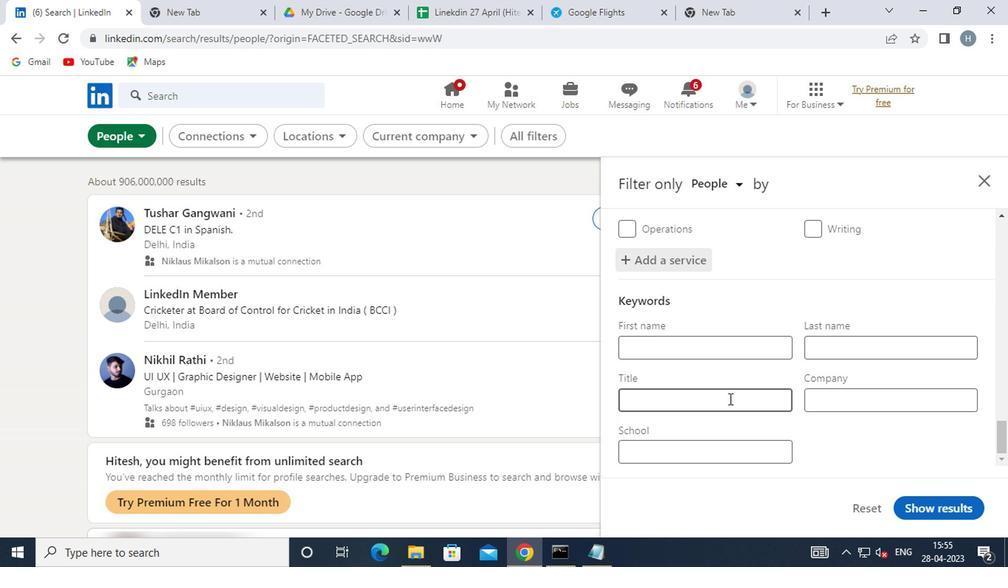 
Action: Key pressed <Key.shift>CUSTOMER<Key.space><Key.shift>SERVICES
Screenshot: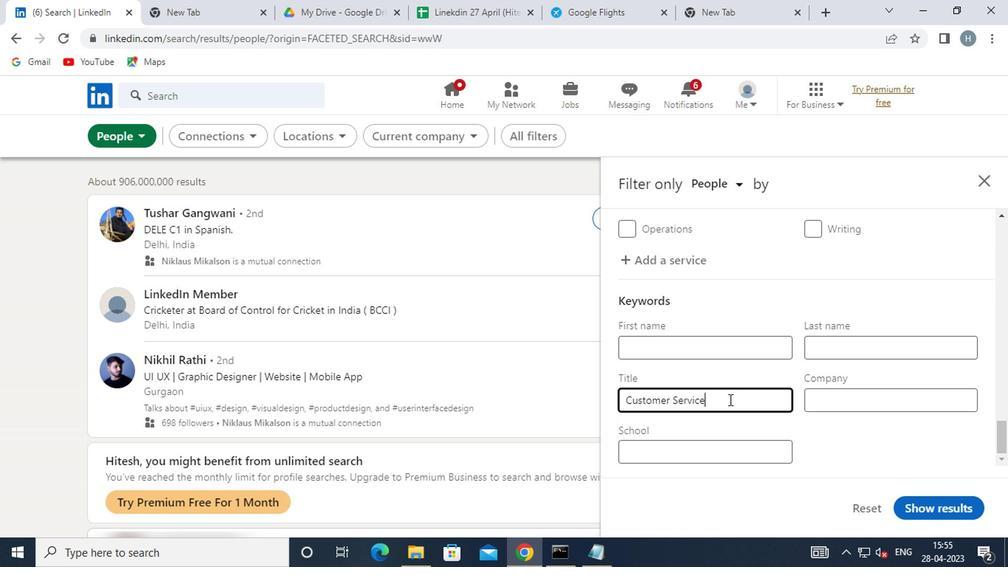 
Action: Mouse moved to (743, 404)
Screenshot: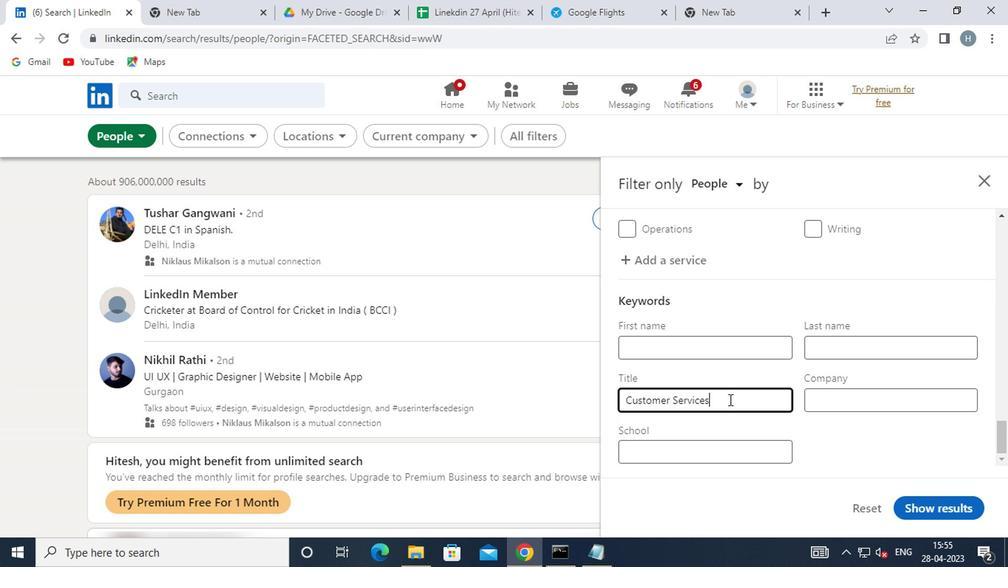 
Action: Key pressed <Key.backspace>
Screenshot: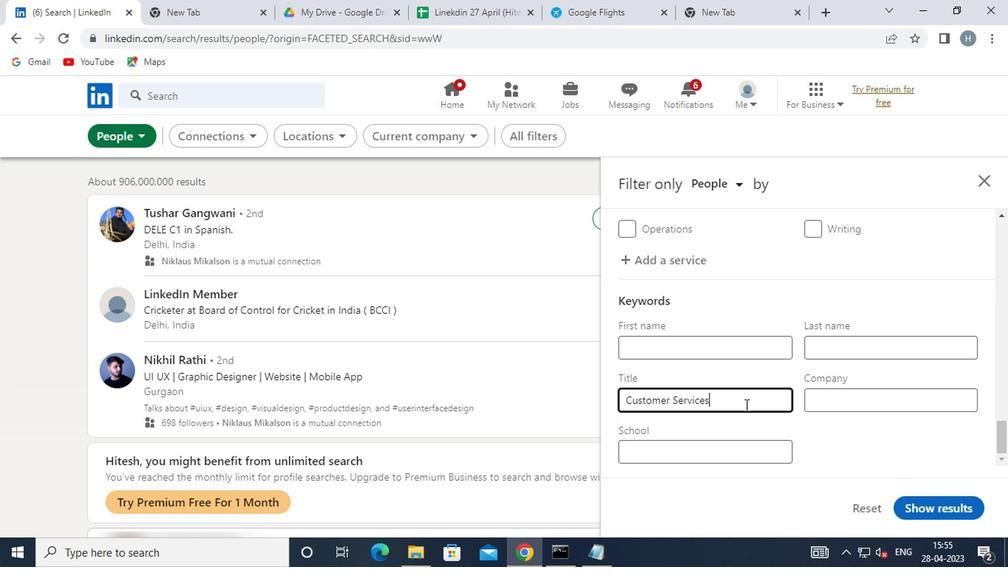 
Action: Mouse moved to (955, 500)
Screenshot: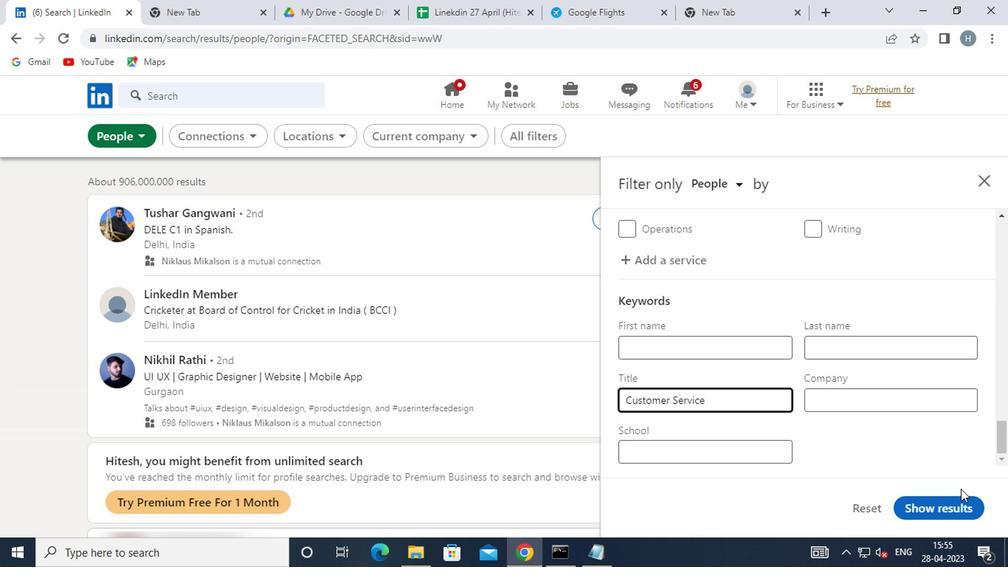 
Action: Mouse pressed left at (955, 500)
Screenshot: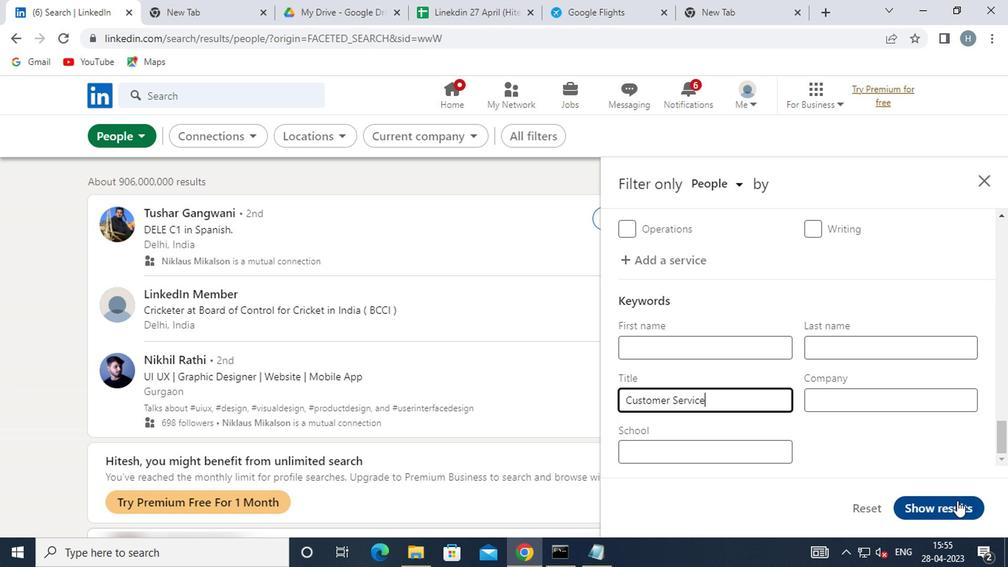 
Action: Mouse moved to (515, 290)
Screenshot: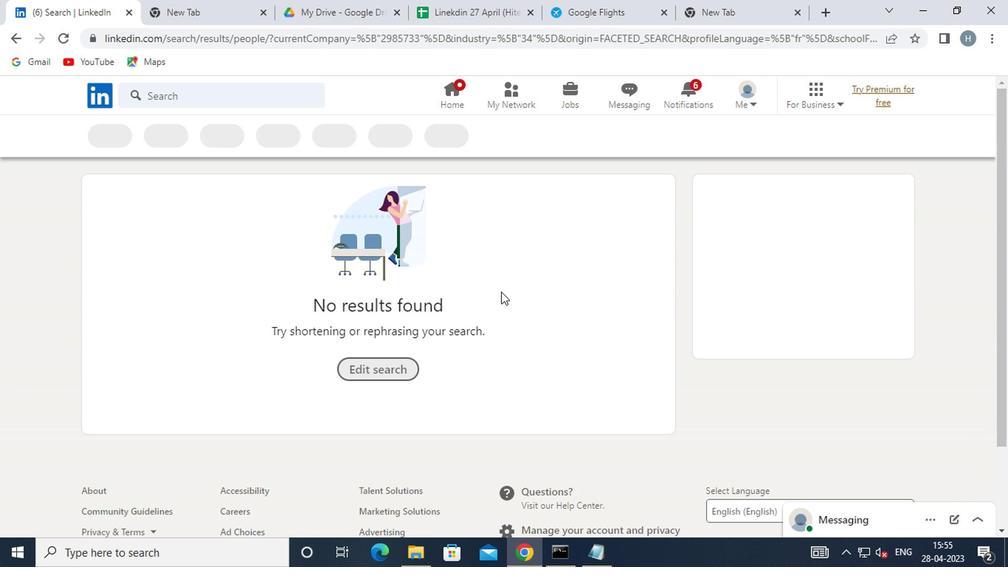 
